 Task: Search one way flight ticket for 4 adults, 2 children, 2 infants in seat and 1 infant on lap in economy from Yakima: Yakima Air Terminal (mcallister Field) to Laramie: Laramie Regional Airport on 5-3-2023. Choice of flights is Singapure airlines. Number of bags: 1 carry on bag. Price is upto 95000. Outbound departure time preference is 21:00.
Action: Mouse moved to (422, 365)
Screenshot: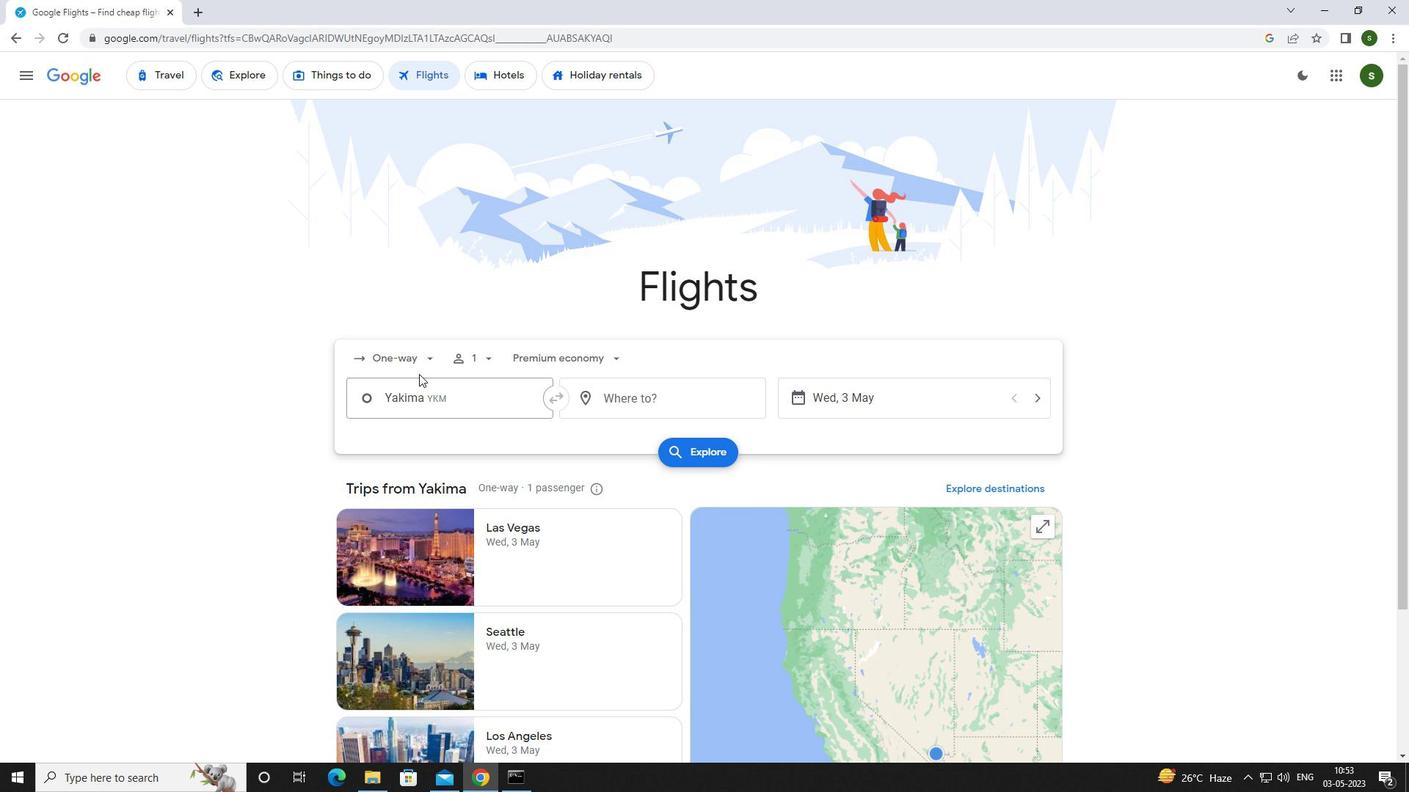 
Action: Mouse pressed left at (422, 365)
Screenshot: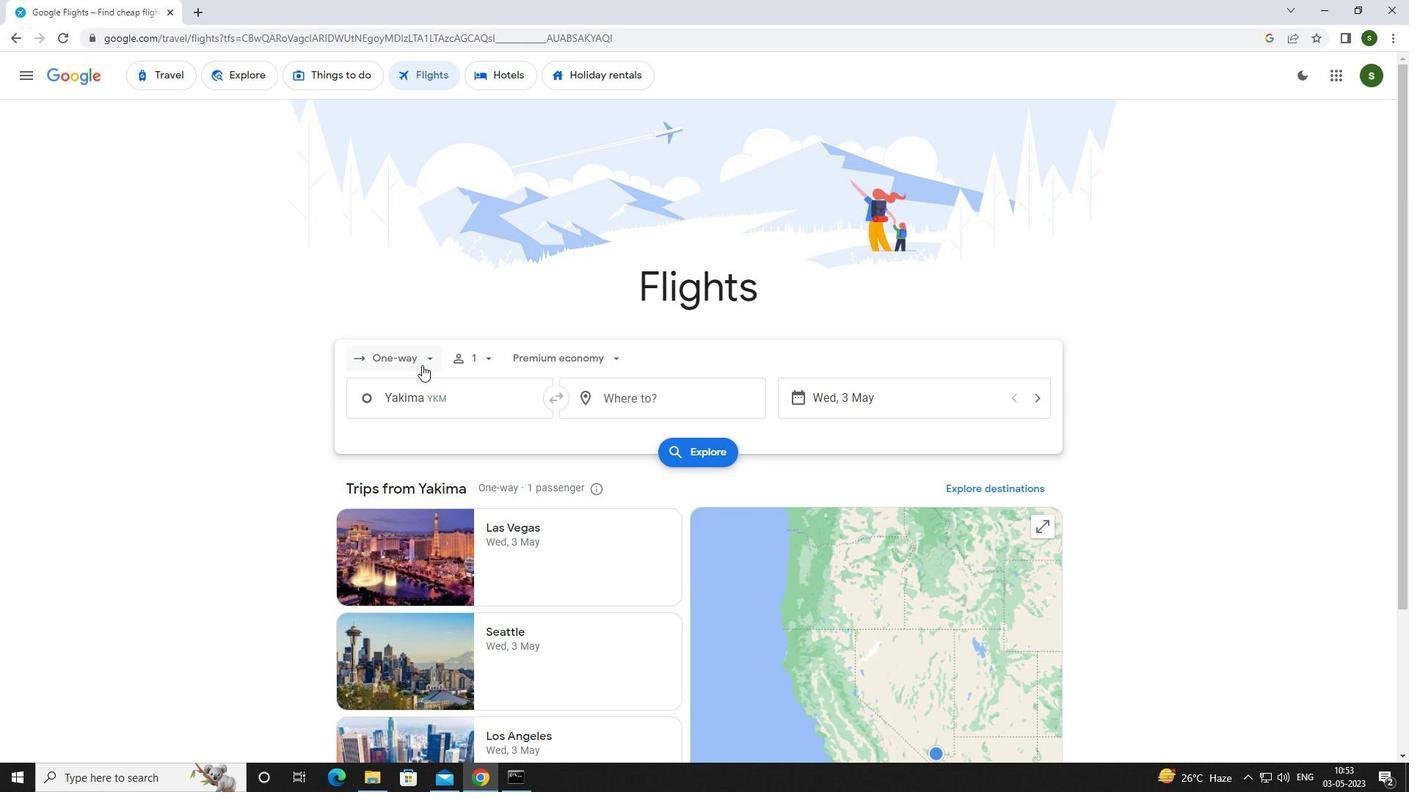 
Action: Mouse moved to (419, 415)
Screenshot: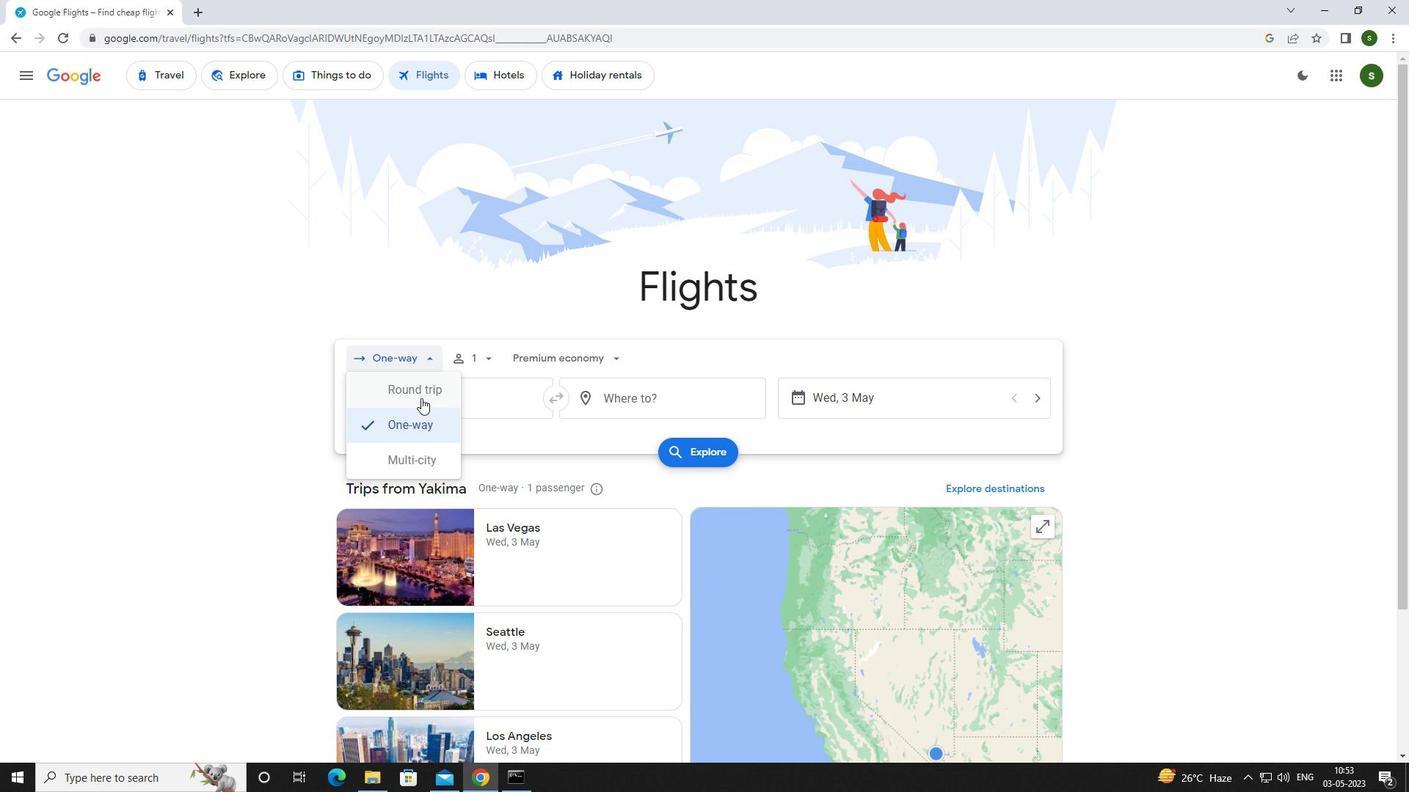 
Action: Mouse pressed left at (419, 415)
Screenshot: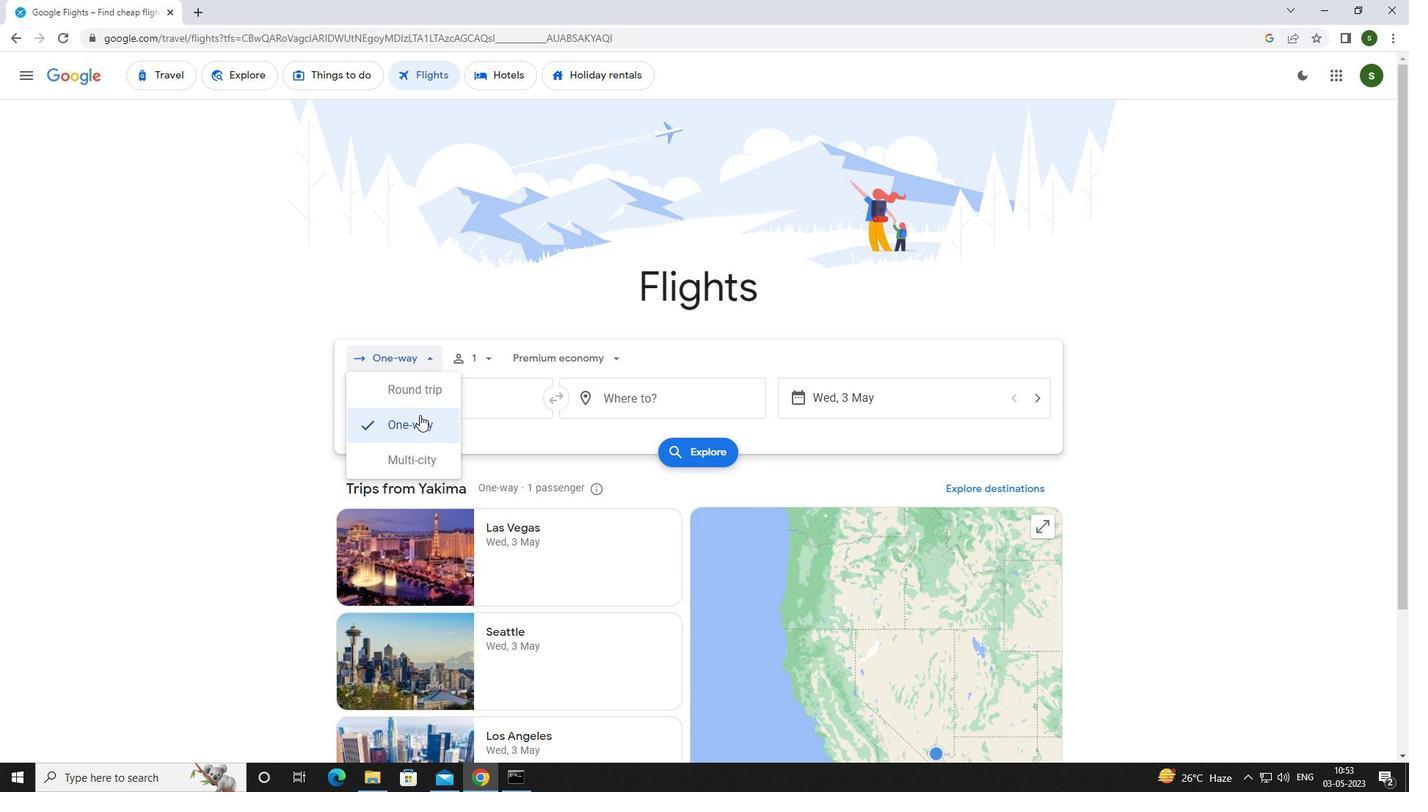 
Action: Mouse moved to (484, 362)
Screenshot: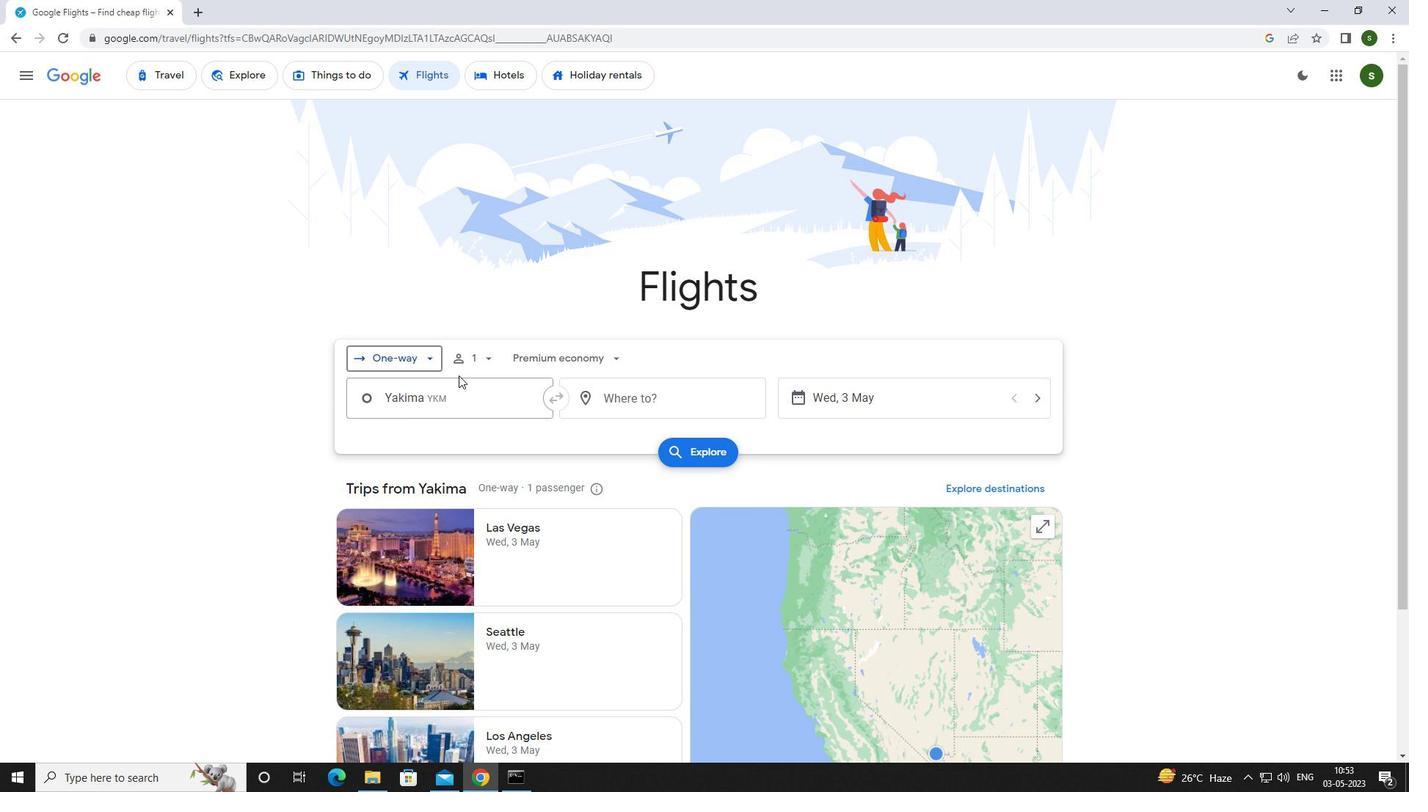 
Action: Mouse pressed left at (484, 362)
Screenshot: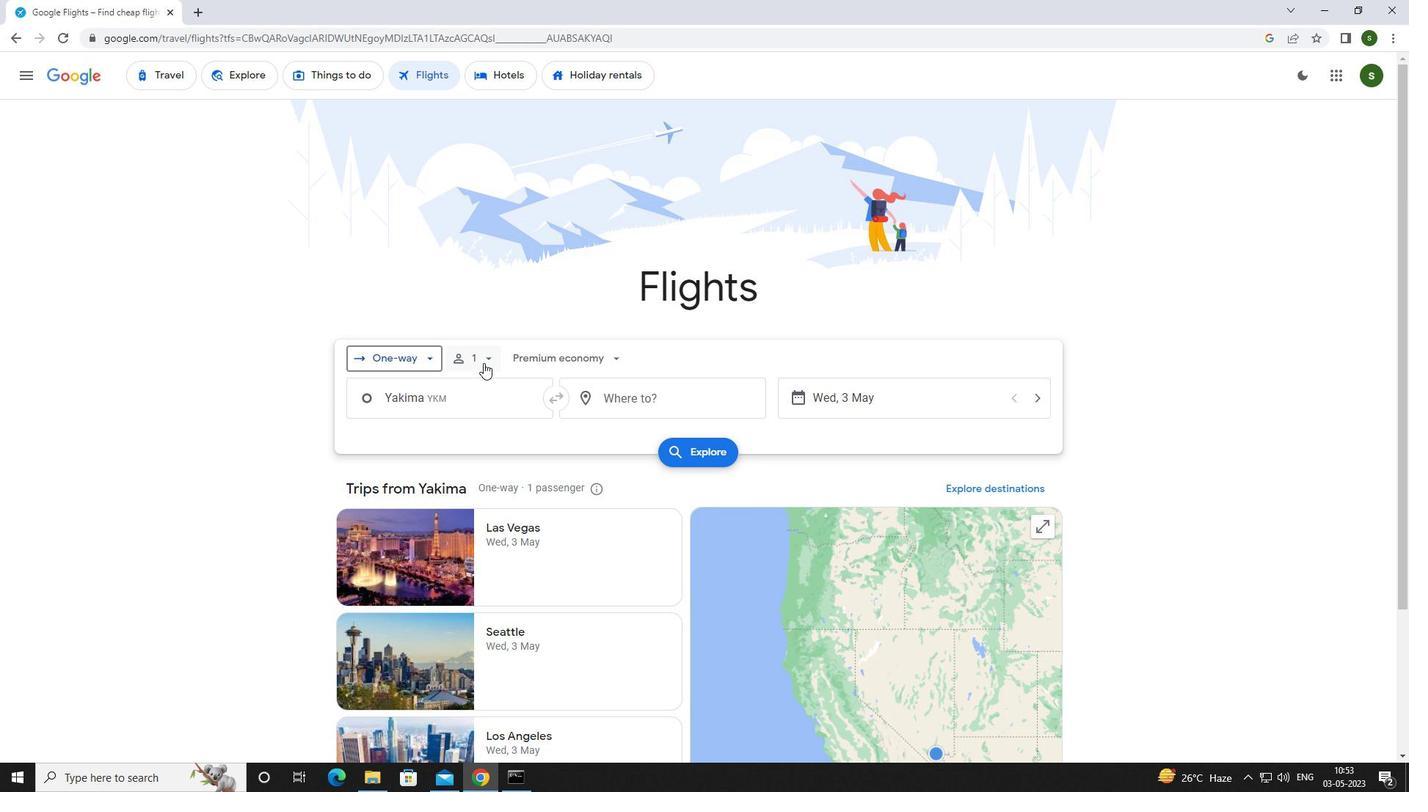 
Action: Mouse moved to (606, 392)
Screenshot: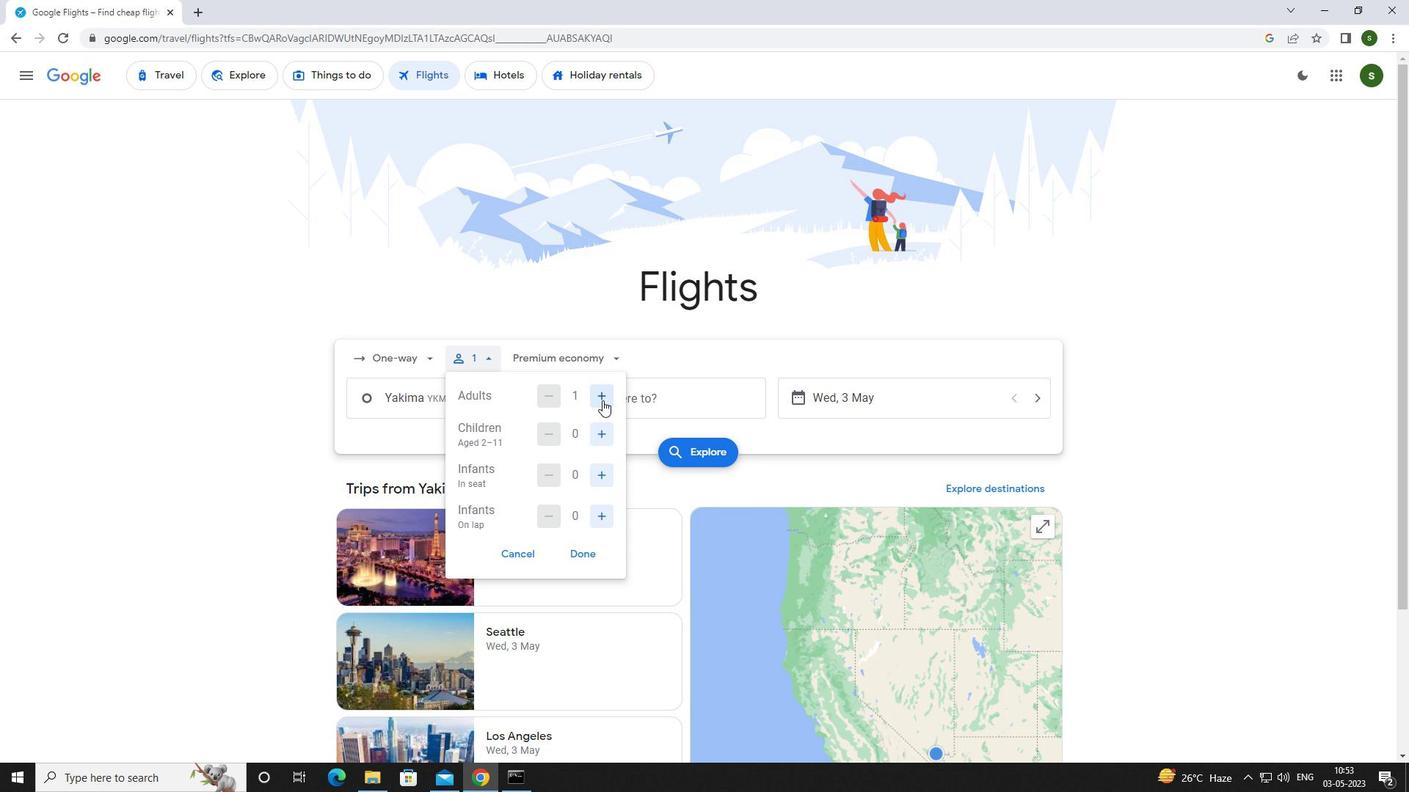 
Action: Mouse pressed left at (606, 392)
Screenshot: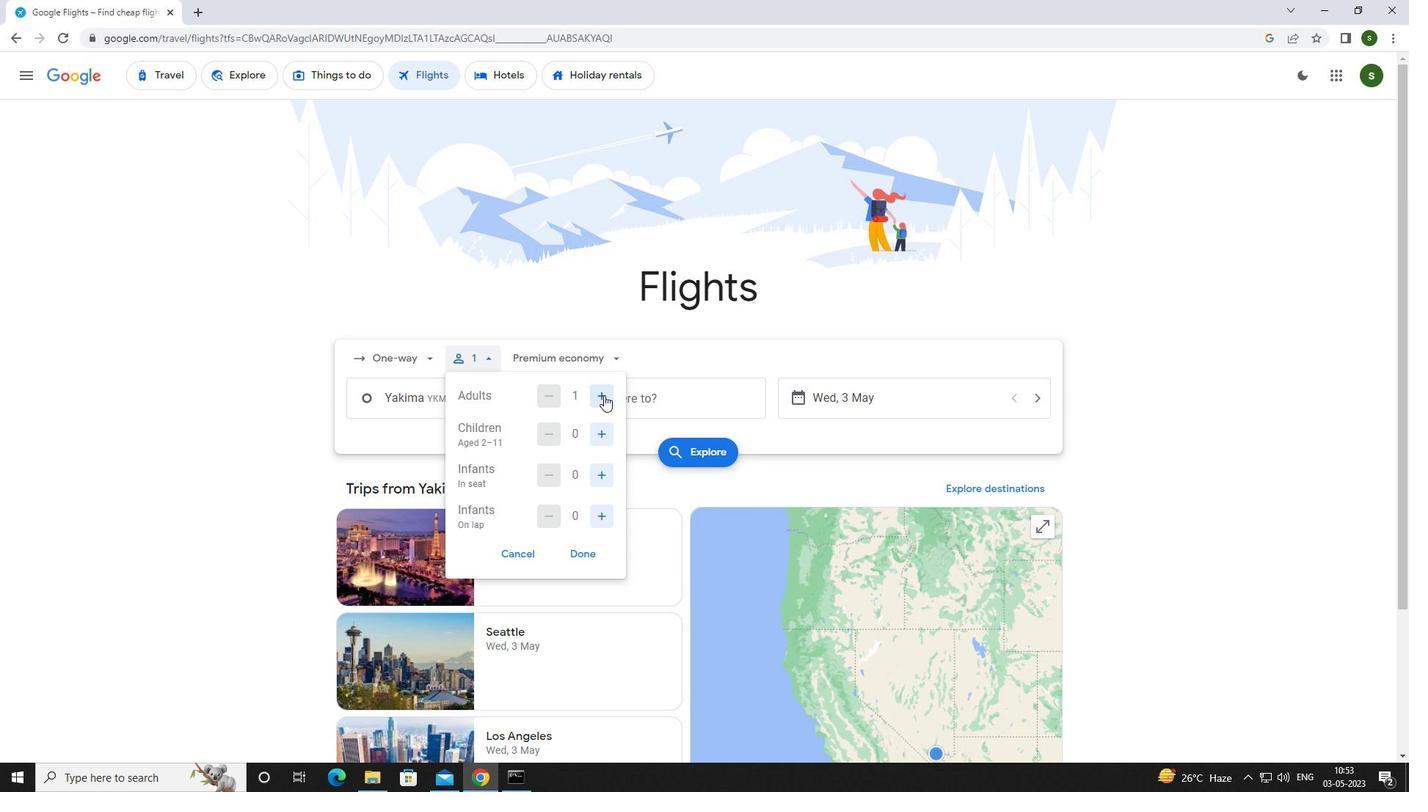 
Action: Mouse pressed left at (606, 392)
Screenshot: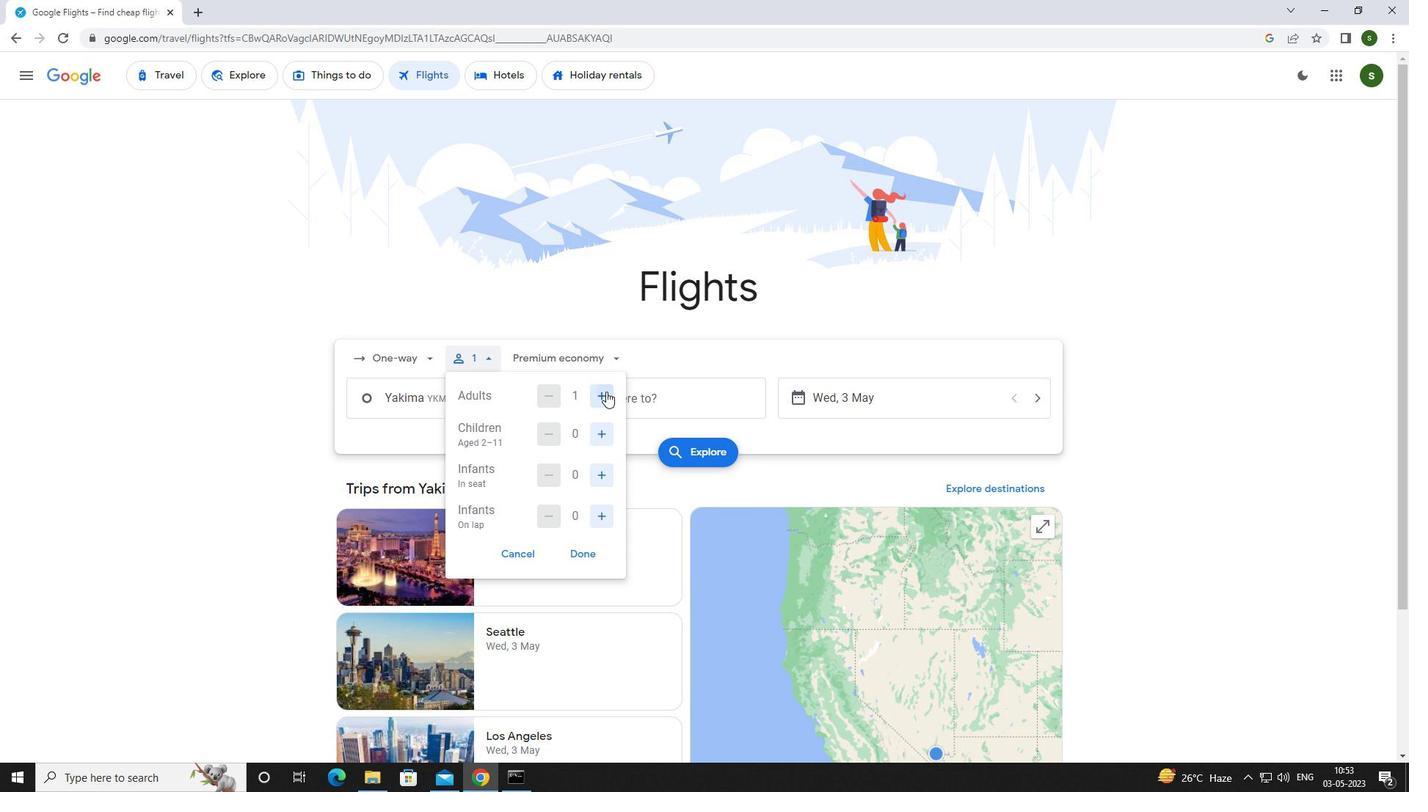 
Action: Mouse pressed left at (606, 392)
Screenshot: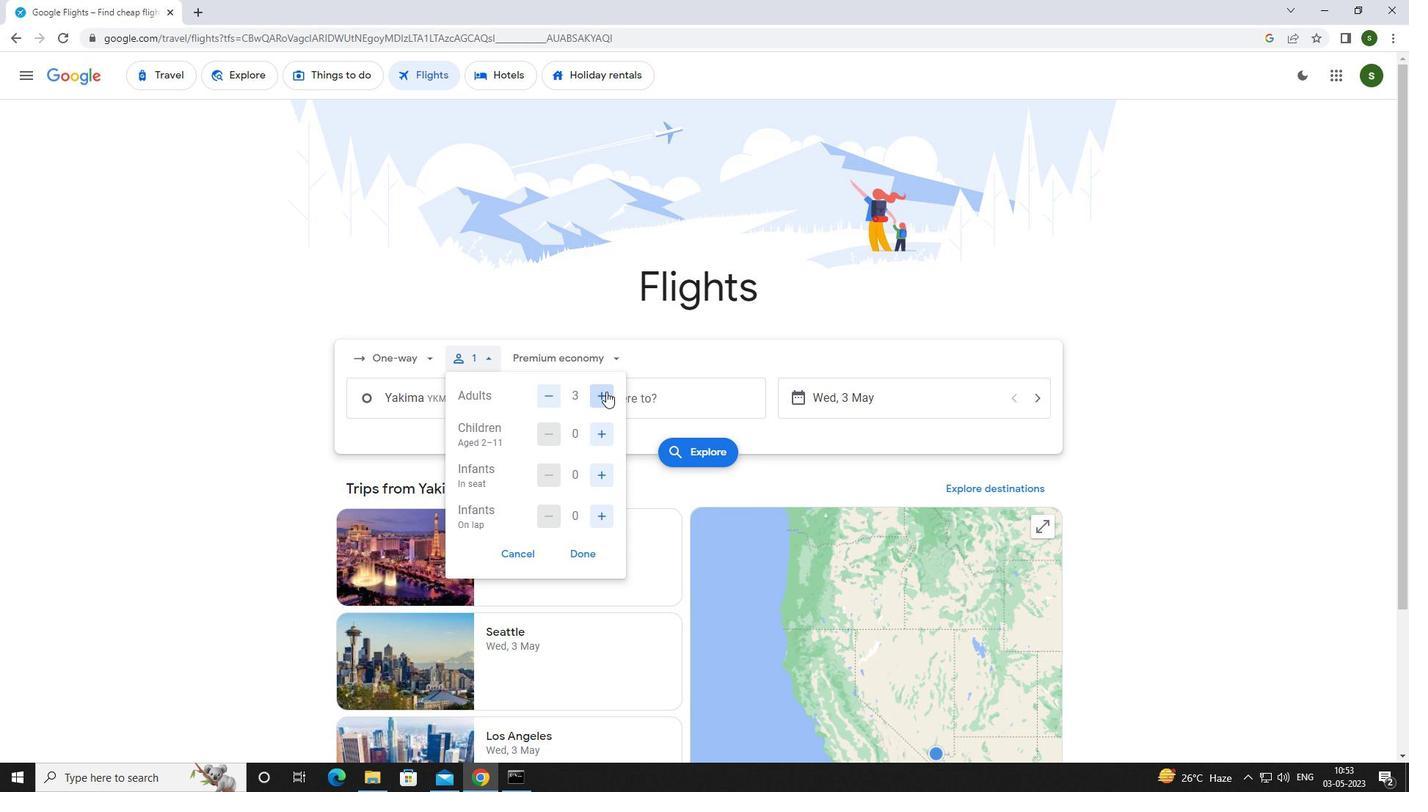 
Action: Mouse moved to (607, 424)
Screenshot: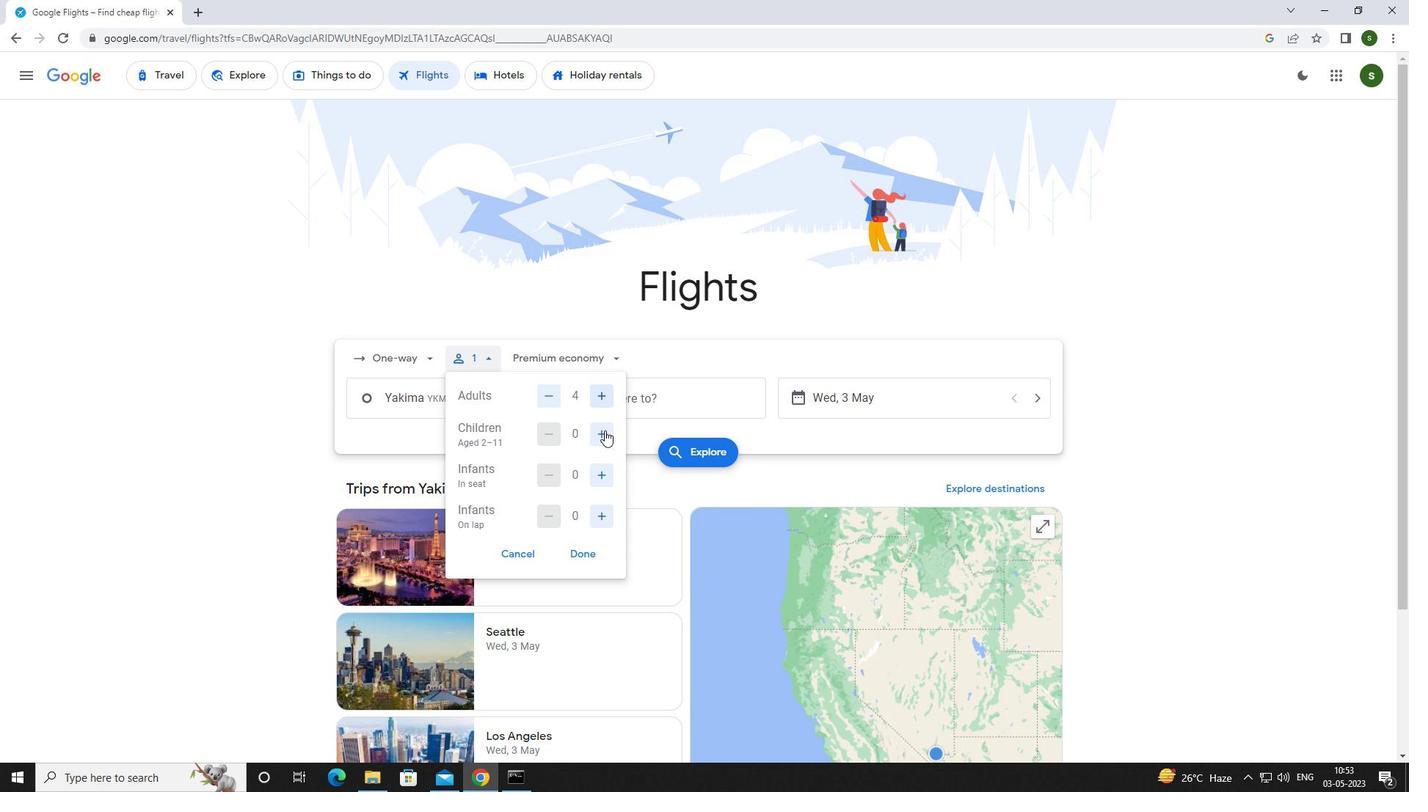 
Action: Mouse pressed left at (607, 424)
Screenshot: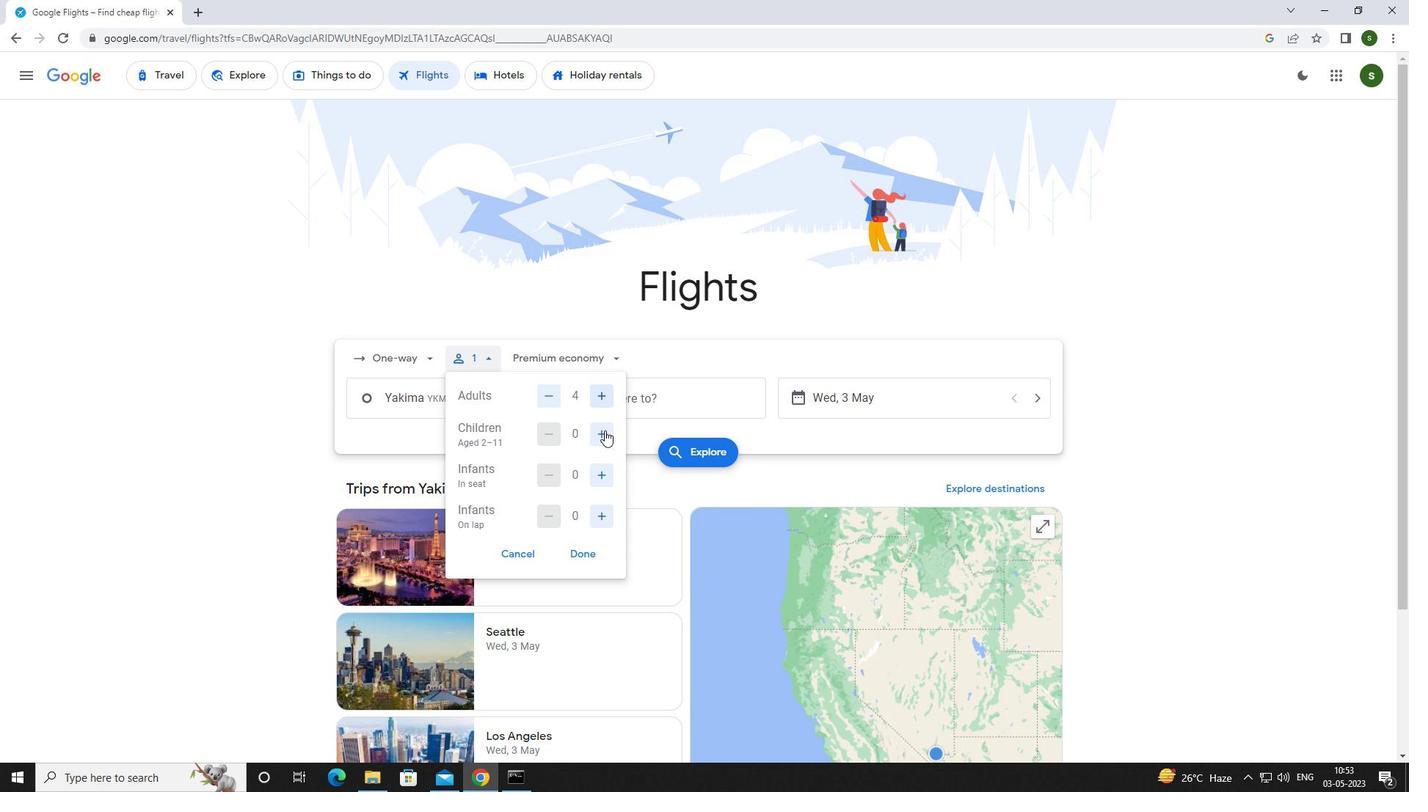 
Action: Mouse pressed left at (607, 424)
Screenshot: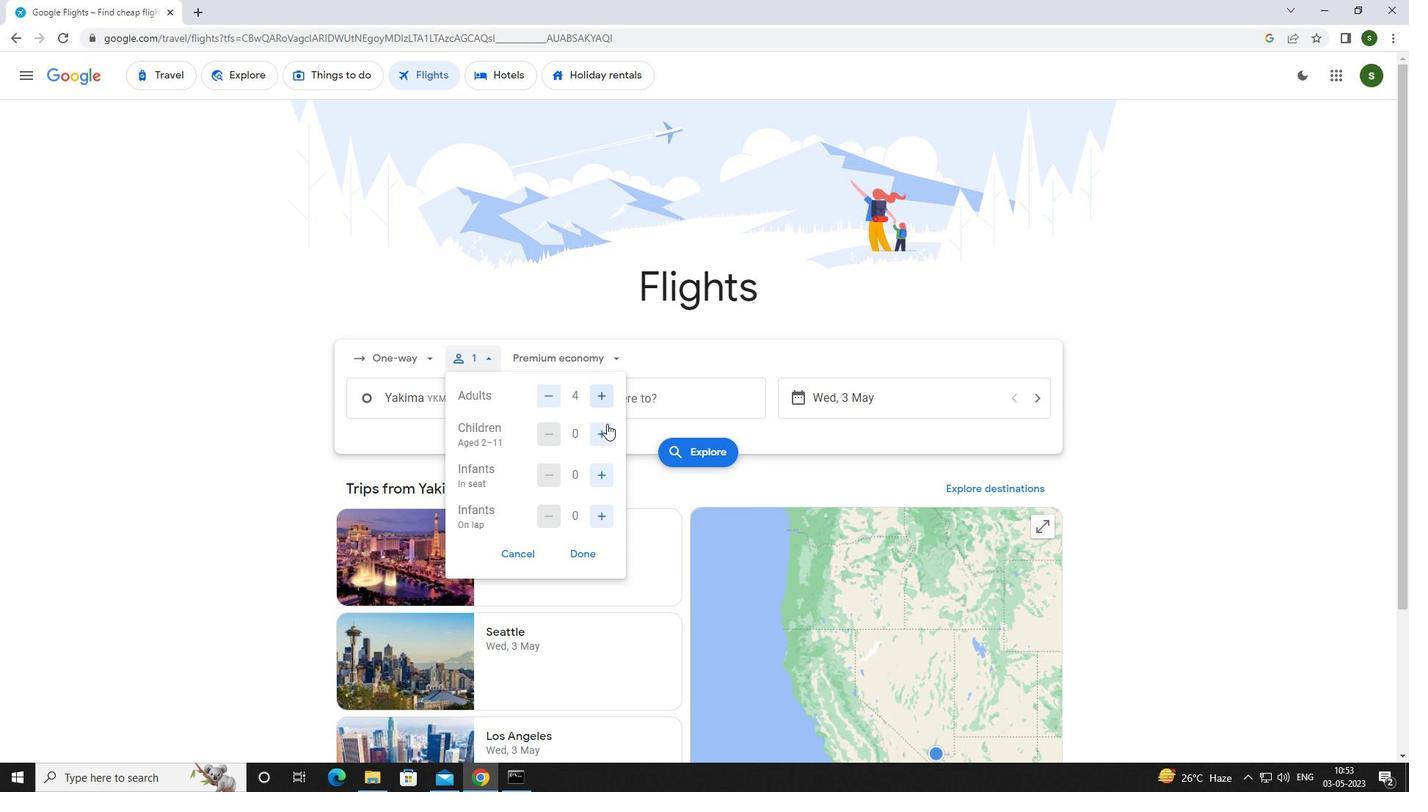 
Action: Mouse moved to (596, 477)
Screenshot: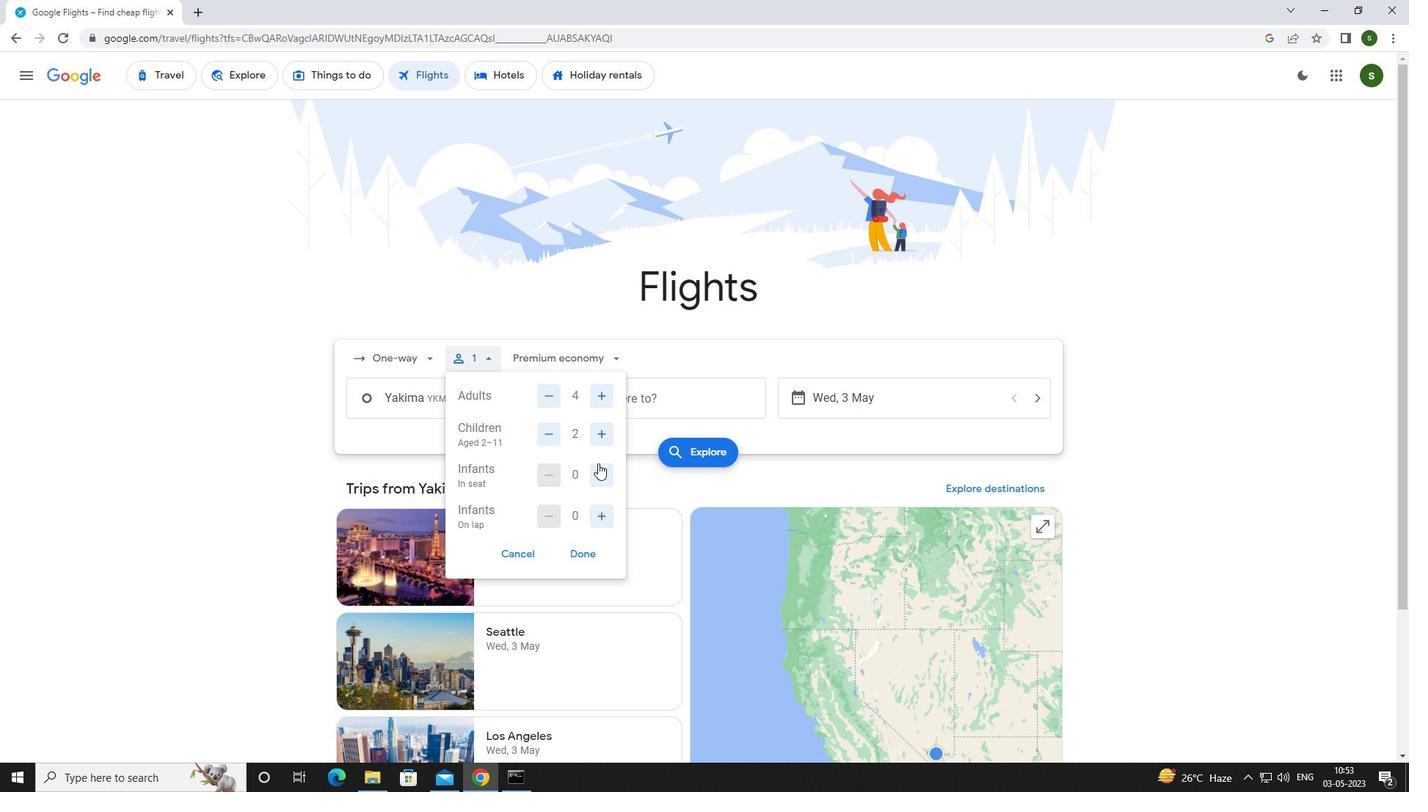 
Action: Mouse pressed left at (596, 477)
Screenshot: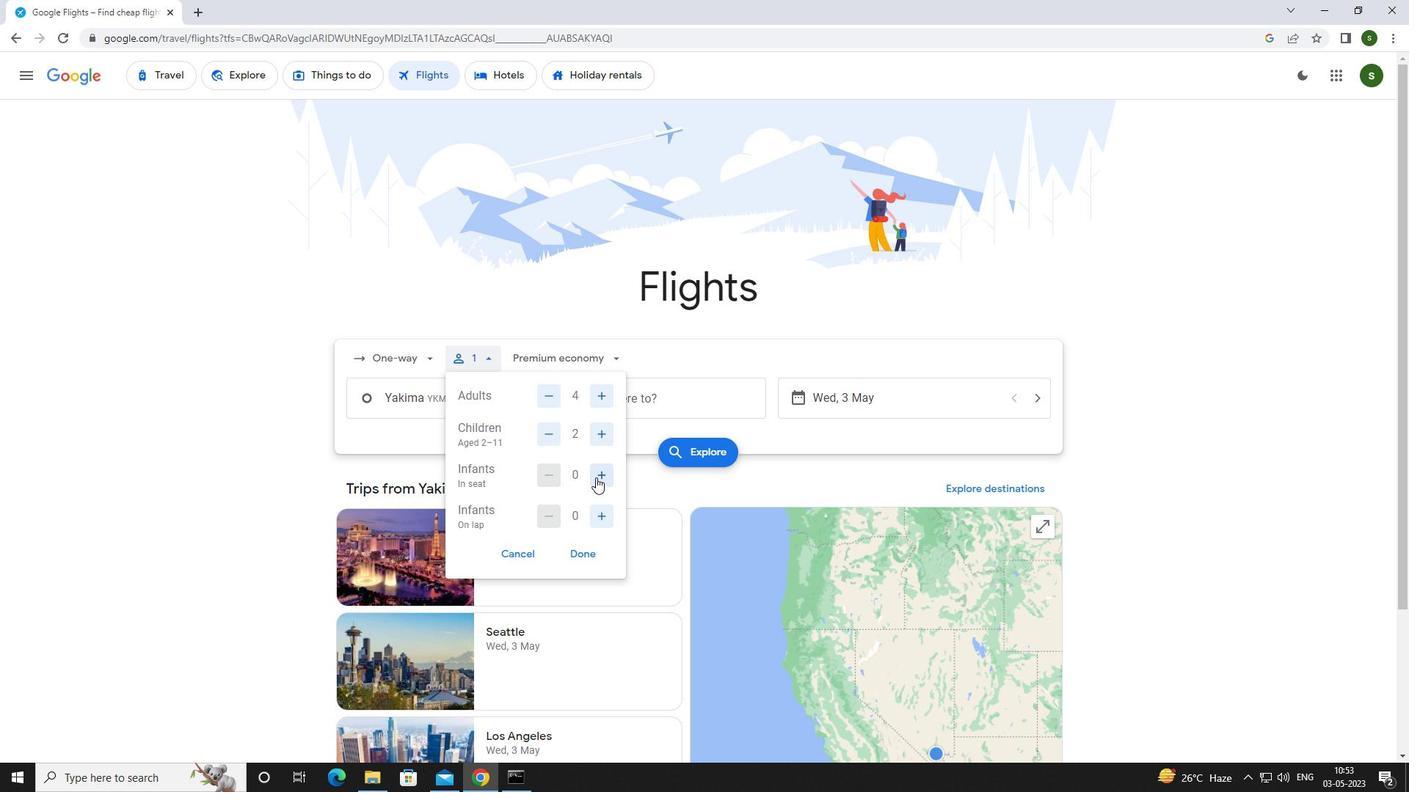 
Action: Mouse pressed left at (596, 477)
Screenshot: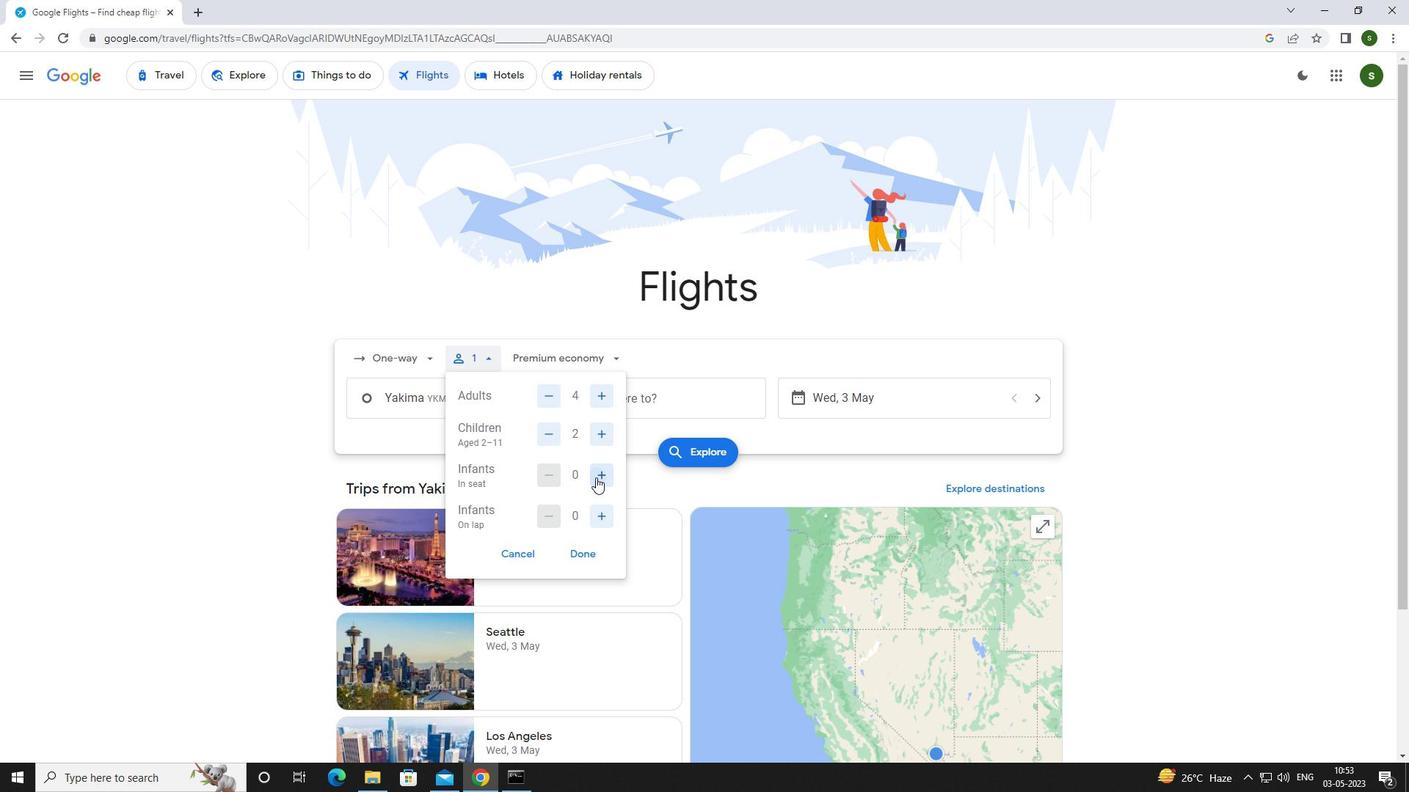 
Action: Mouse moved to (600, 515)
Screenshot: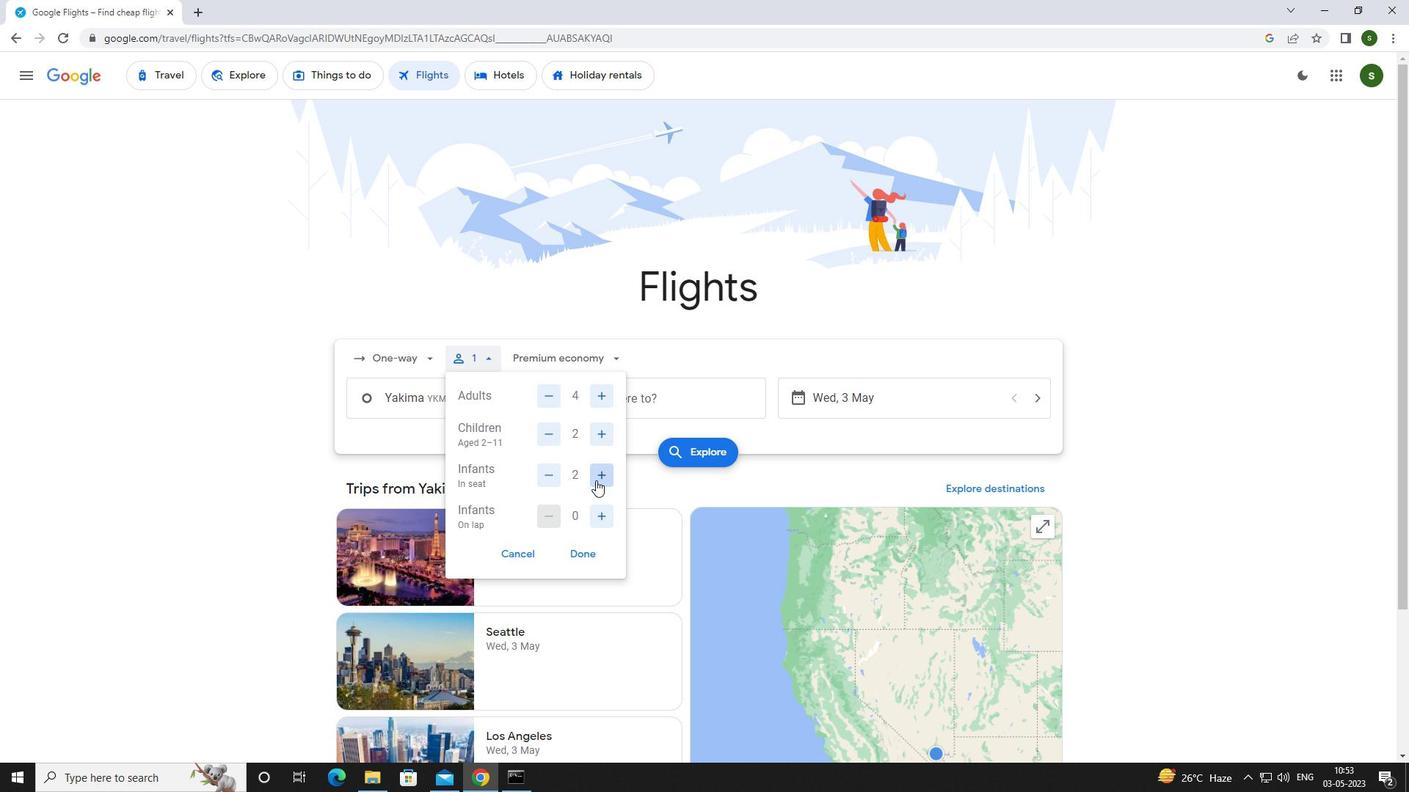 
Action: Mouse pressed left at (600, 515)
Screenshot: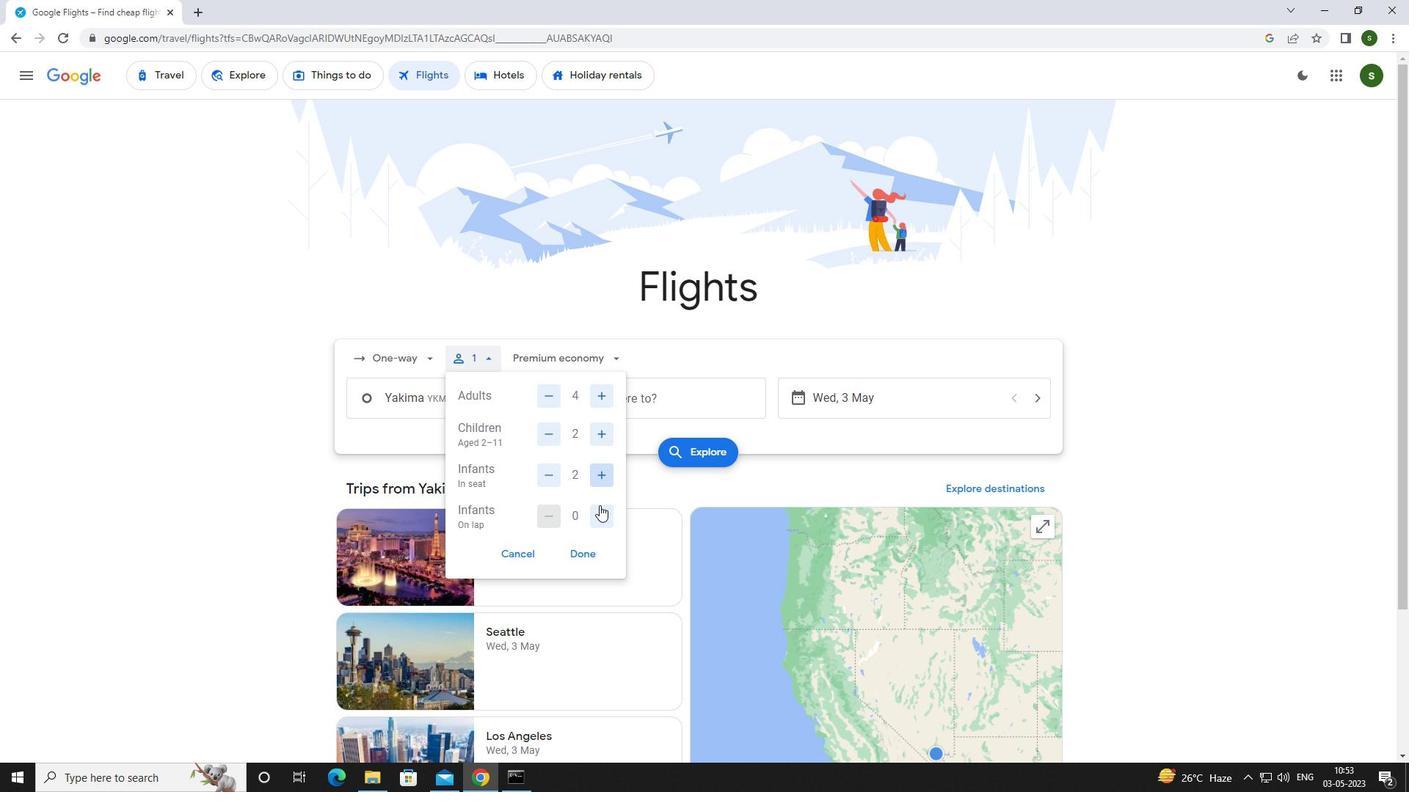 
Action: Mouse moved to (607, 358)
Screenshot: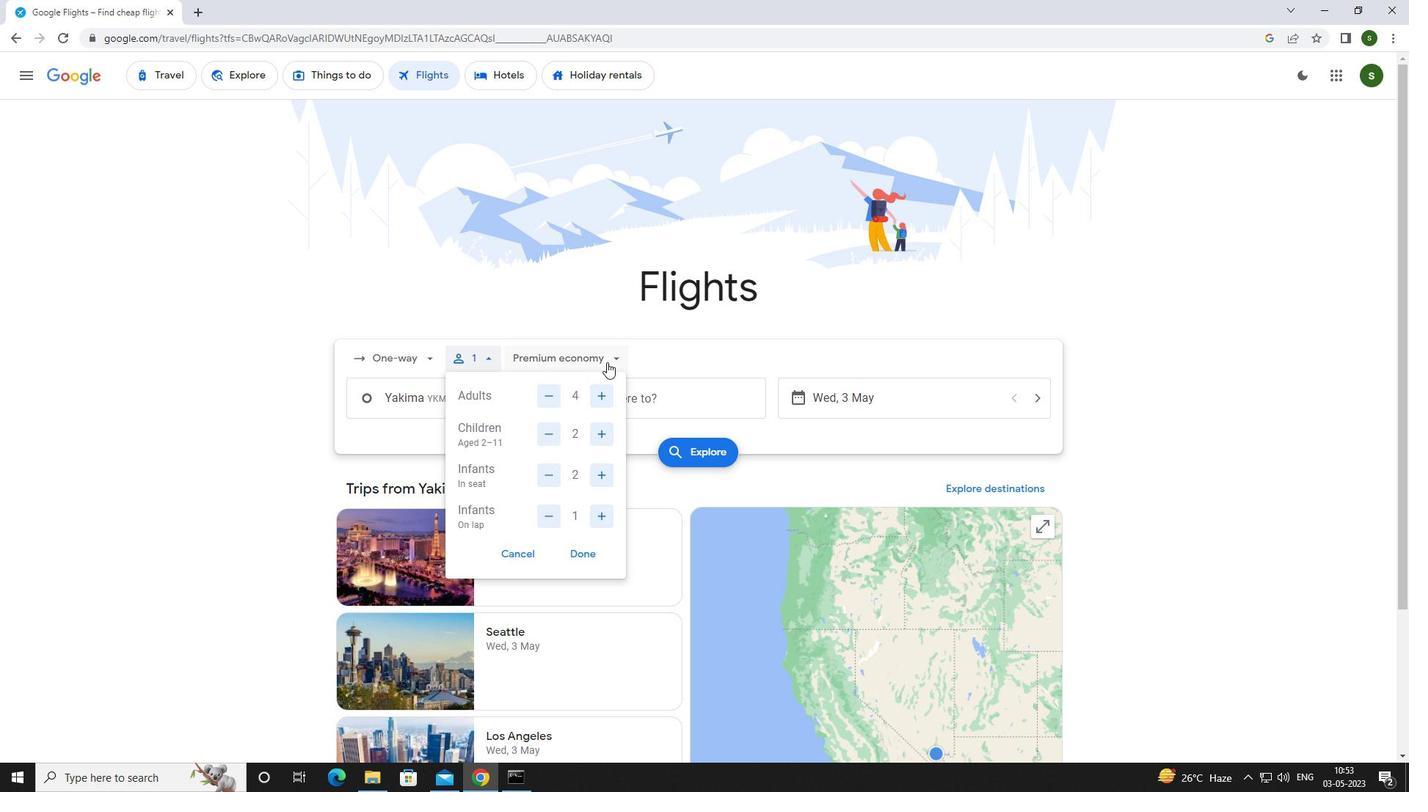 
Action: Mouse pressed left at (607, 358)
Screenshot: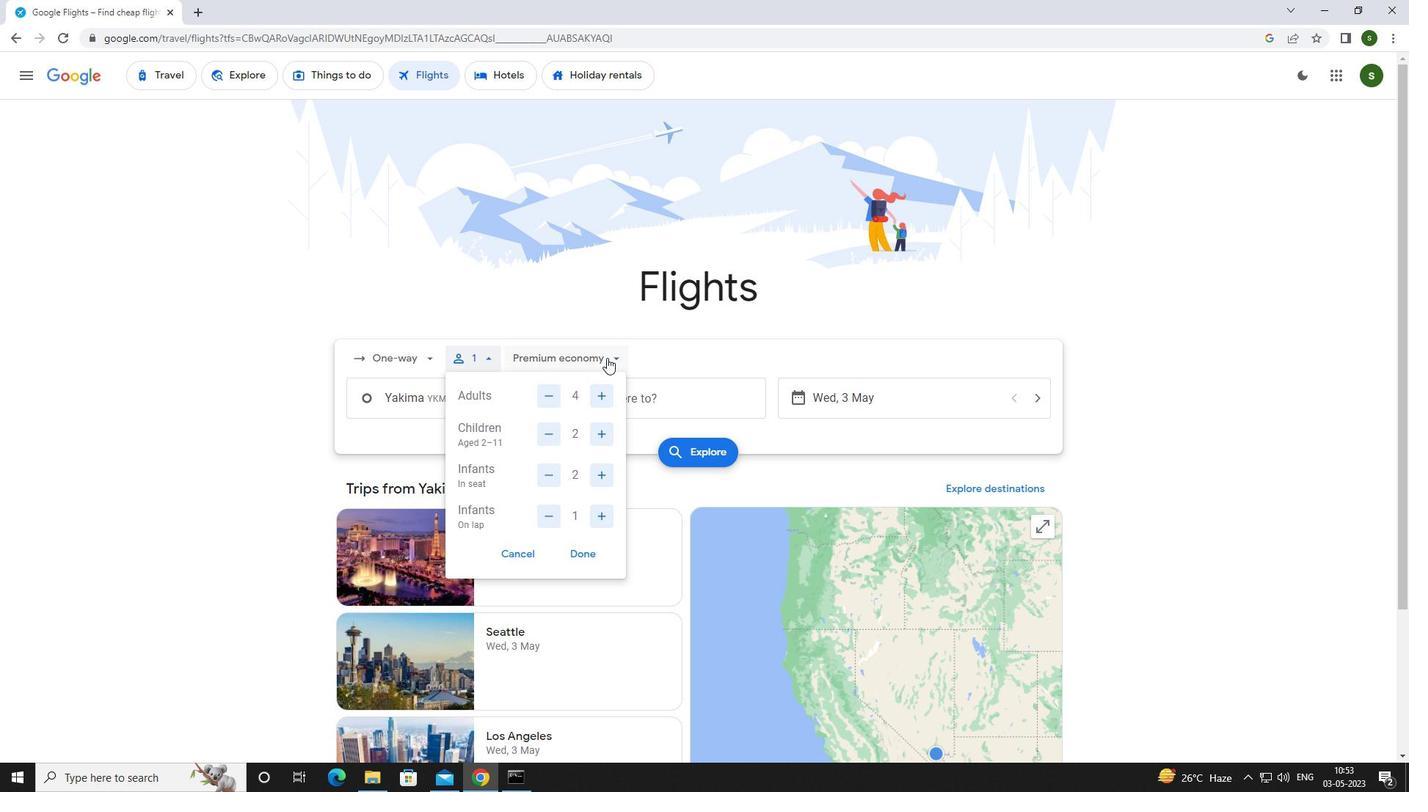 
Action: Mouse moved to (603, 387)
Screenshot: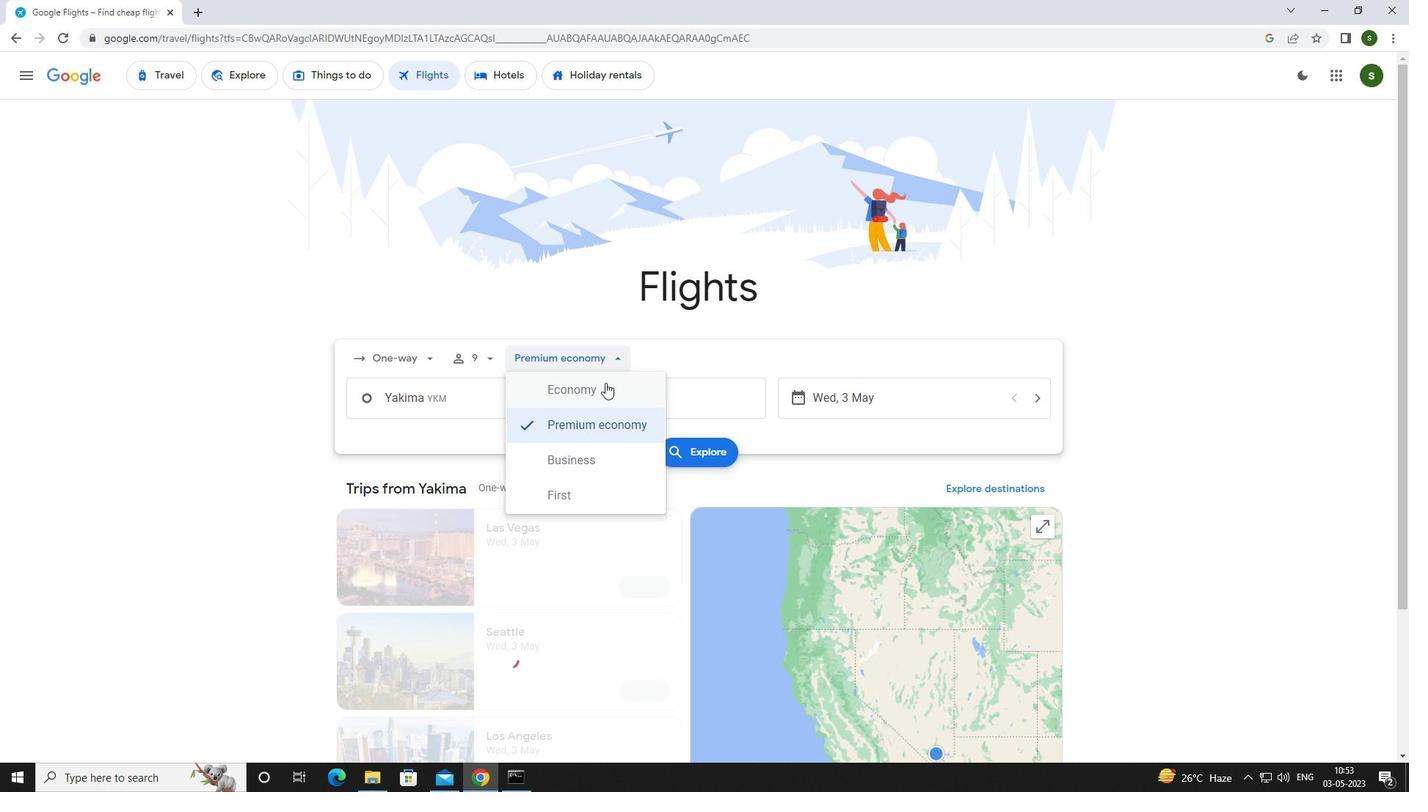 
Action: Mouse pressed left at (603, 387)
Screenshot: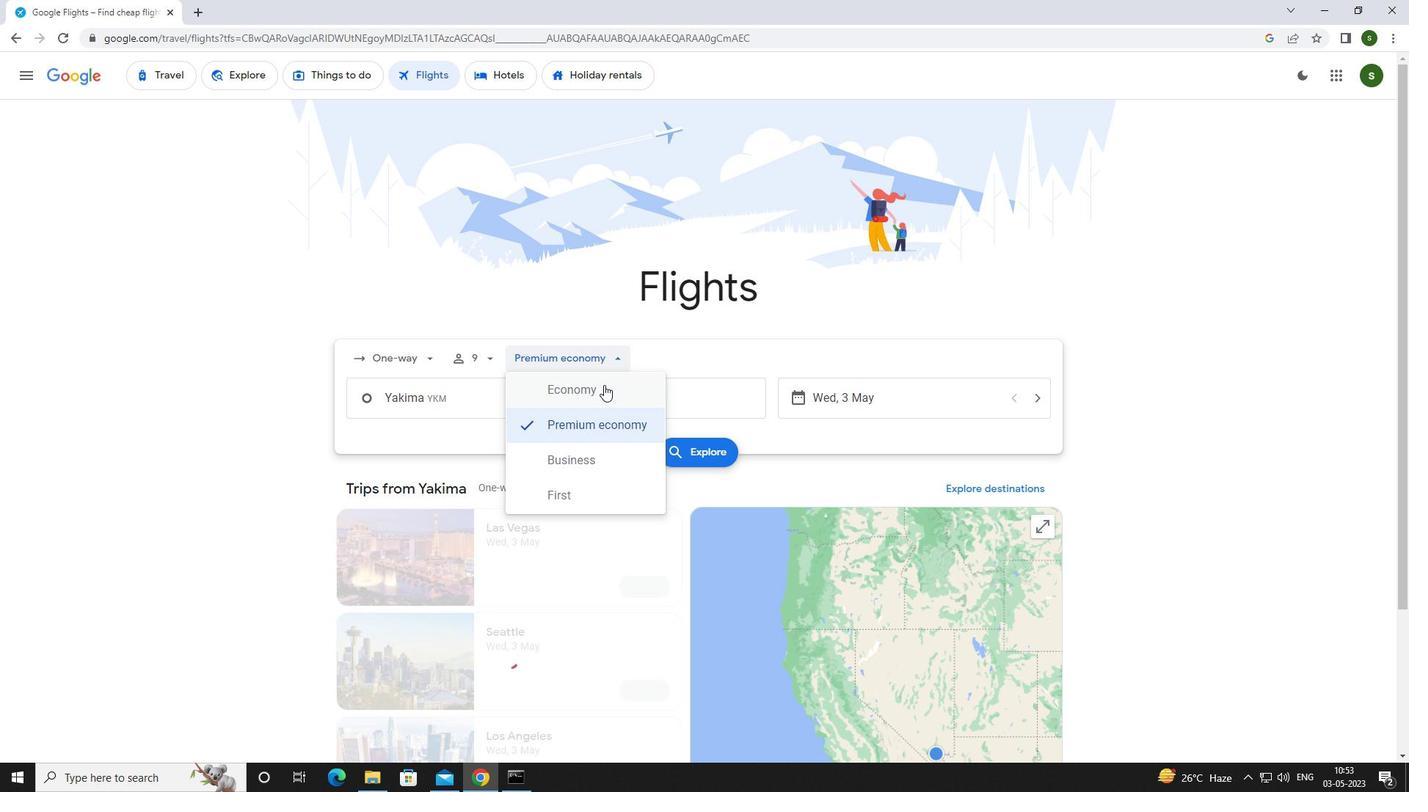 
Action: Mouse moved to (516, 403)
Screenshot: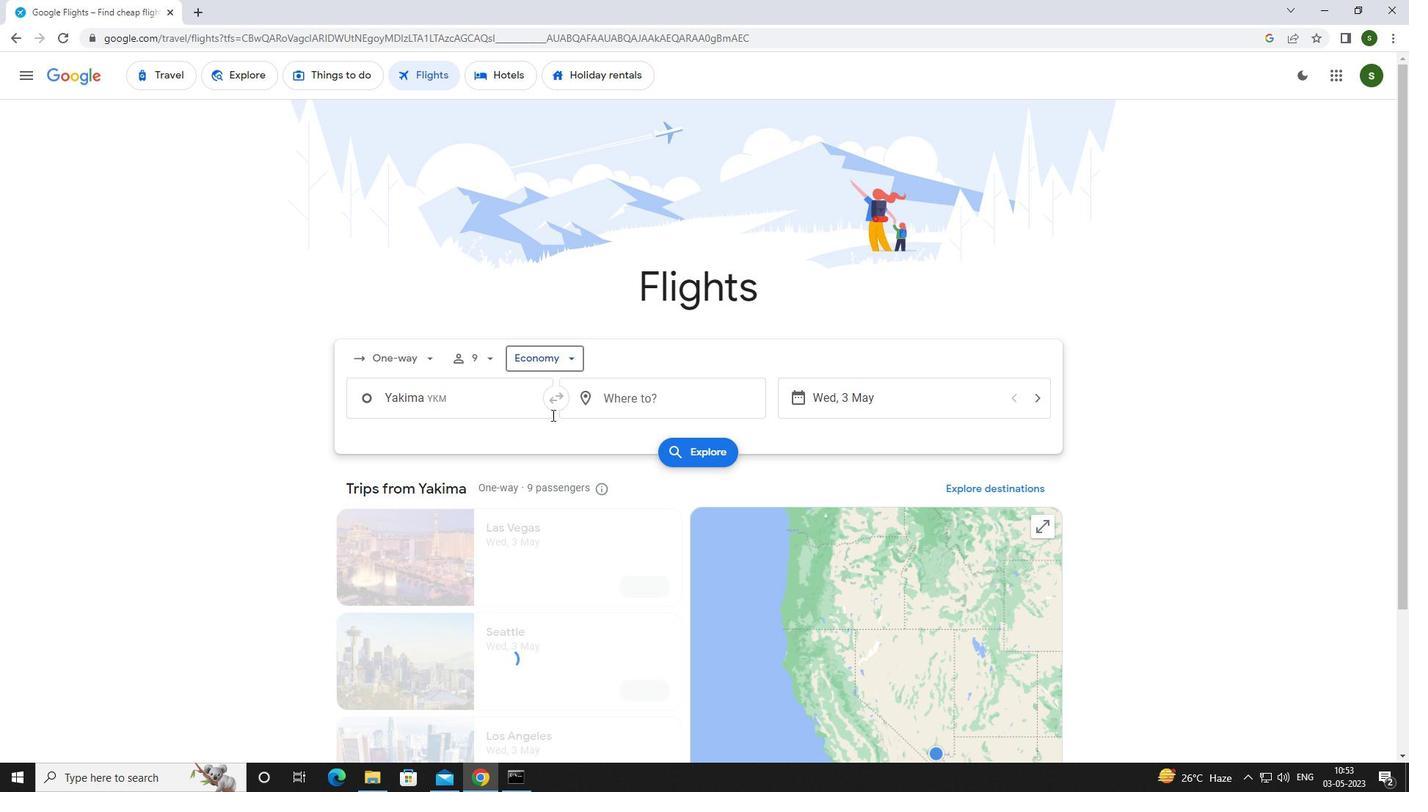 
Action: Mouse pressed left at (516, 403)
Screenshot: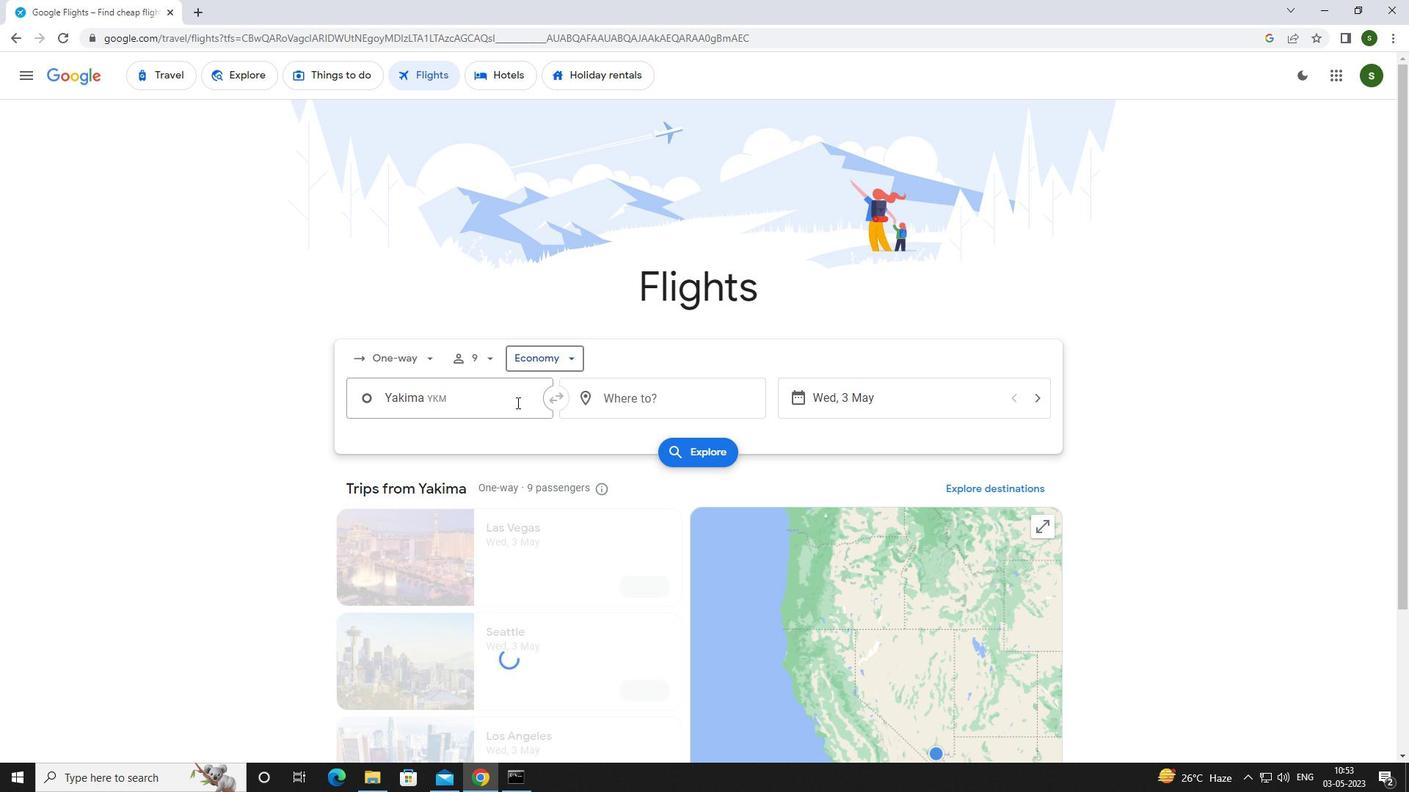 
Action: Mouse moved to (516, 403)
Screenshot: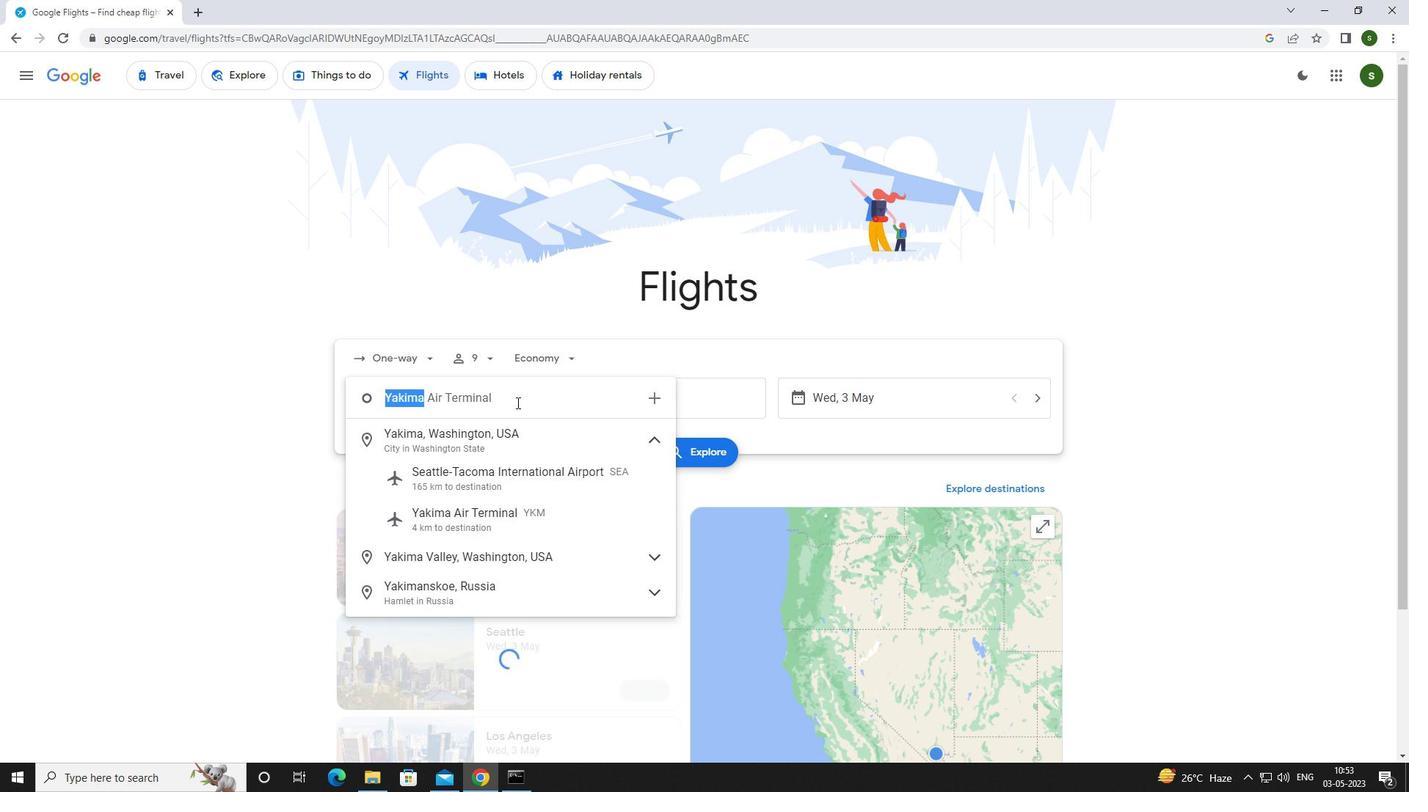 
Action: Key pressed <Key.caps_lock>y<Key.caps_lock>akima
Screenshot: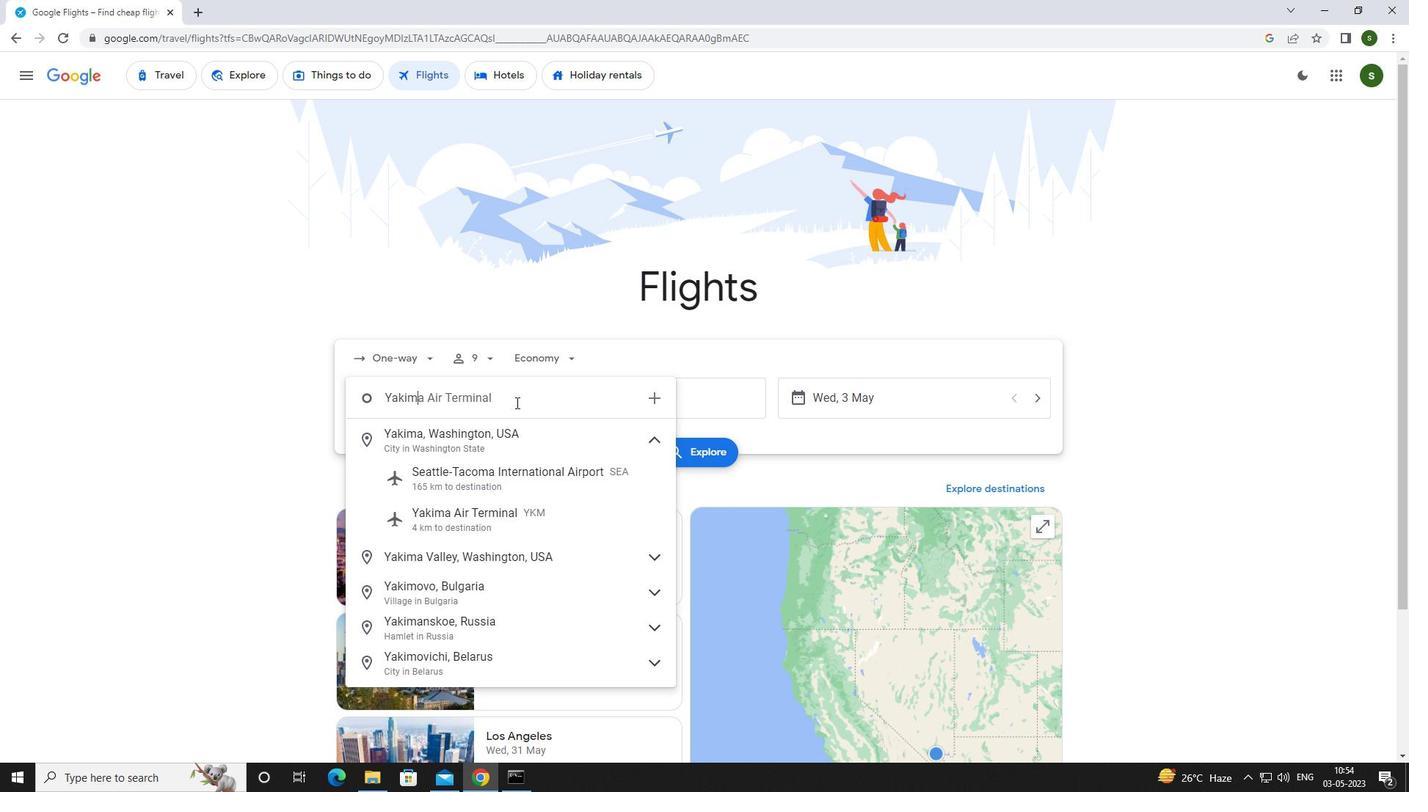 
Action: Mouse moved to (504, 516)
Screenshot: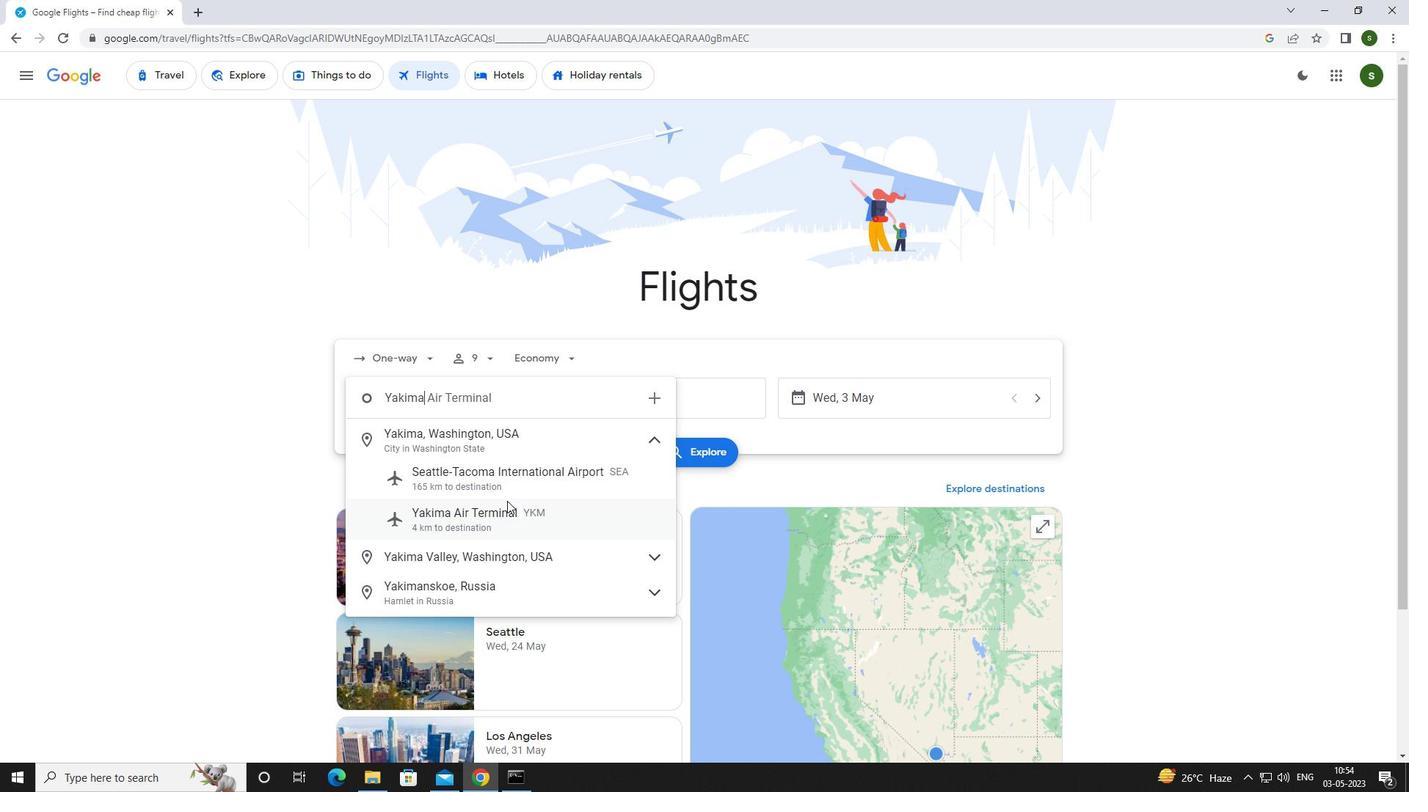 
Action: Mouse pressed left at (504, 516)
Screenshot: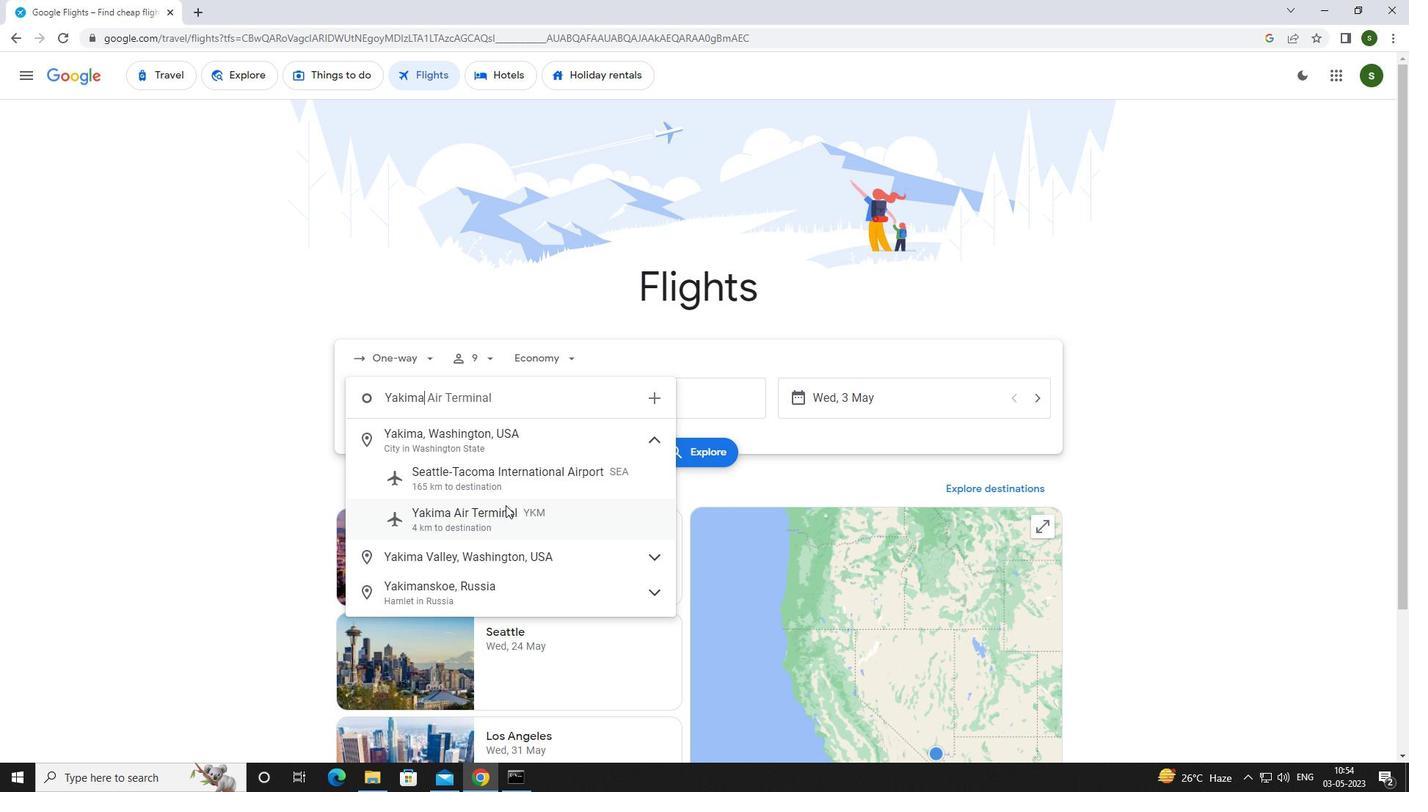 
Action: Mouse moved to (654, 399)
Screenshot: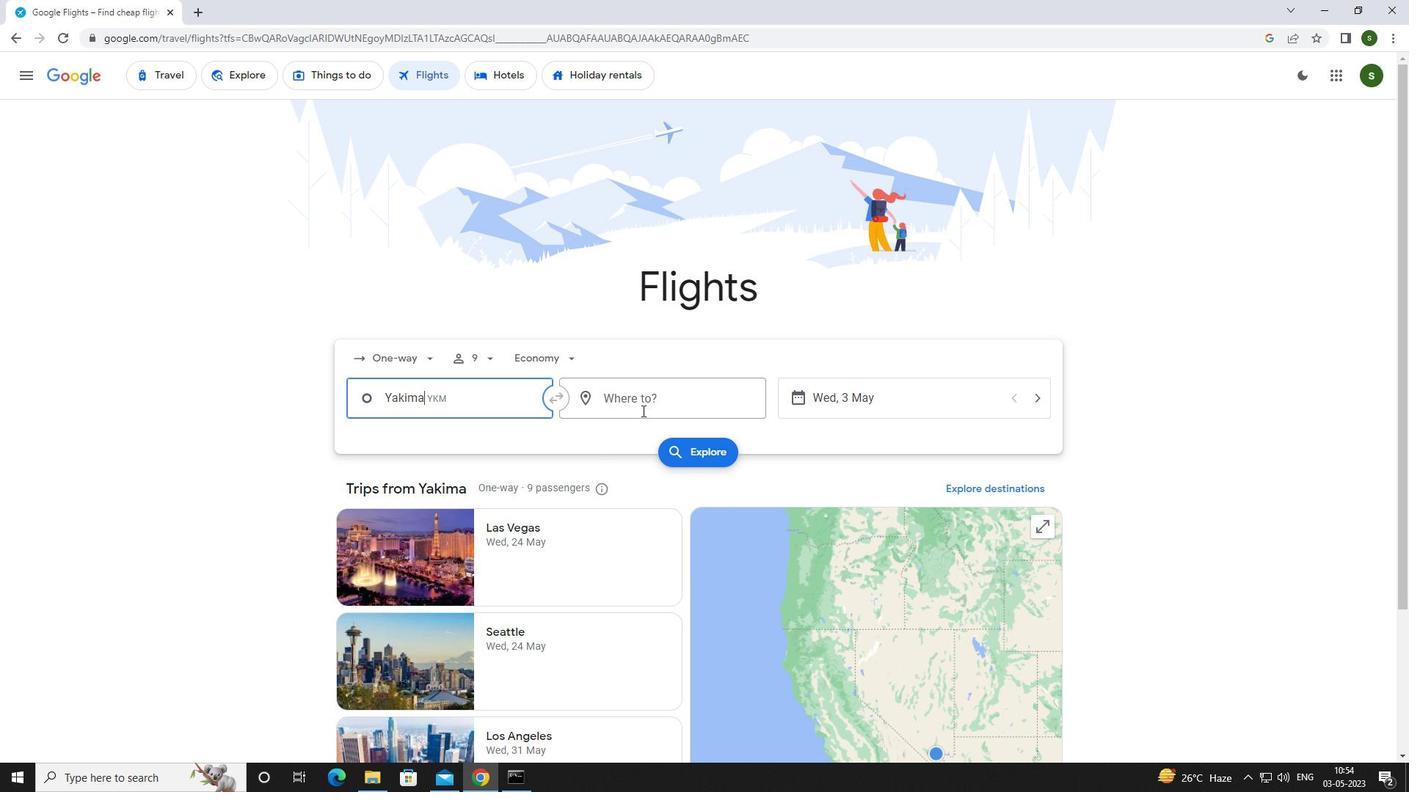 
Action: Mouse pressed left at (654, 399)
Screenshot: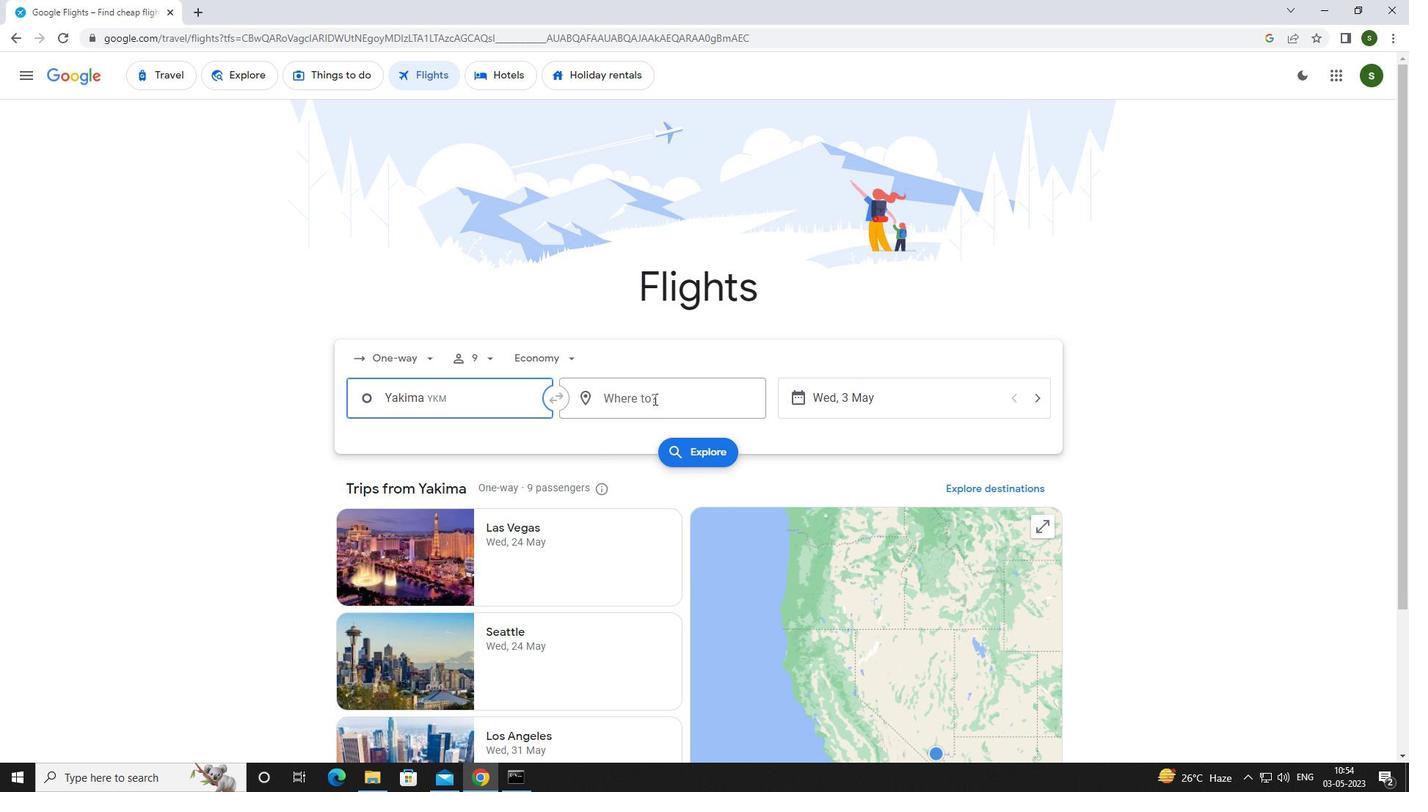 
Action: Mouse moved to (653, 399)
Screenshot: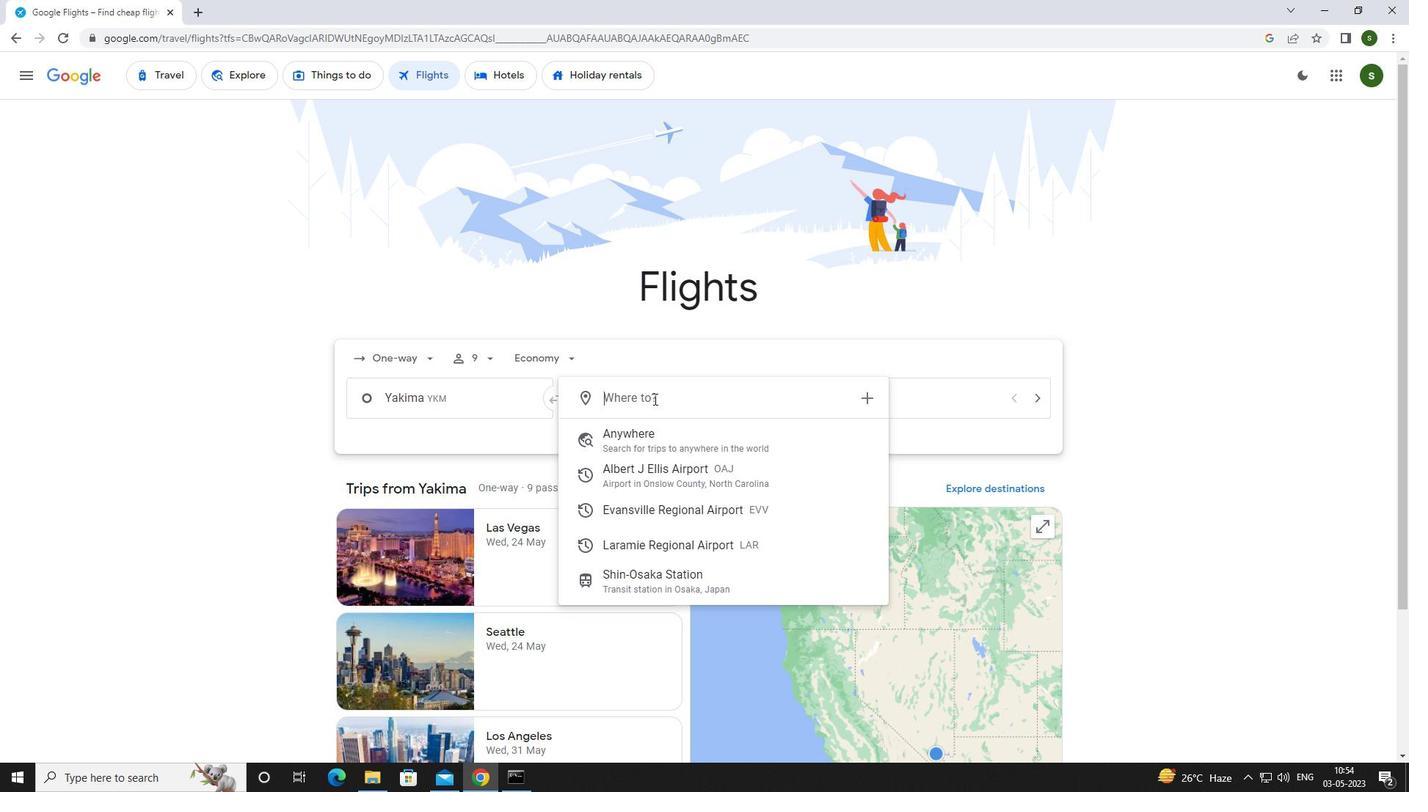 
Action: Key pressed <Key.caps_lock>l<Key.caps_lock>aram
Screenshot: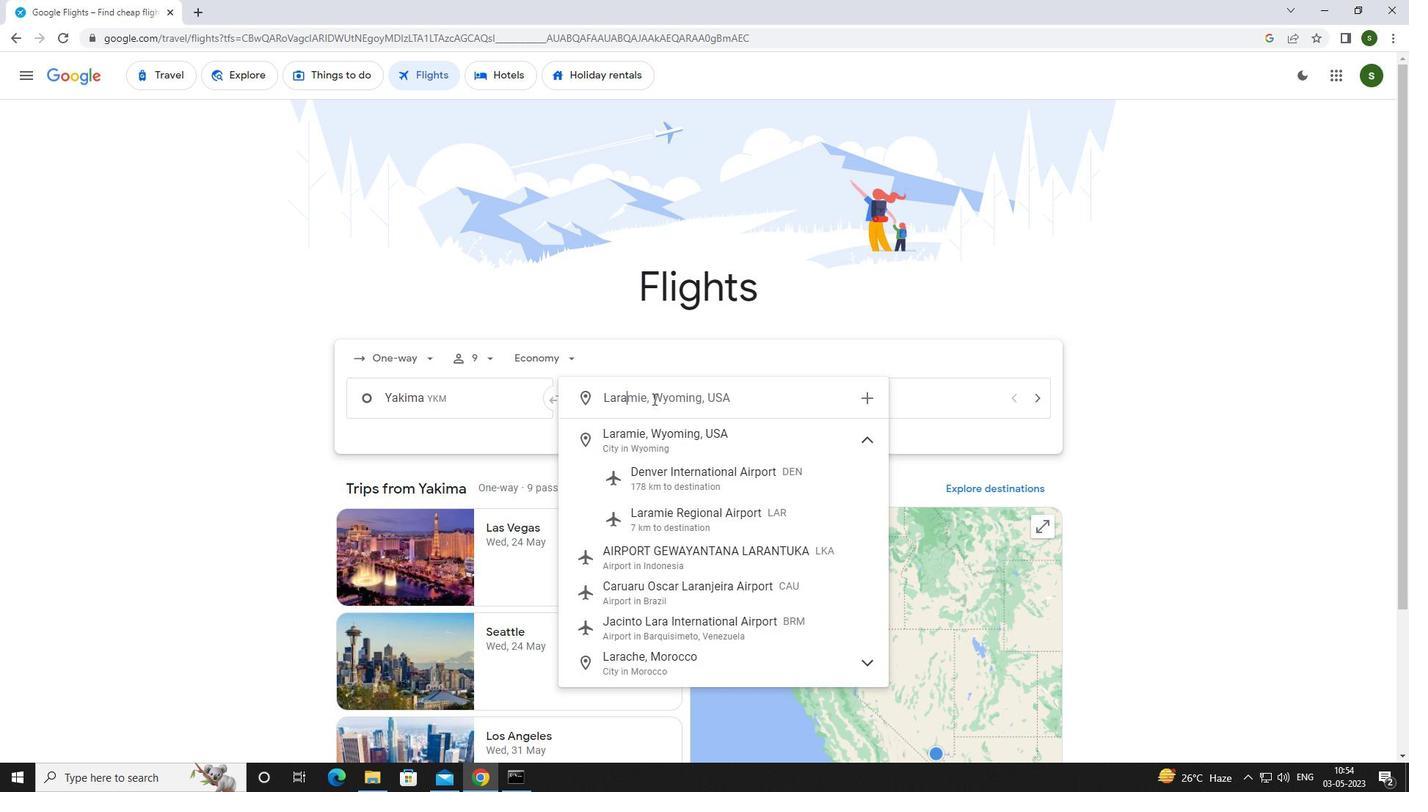 
Action: Mouse moved to (702, 524)
Screenshot: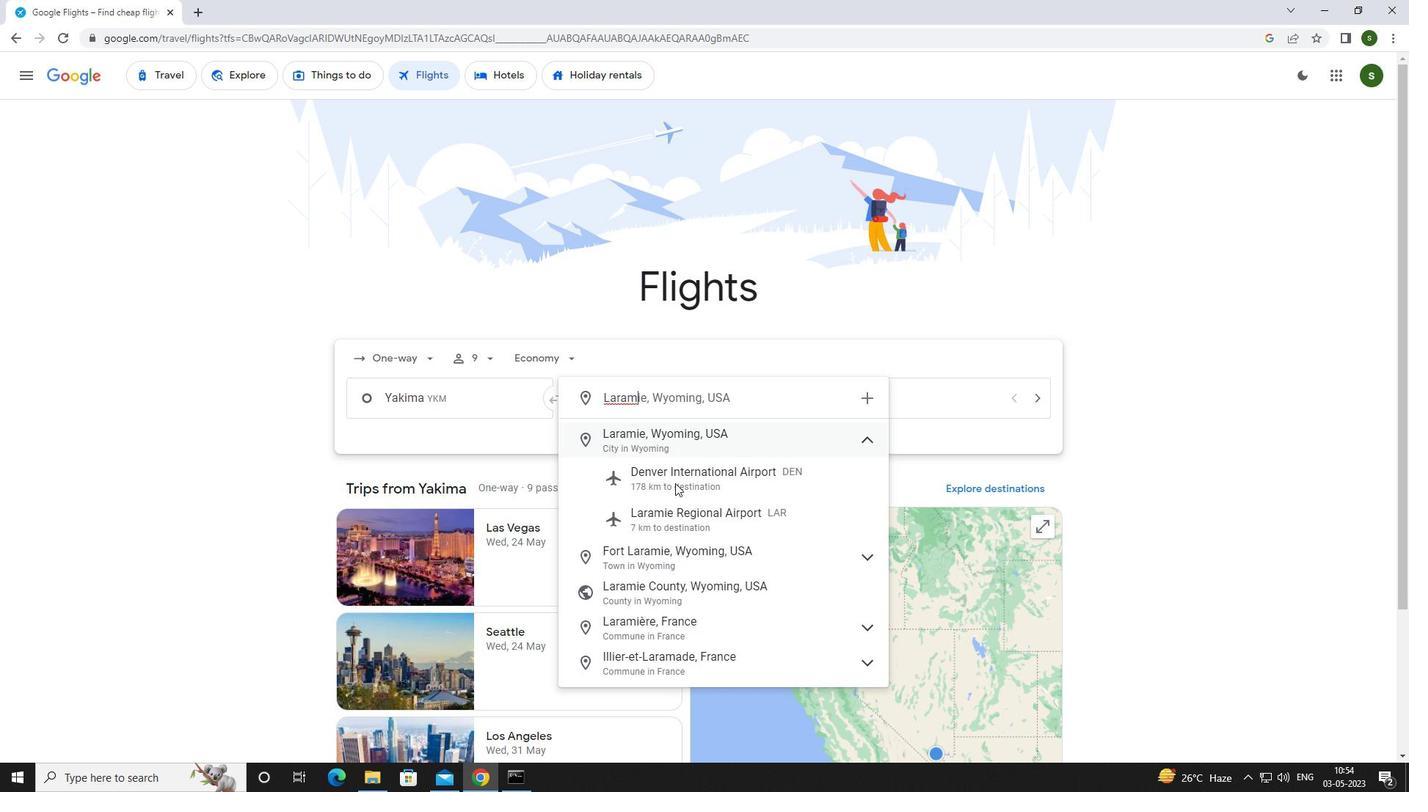 
Action: Mouse pressed left at (702, 524)
Screenshot: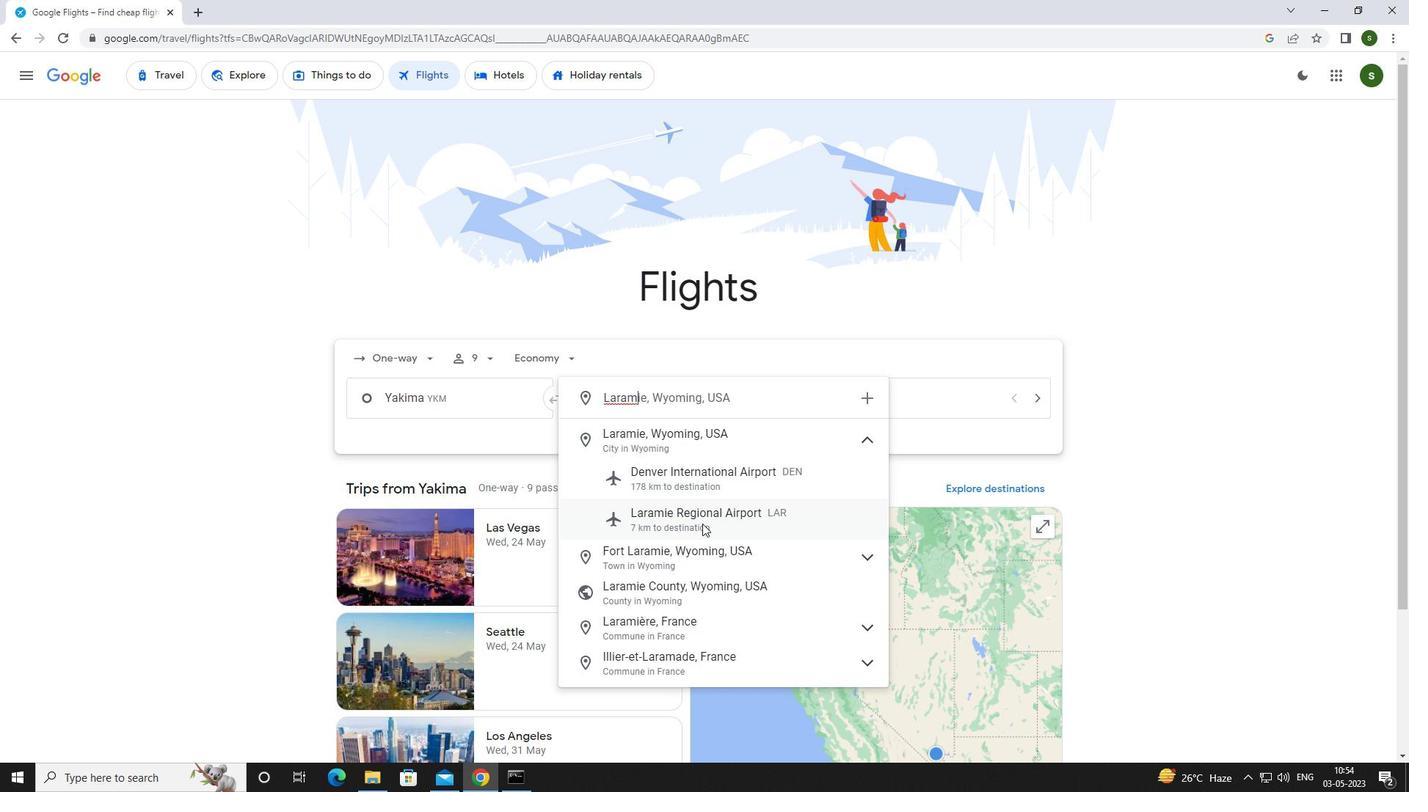 
Action: Mouse moved to (904, 406)
Screenshot: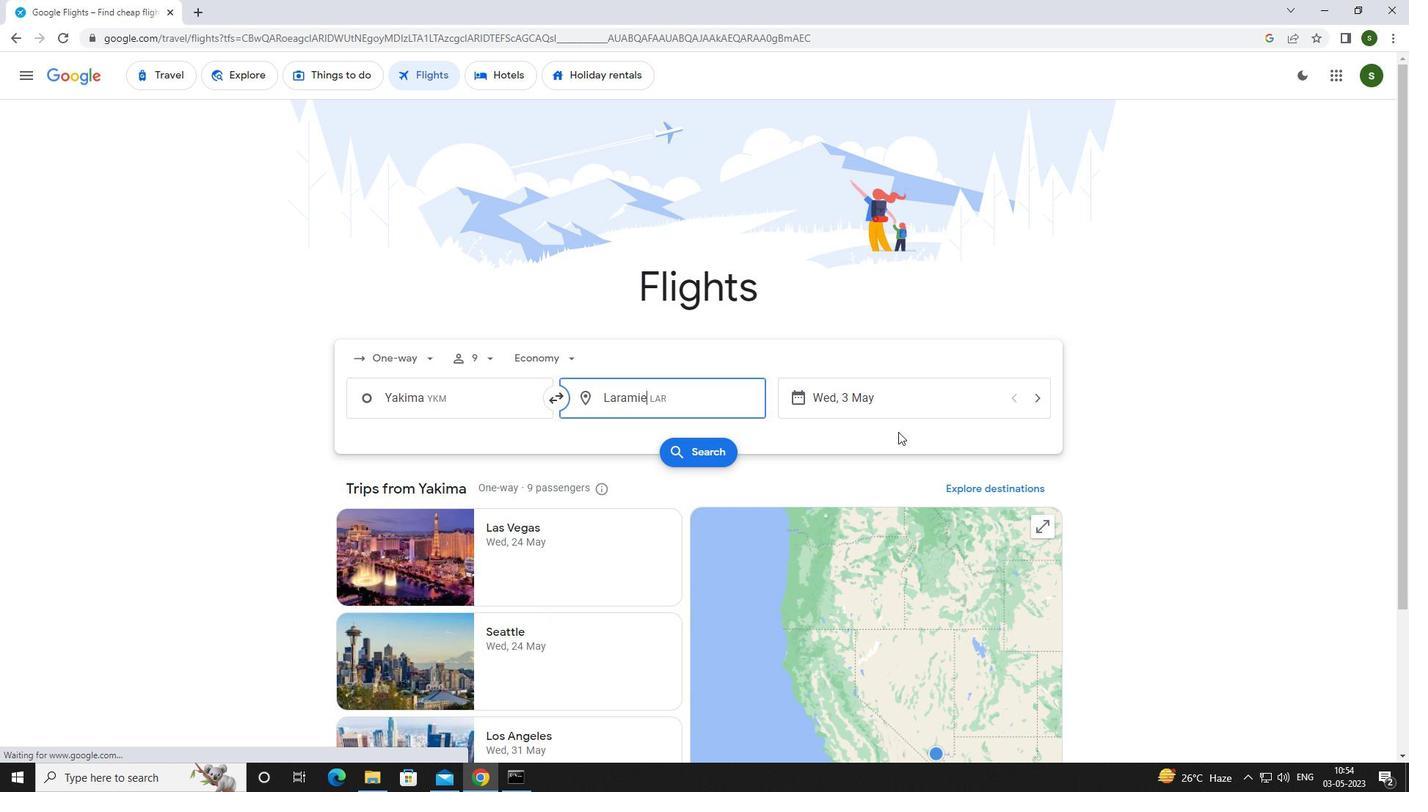 
Action: Mouse pressed left at (904, 406)
Screenshot: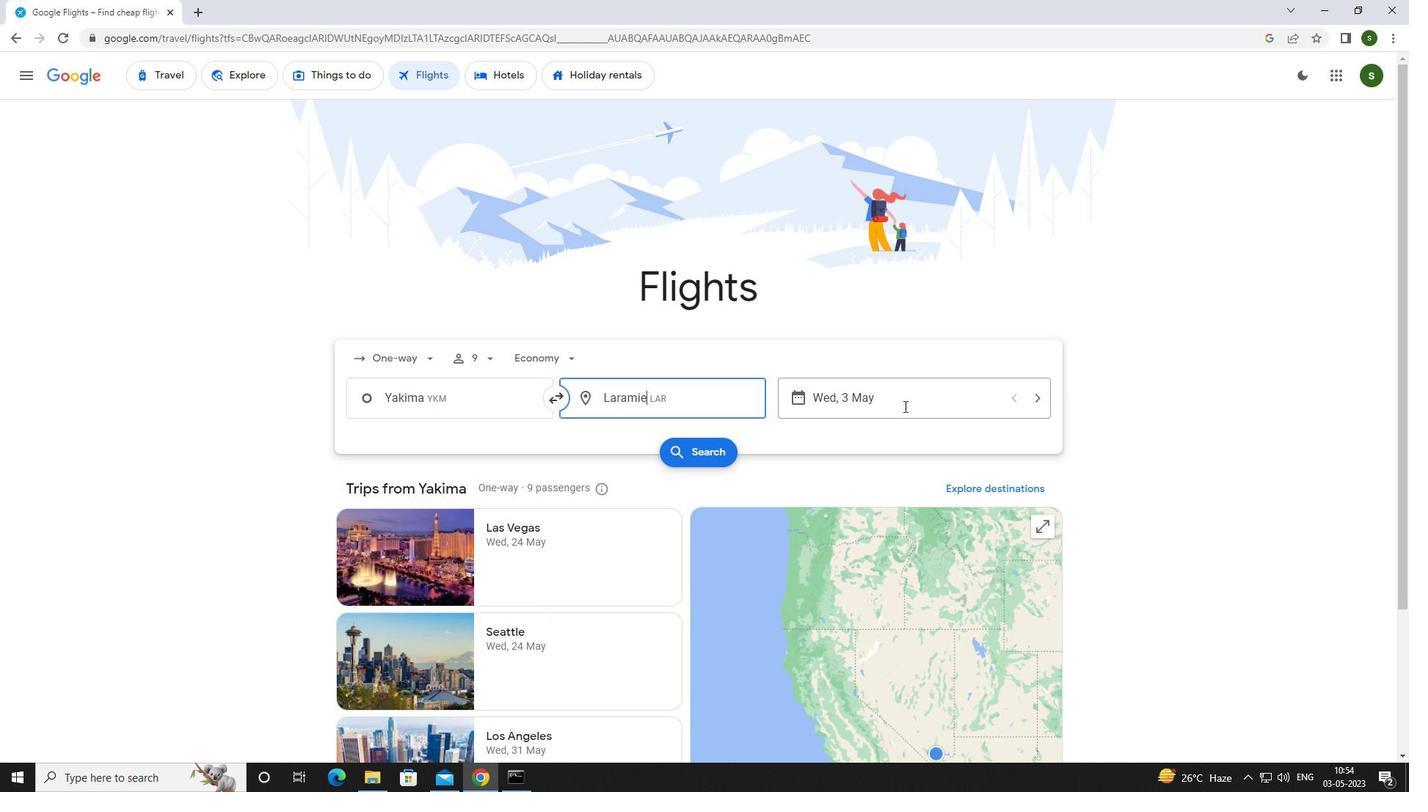 
Action: Mouse moved to (636, 502)
Screenshot: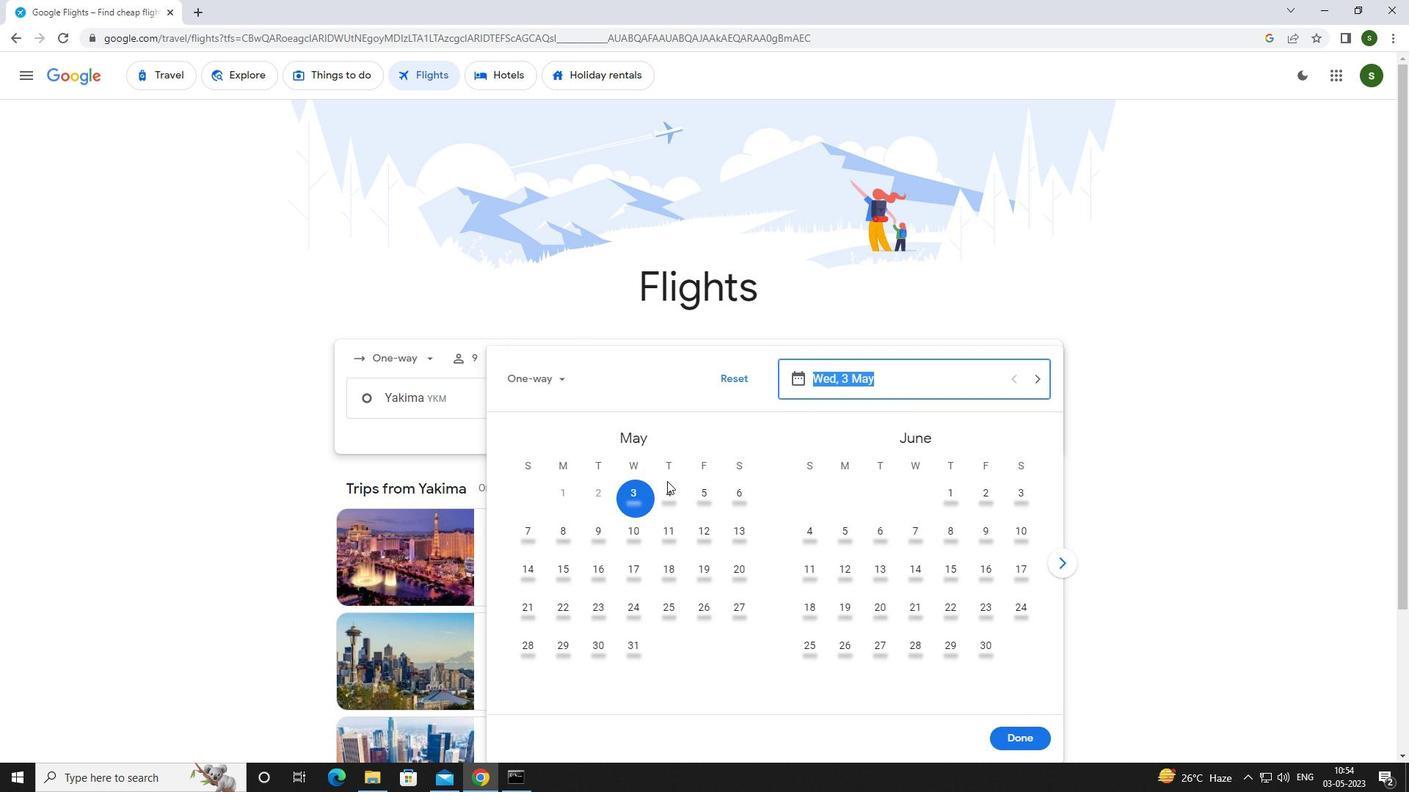 
Action: Mouse pressed left at (636, 502)
Screenshot: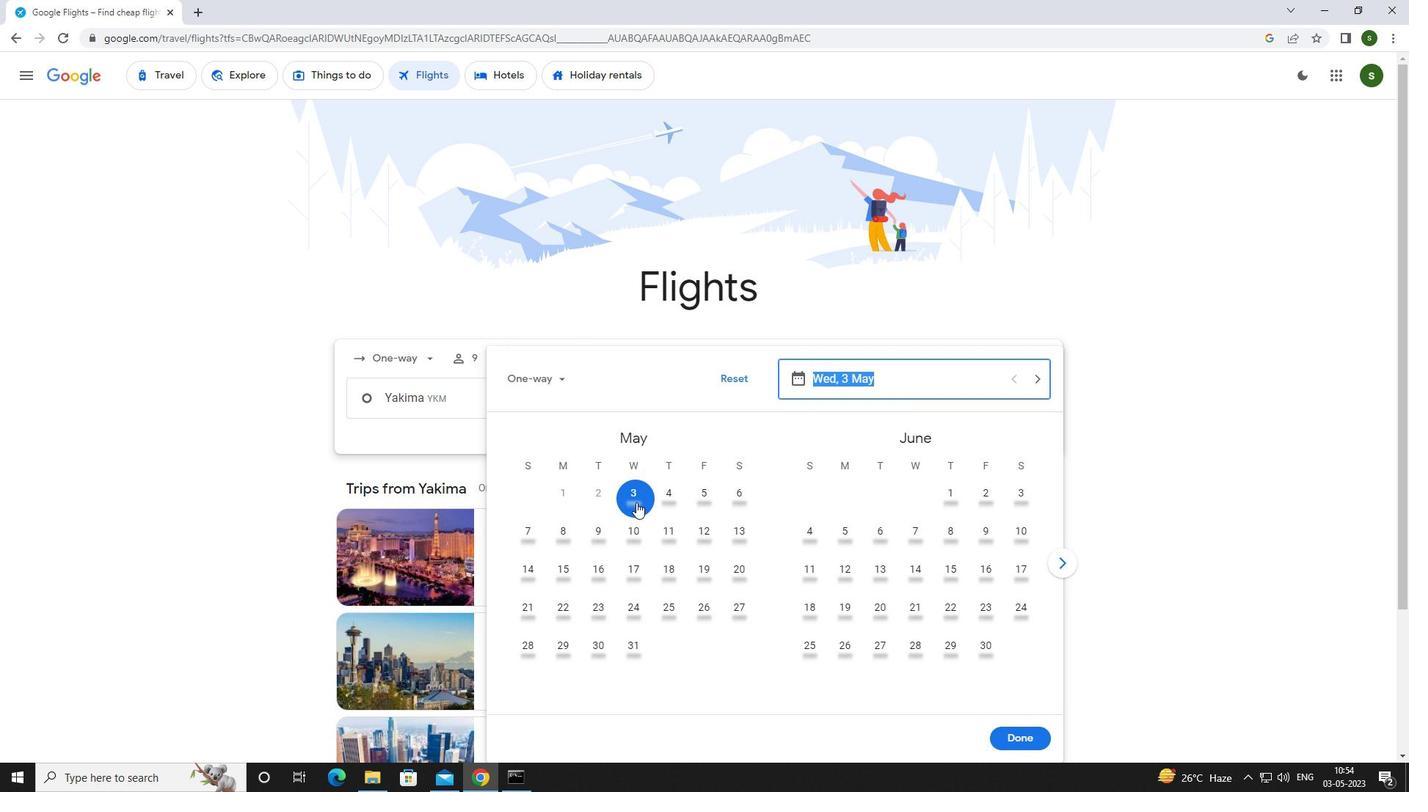 
Action: Mouse moved to (1017, 737)
Screenshot: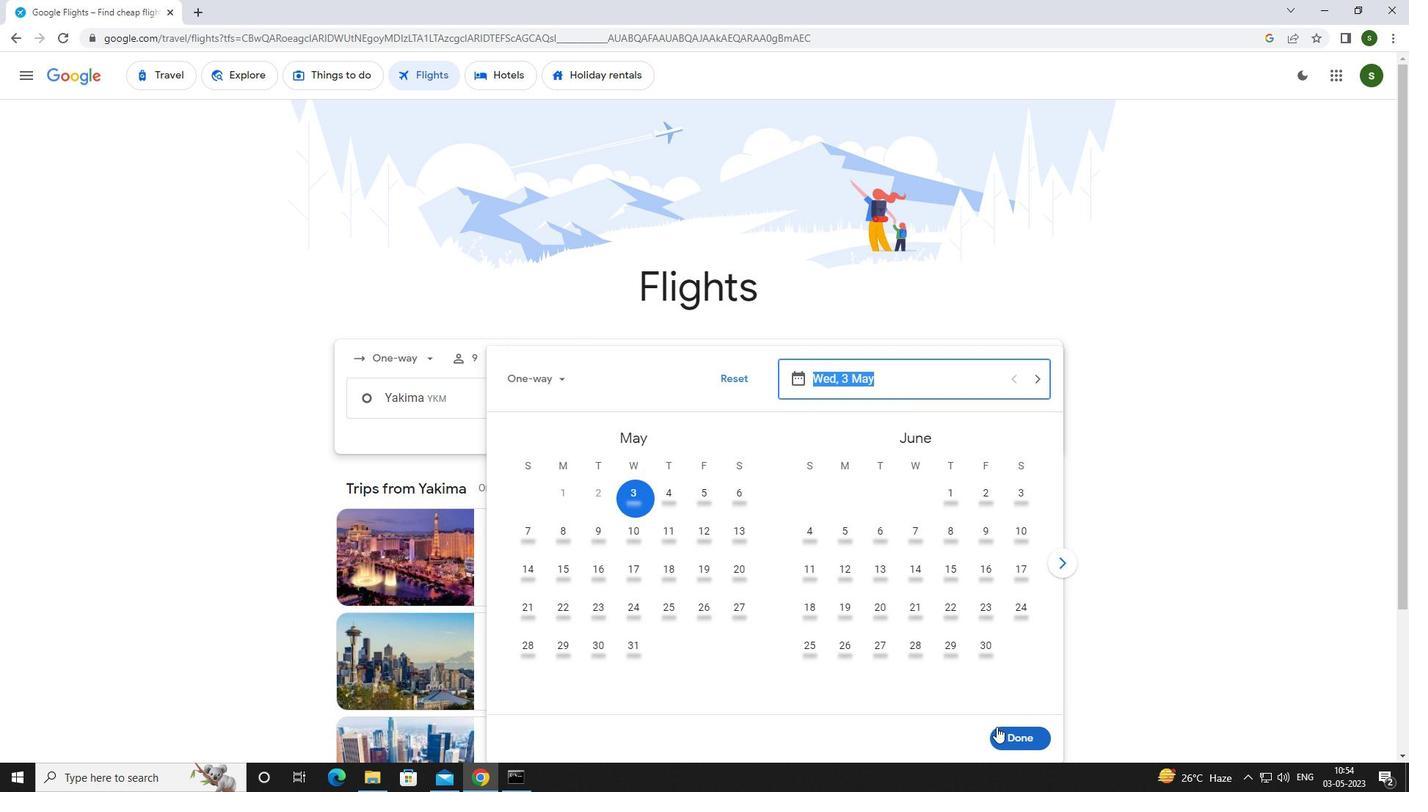 
Action: Mouse pressed left at (1017, 737)
Screenshot: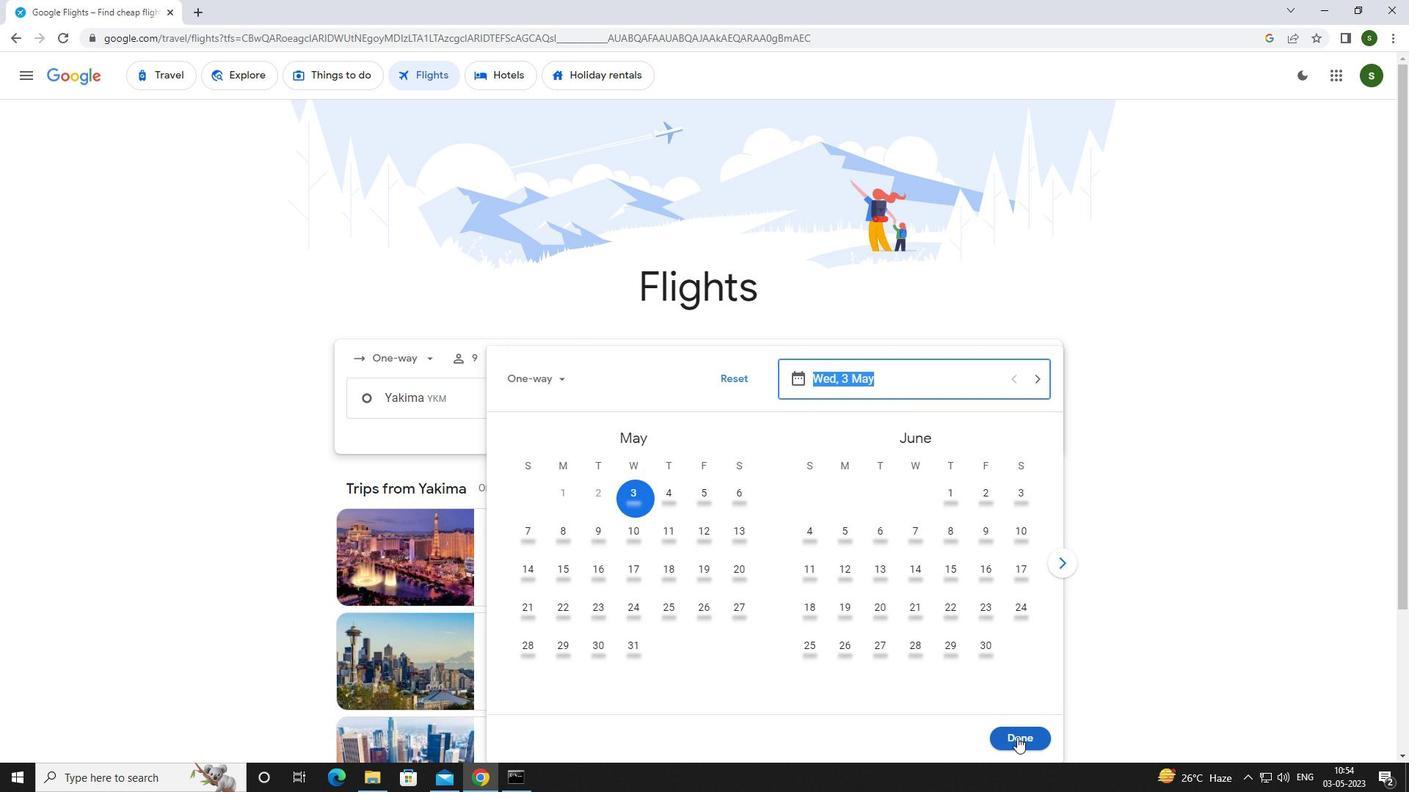 
Action: Mouse moved to (701, 447)
Screenshot: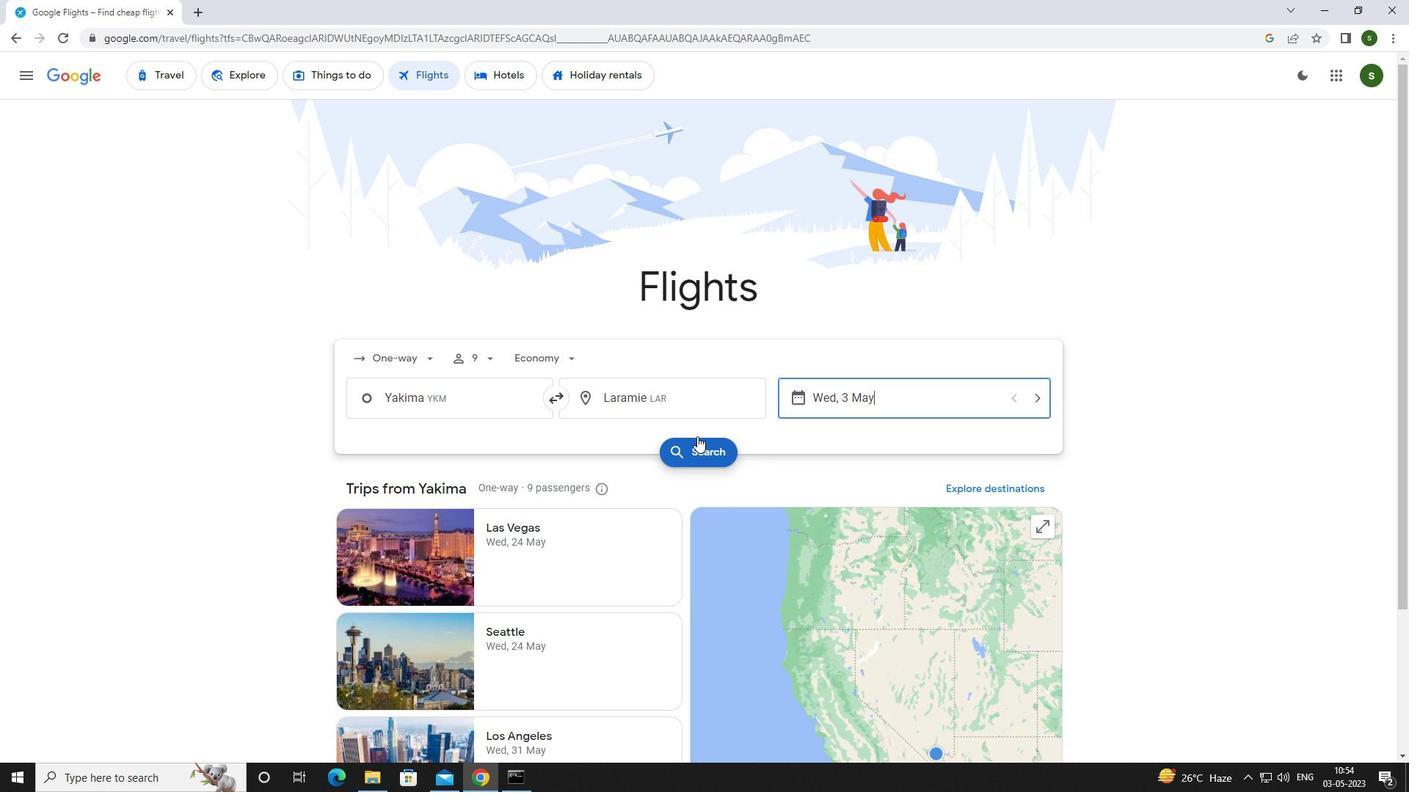 
Action: Mouse pressed left at (701, 447)
Screenshot: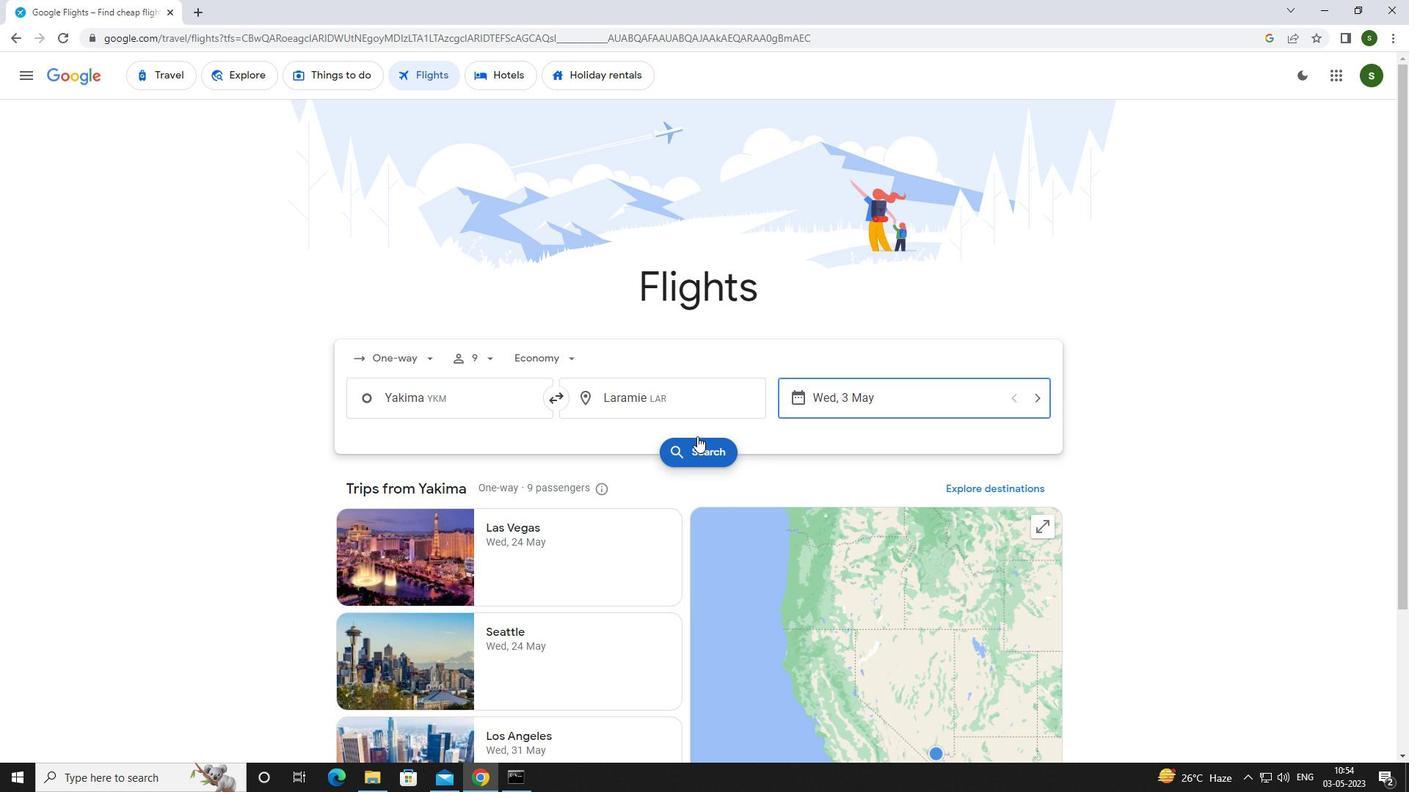 
Action: Mouse moved to (370, 207)
Screenshot: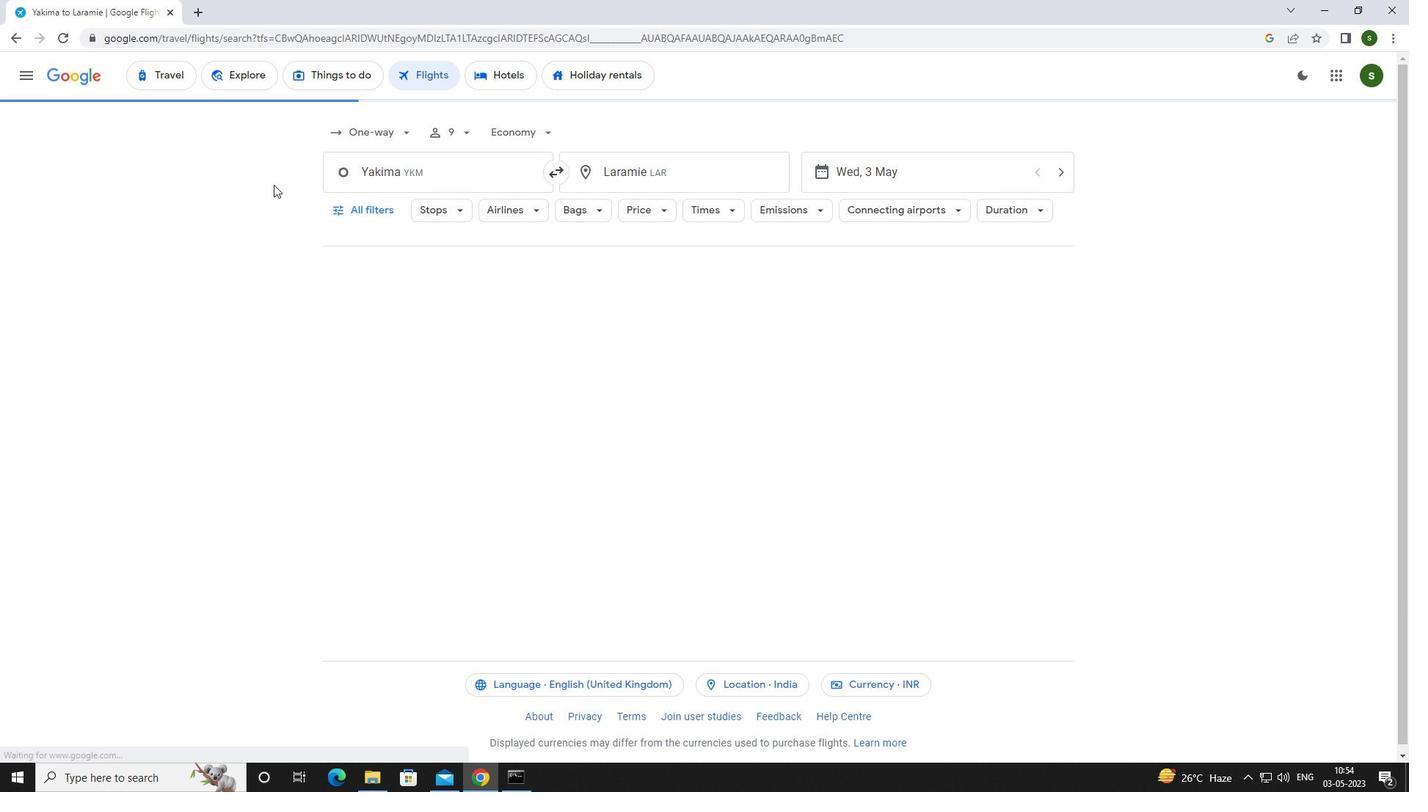 
Action: Mouse pressed left at (370, 207)
Screenshot: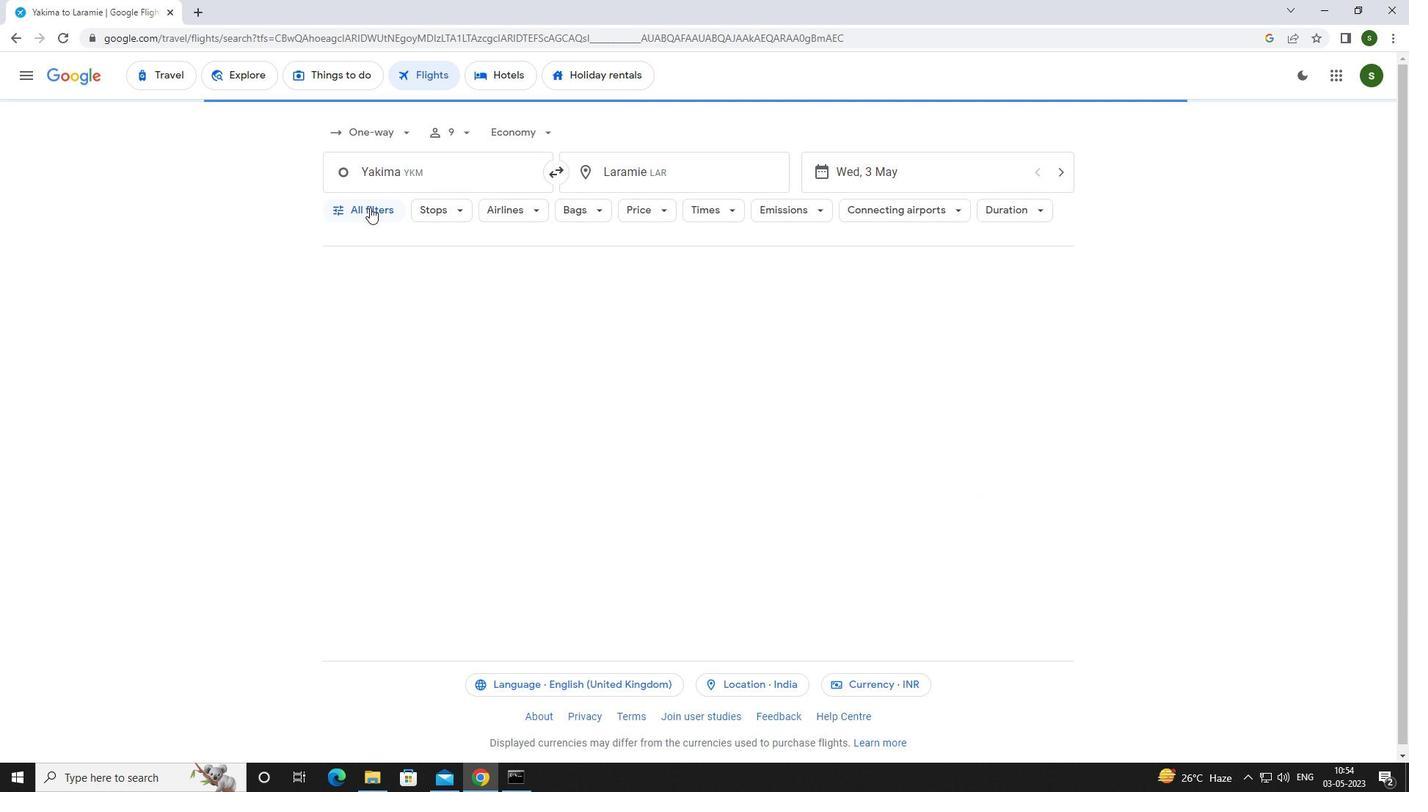 
Action: Mouse moved to (548, 522)
Screenshot: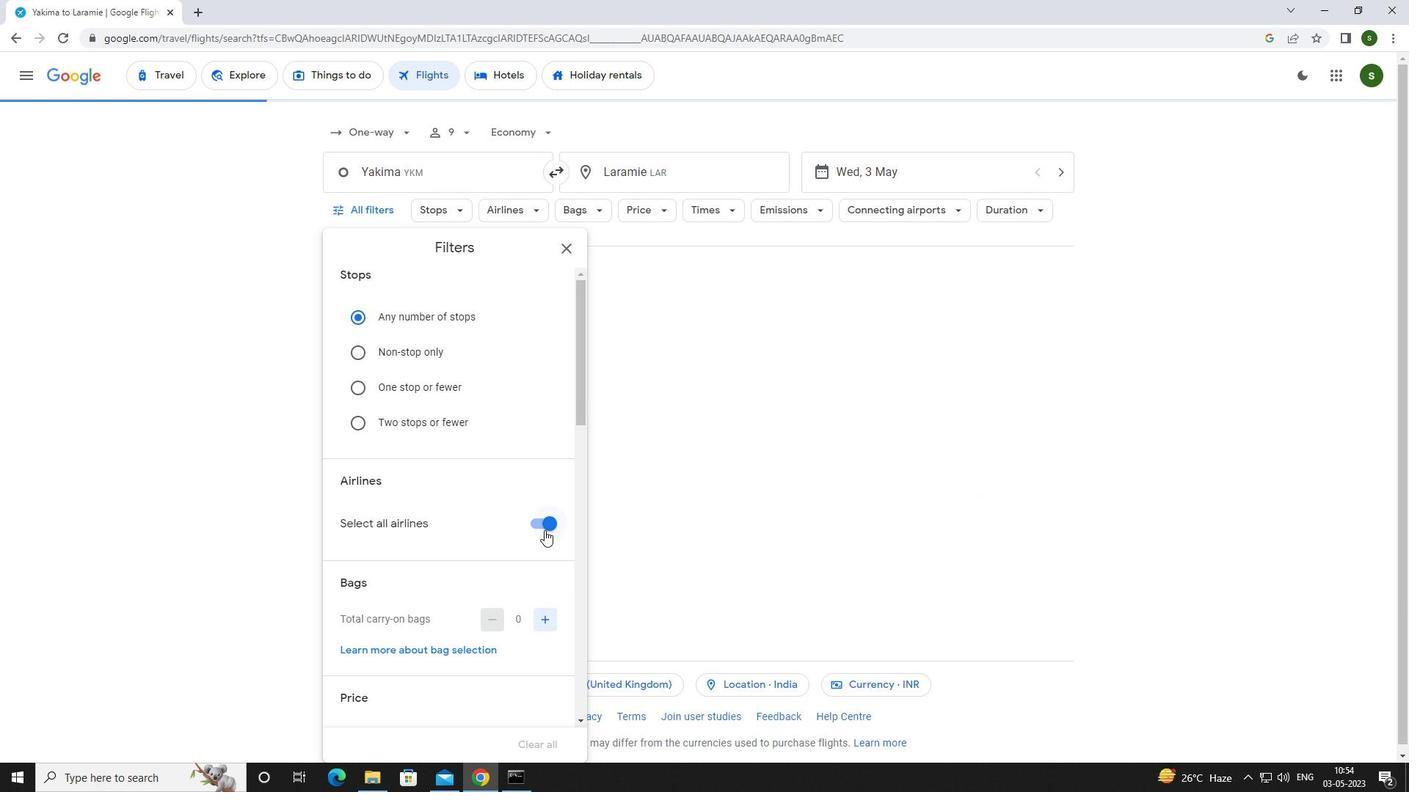 
Action: Mouse pressed left at (548, 522)
Screenshot: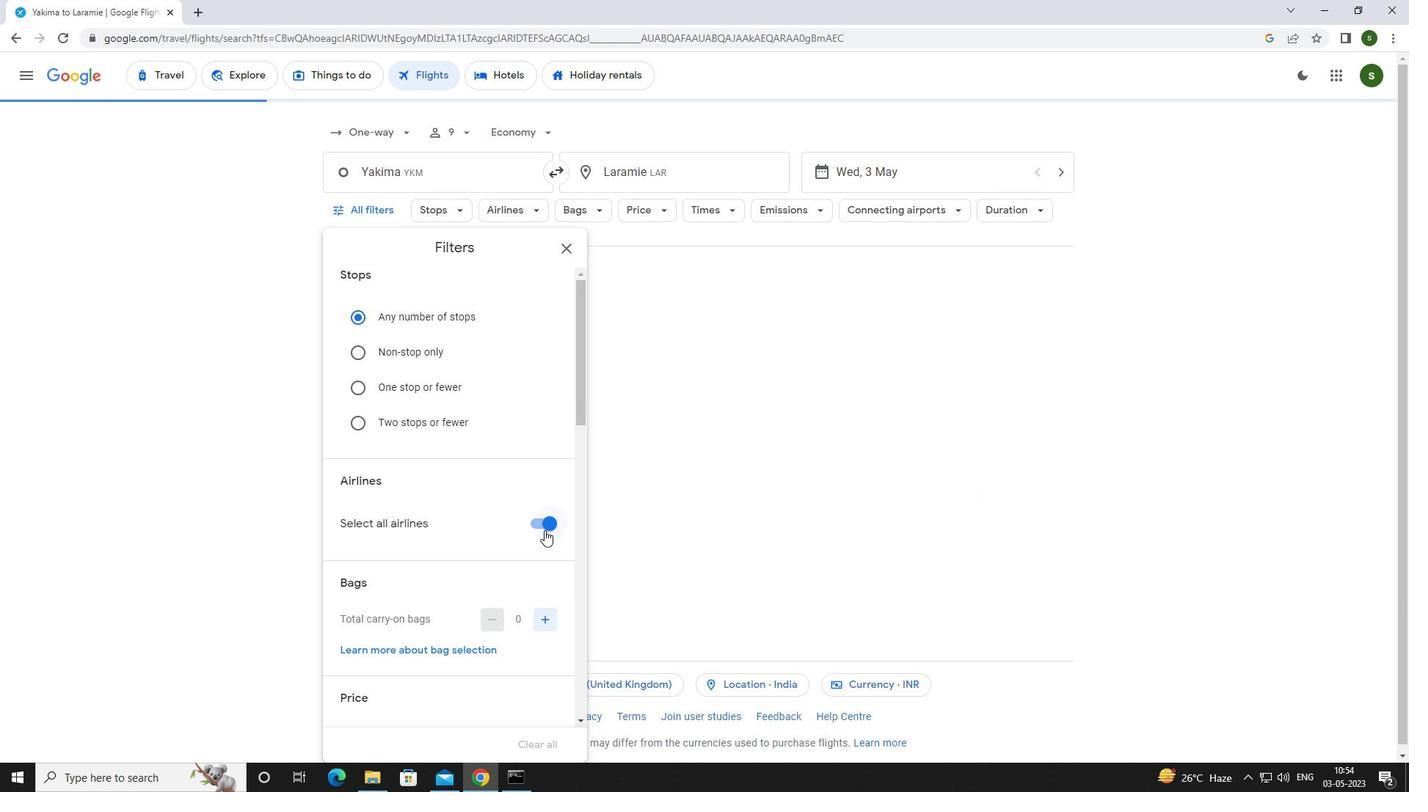 
Action: Mouse moved to (490, 421)
Screenshot: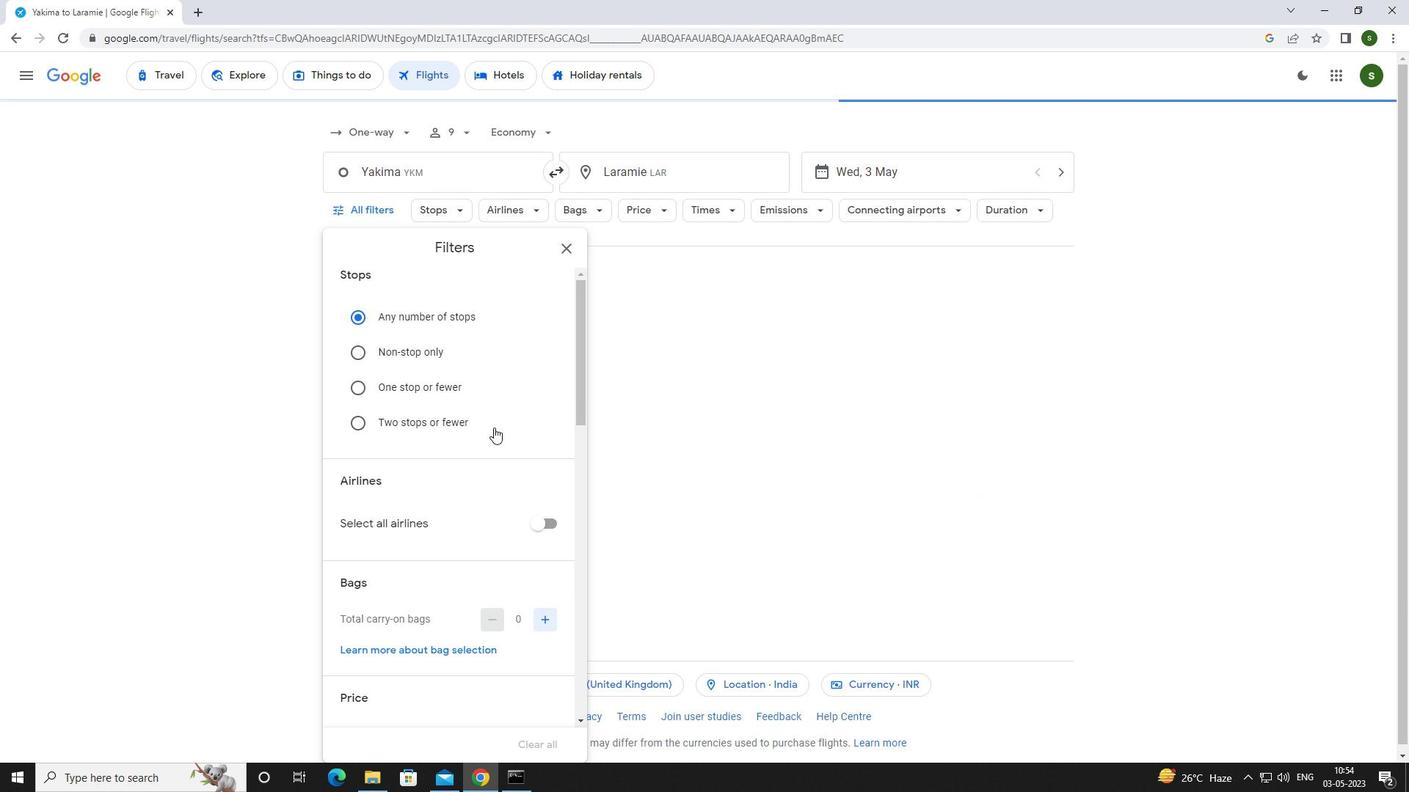 
Action: Mouse scrolled (490, 420) with delta (0, 0)
Screenshot: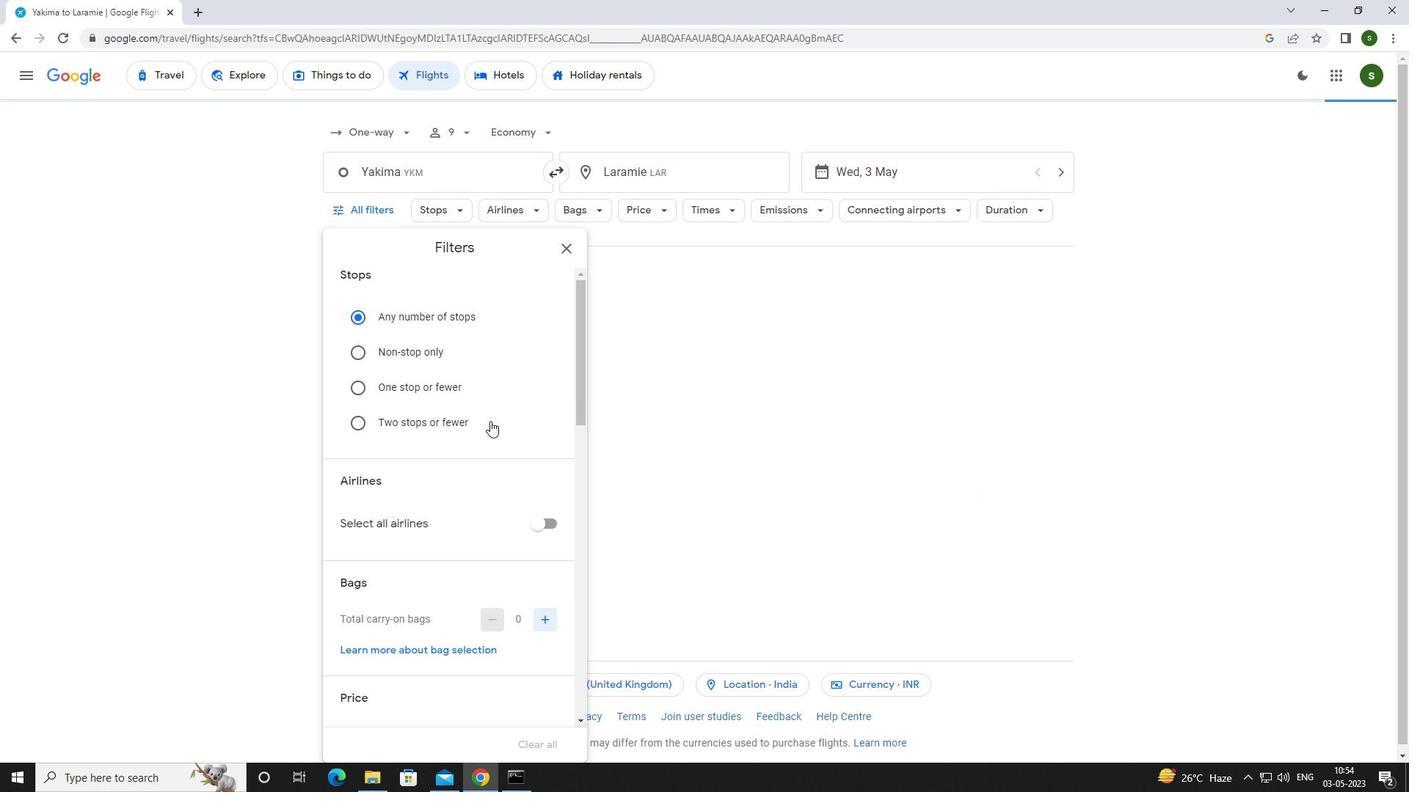 
Action: Mouse scrolled (490, 420) with delta (0, 0)
Screenshot: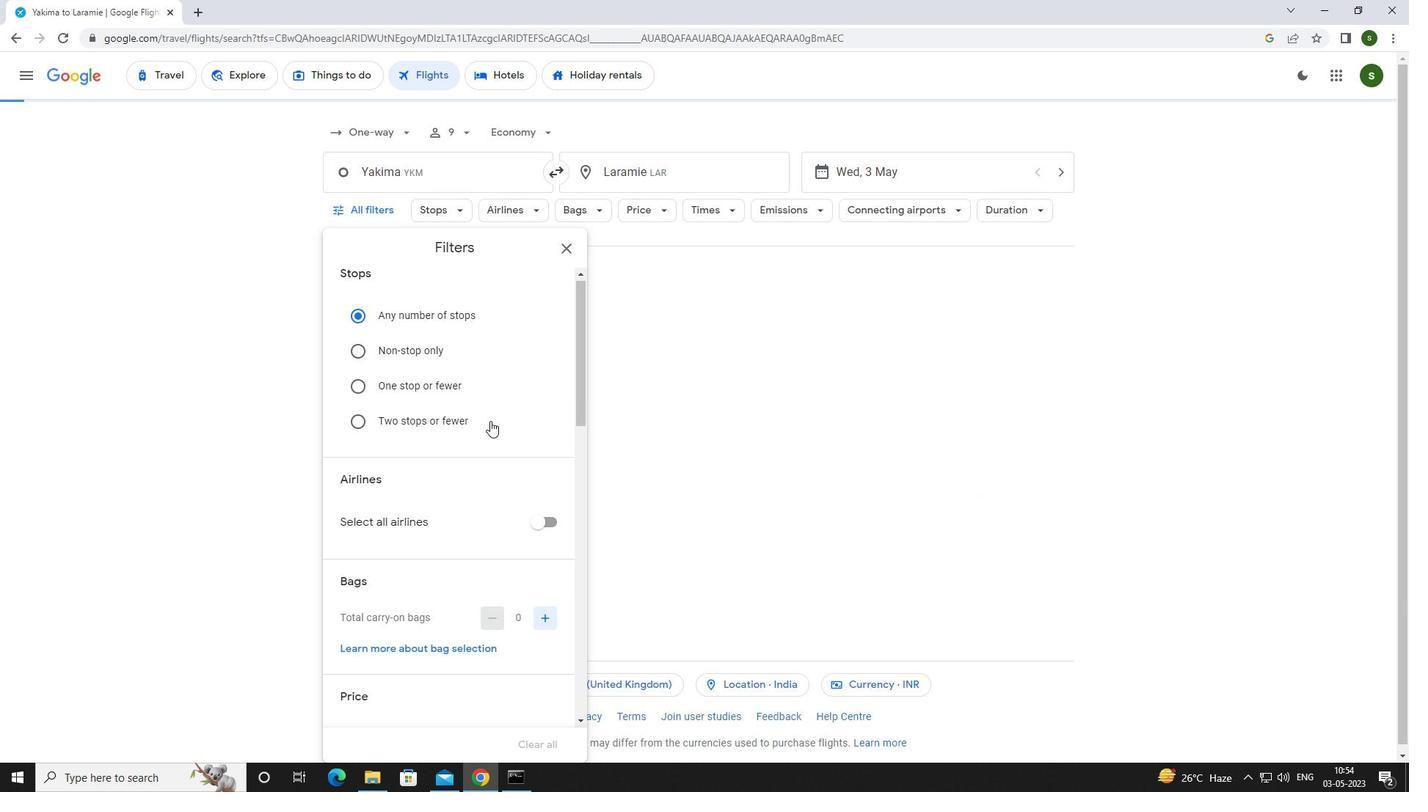 
Action: Mouse scrolled (490, 420) with delta (0, 0)
Screenshot: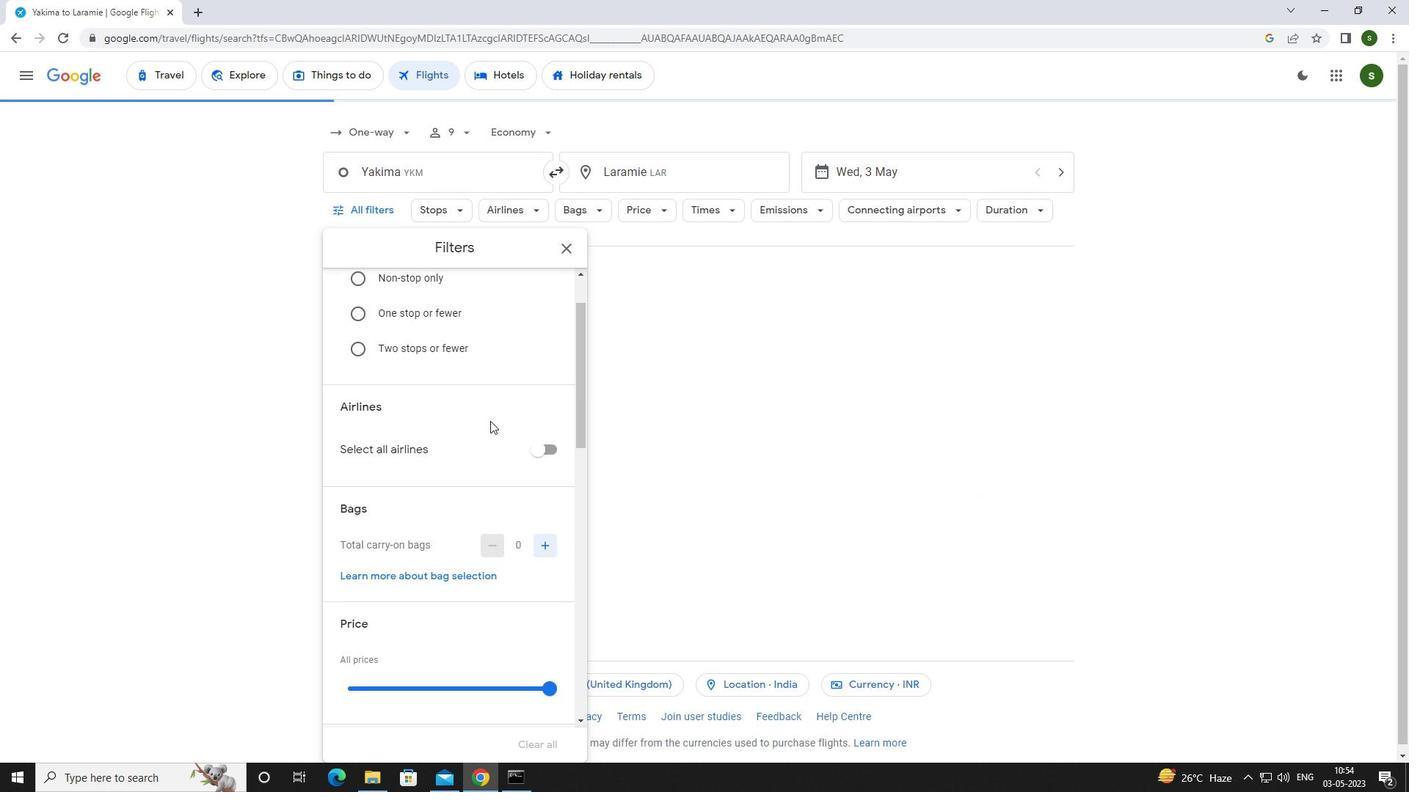 
Action: Mouse moved to (540, 397)
Screenshot: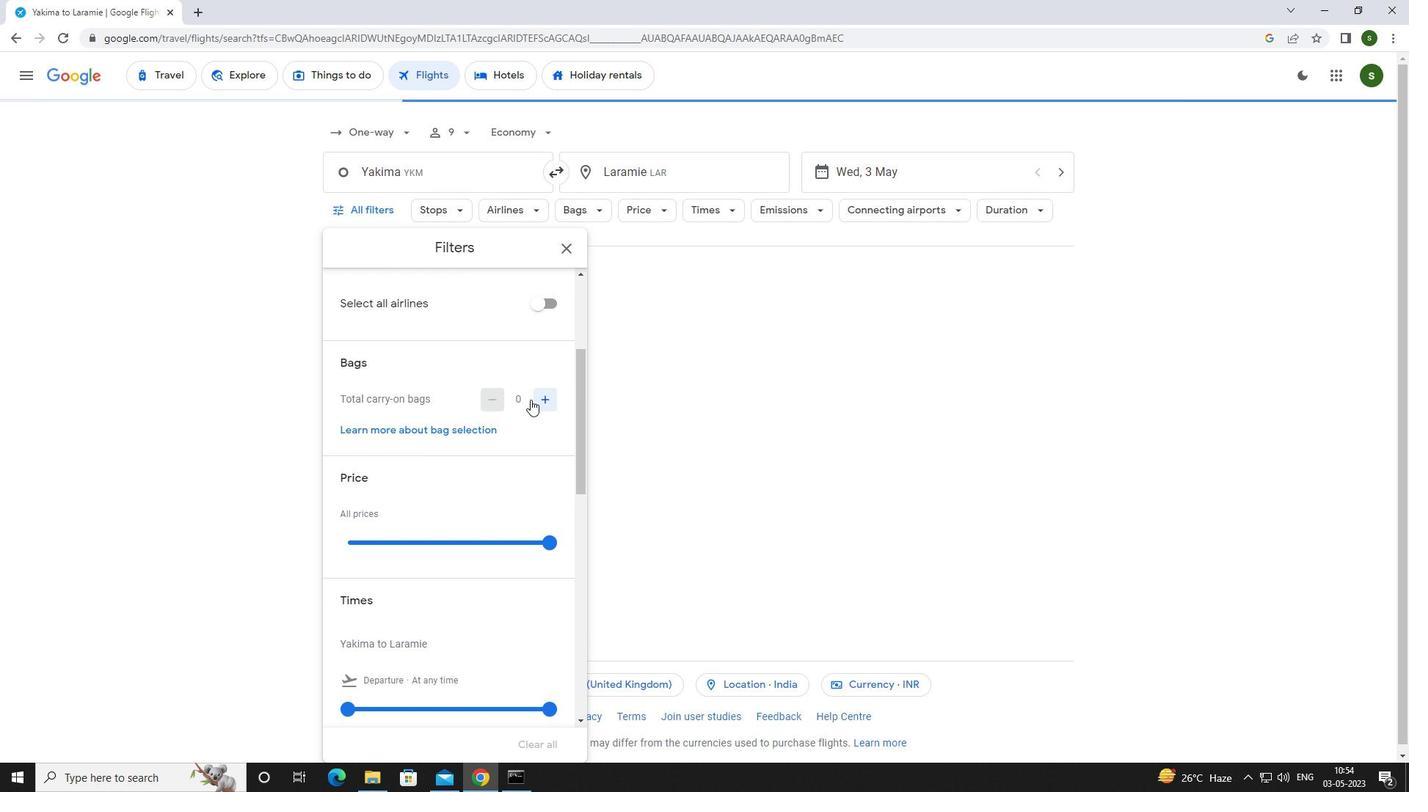 
Action: Mouse pressed left at (540, 397)
Screenshot: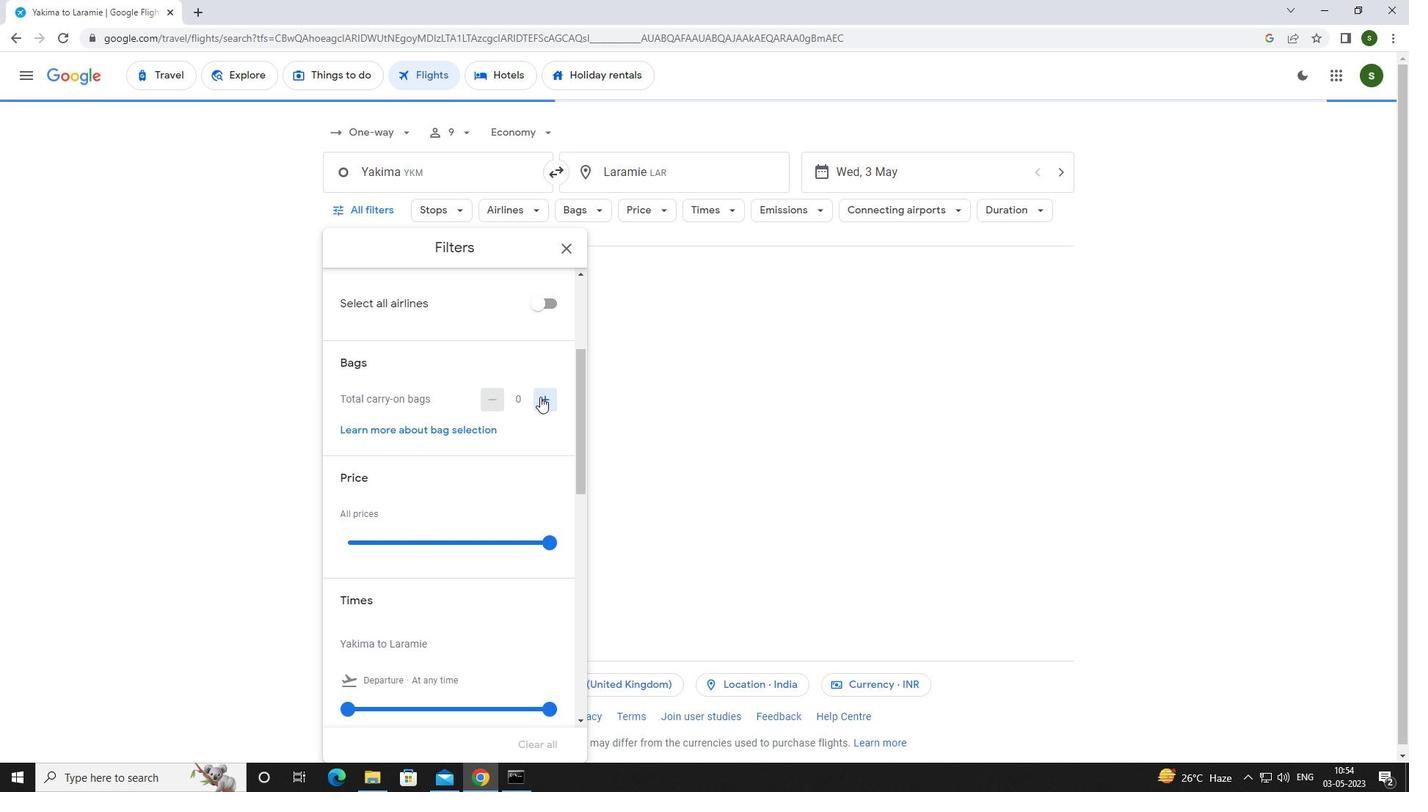 
Action: Mouse moved to (549, 542)
Screenshot: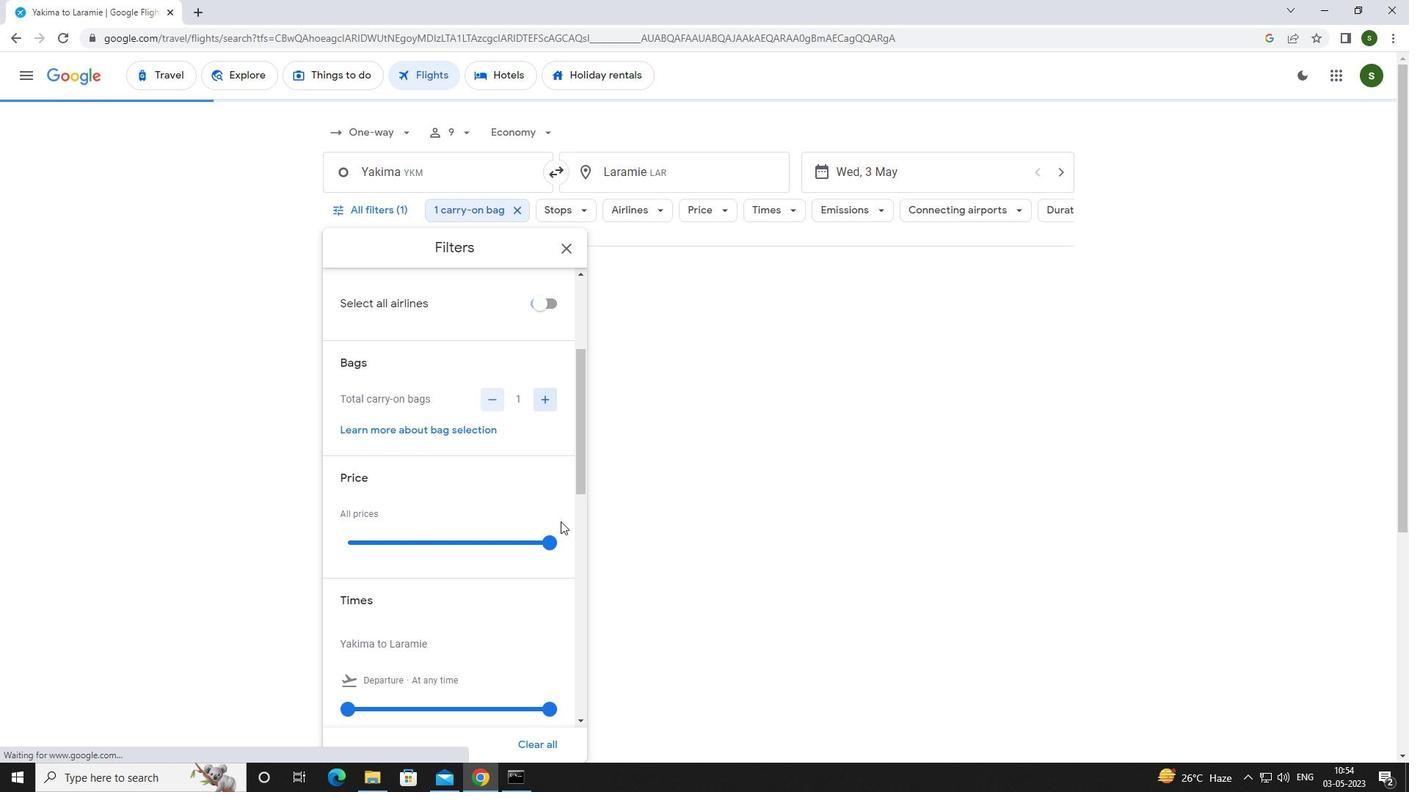 
Action: Mouse pressed left at (549, 542)
Screenshot: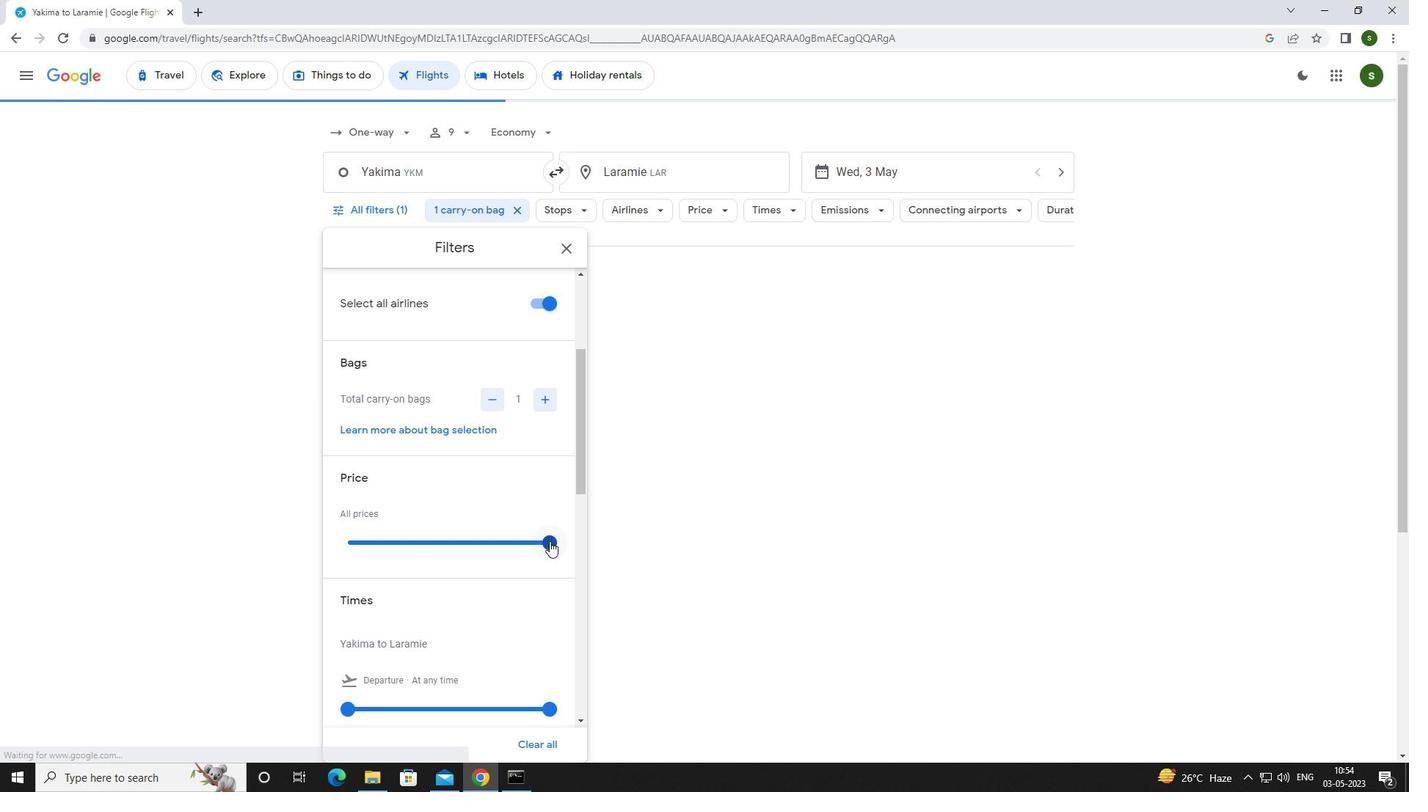 
Action: Mouse scrolled (549, 541) with delta (0, 0)
Screenshot: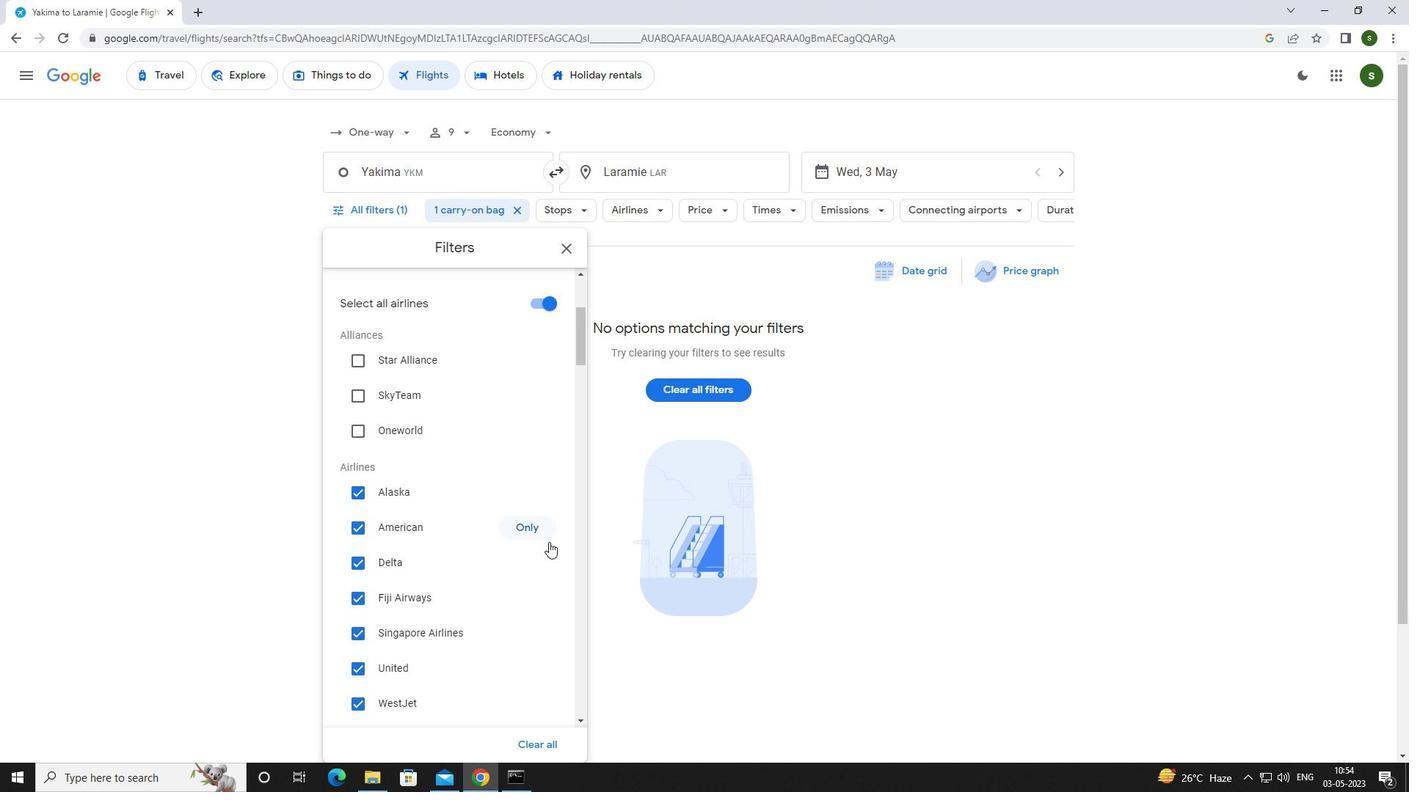 
Action: Mouse scrolled (549, 541) with delta (0, 0)
Screenshot: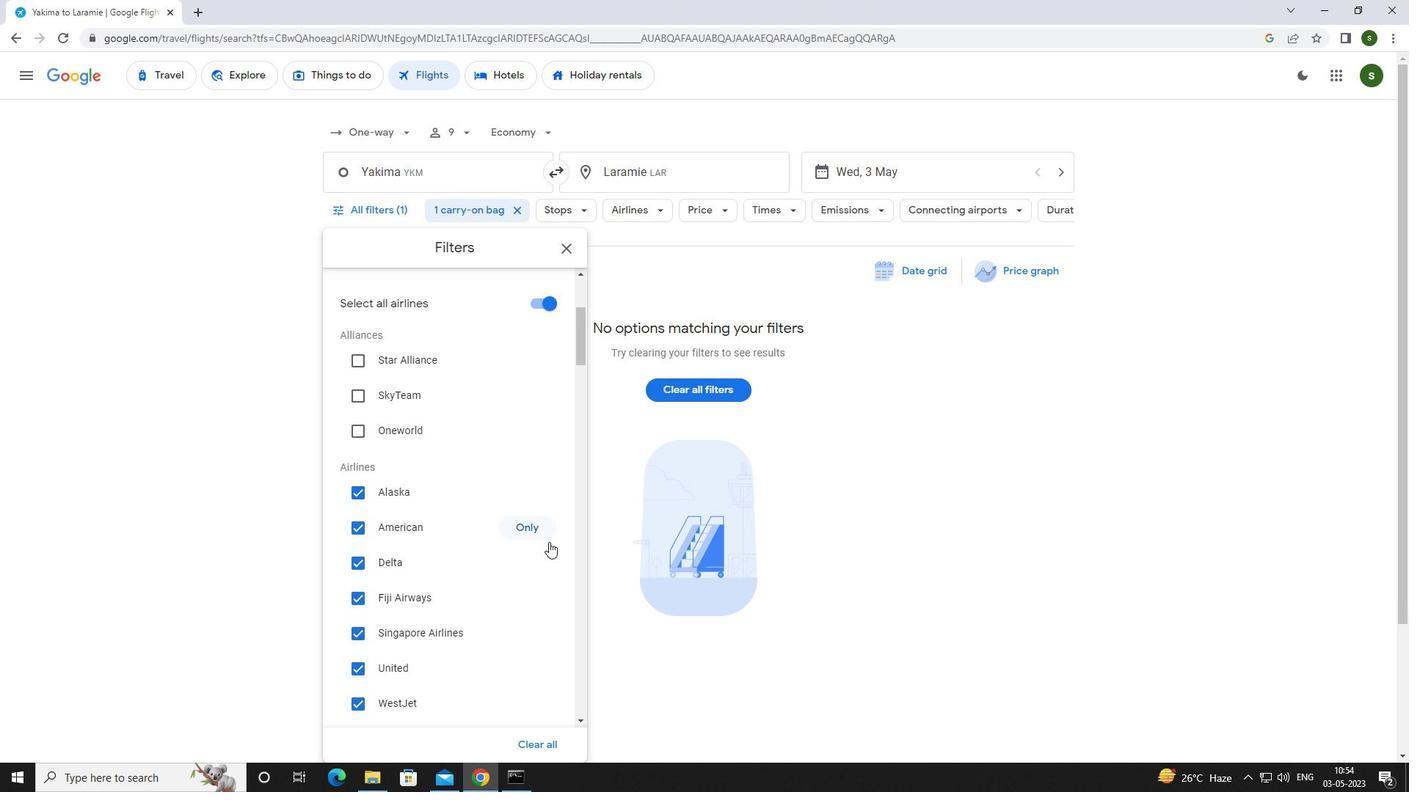 
Action: Mouse moved to (430, 544)
Screenshot: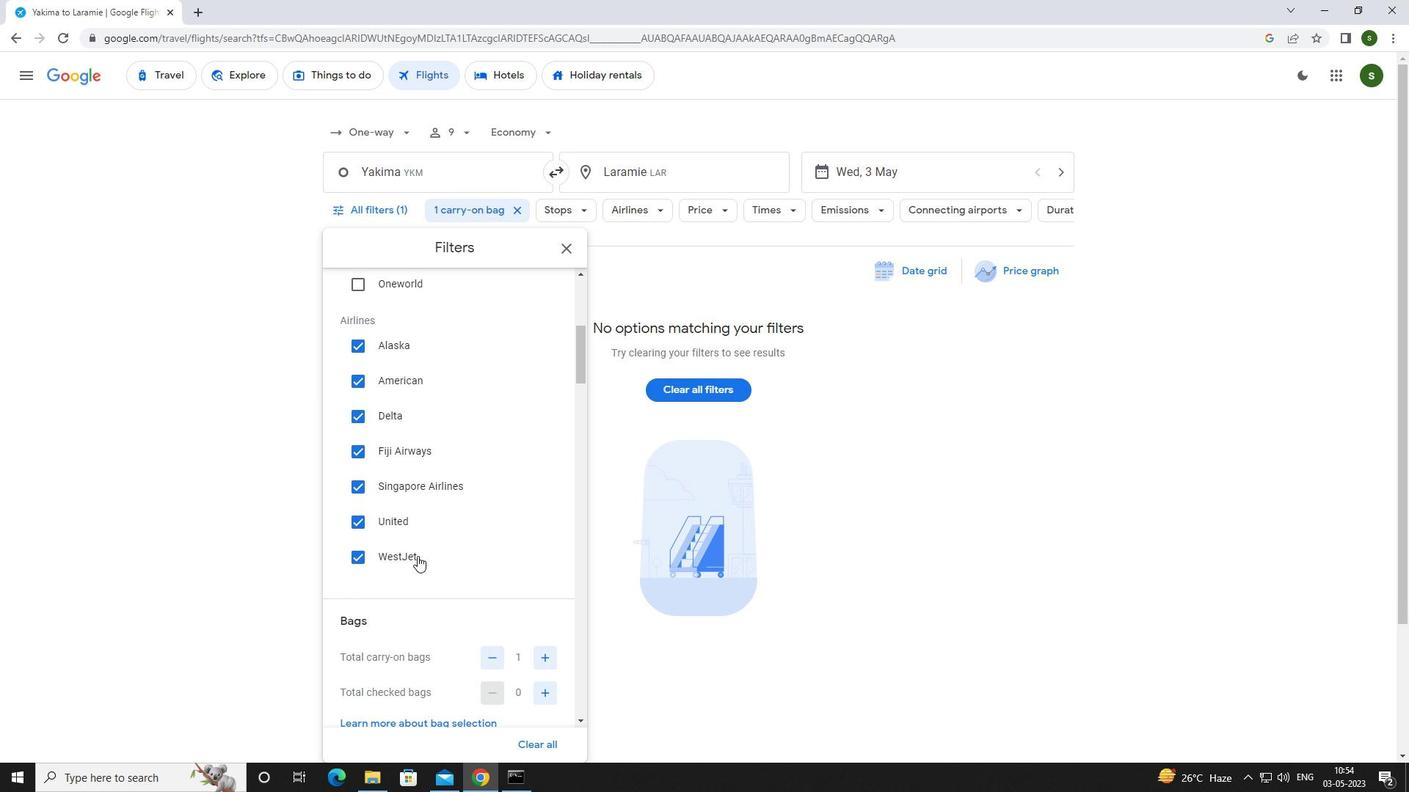 
Action: Mouse scrolled (430, 543) with delta (0, 0)
Screenshot: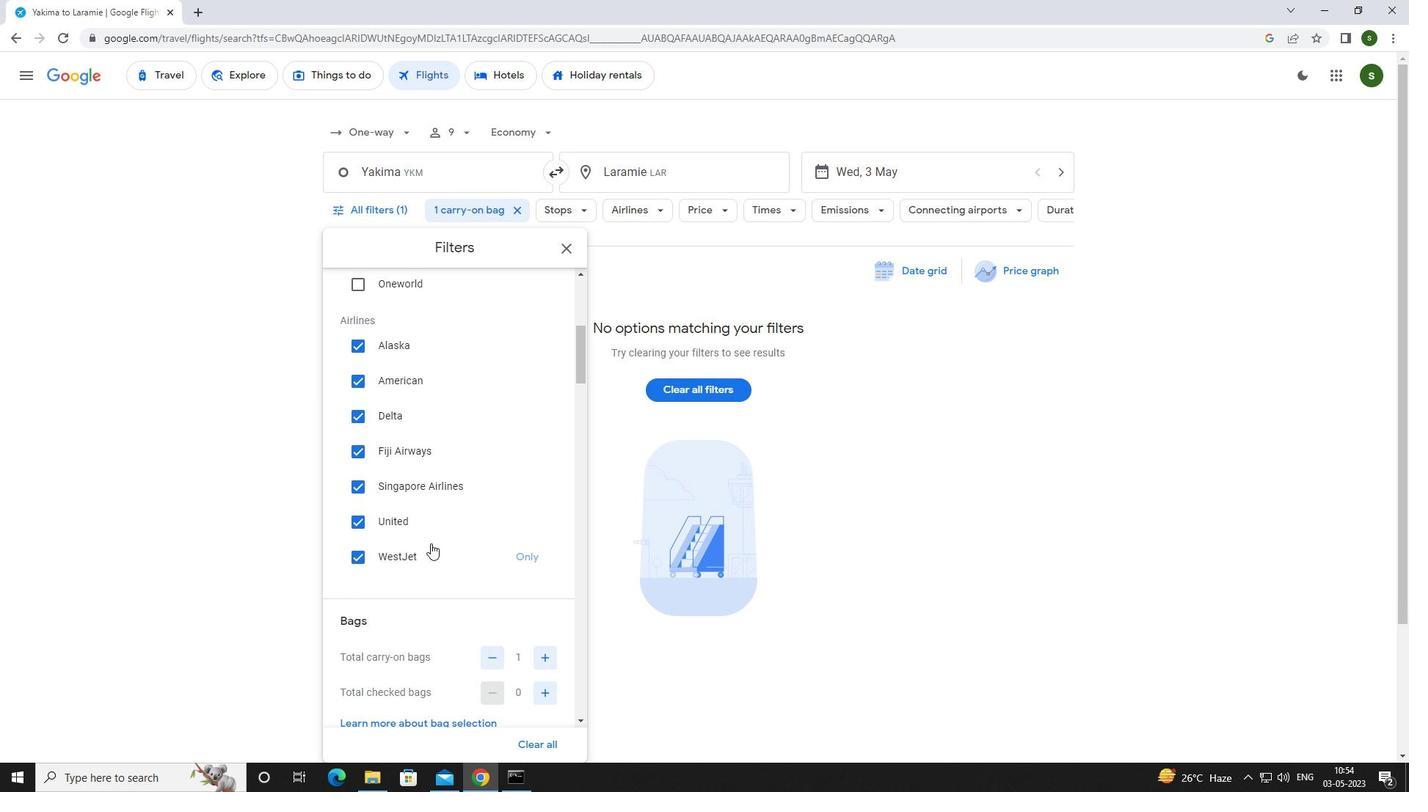 
Action: Mouse scrolled (430, 543) with delta (0, 0)
Screenshot: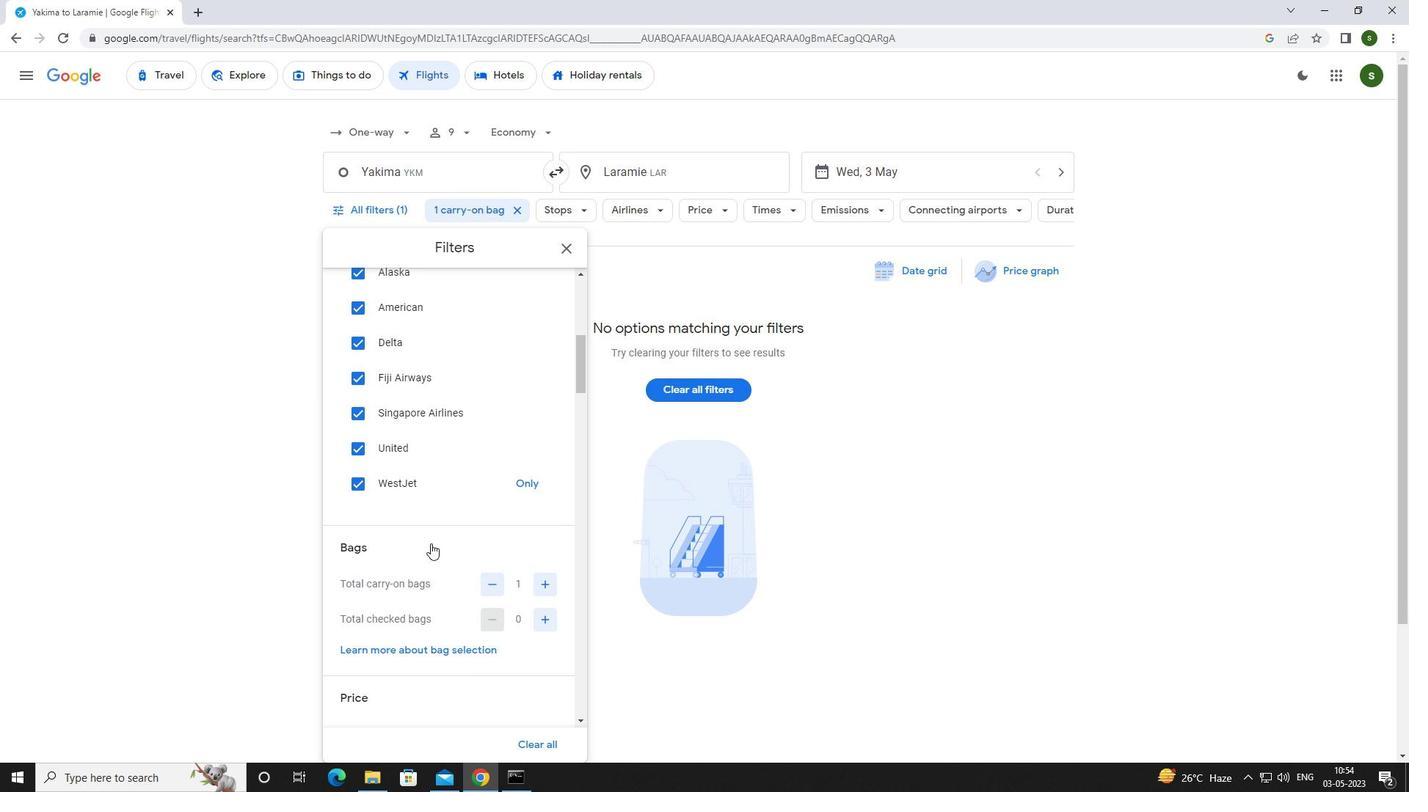 
Action: Mouse scrolled (430, 543) with delta (0, 0)
Screenshot: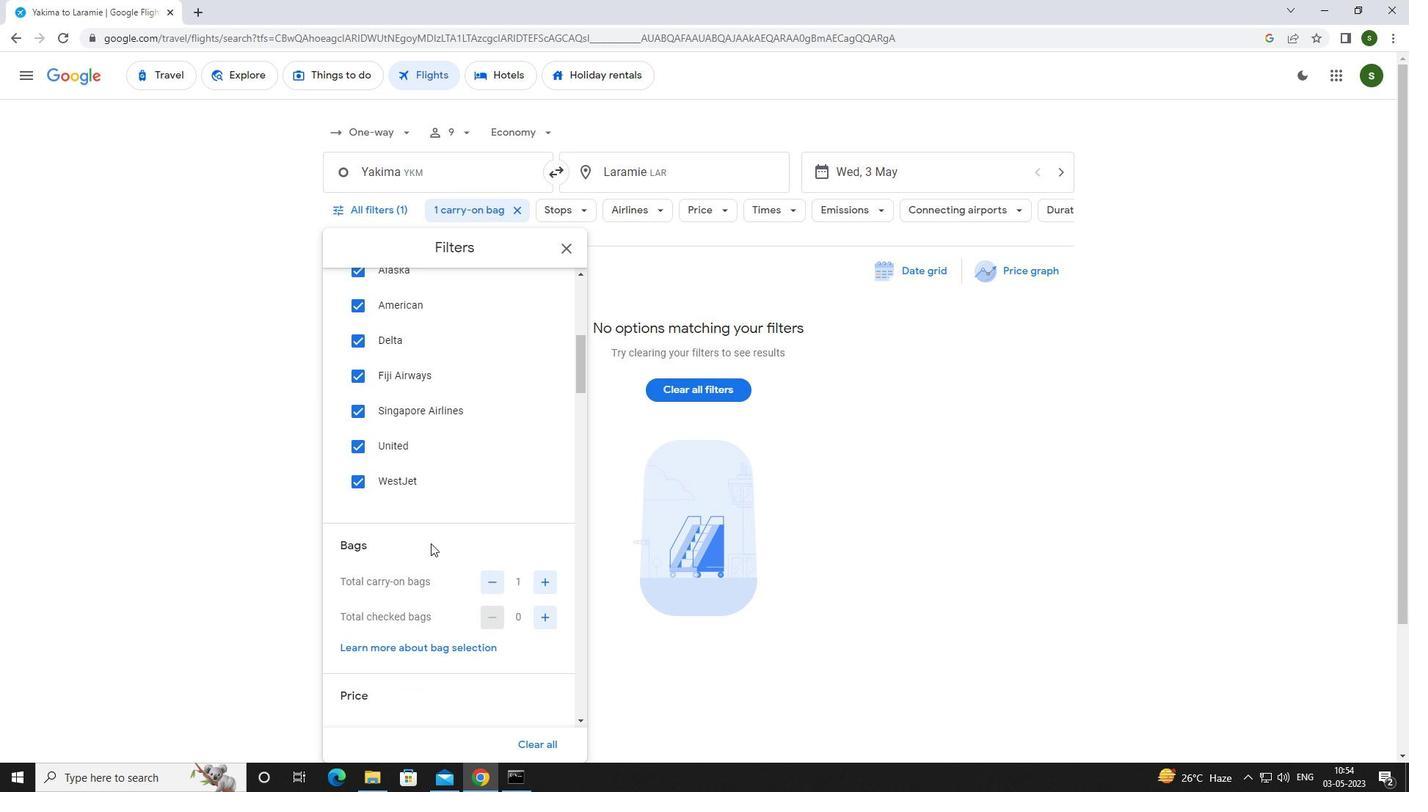 
Action: Mouse scrolled (430, 543) with delta (0, 0)
Screenshot: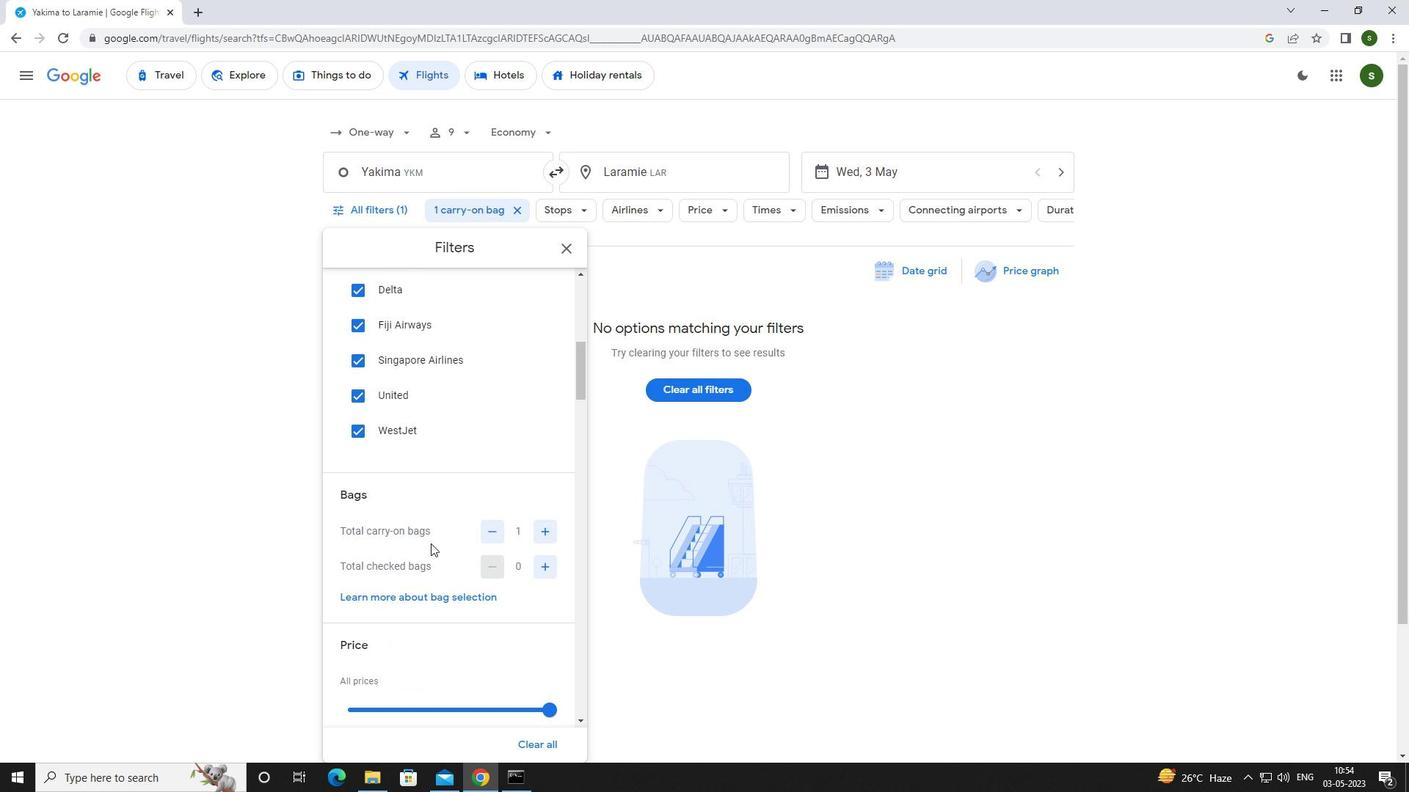 
Action: Mouse scrolled (430, 543) with delta (0, 0)
Screenshot: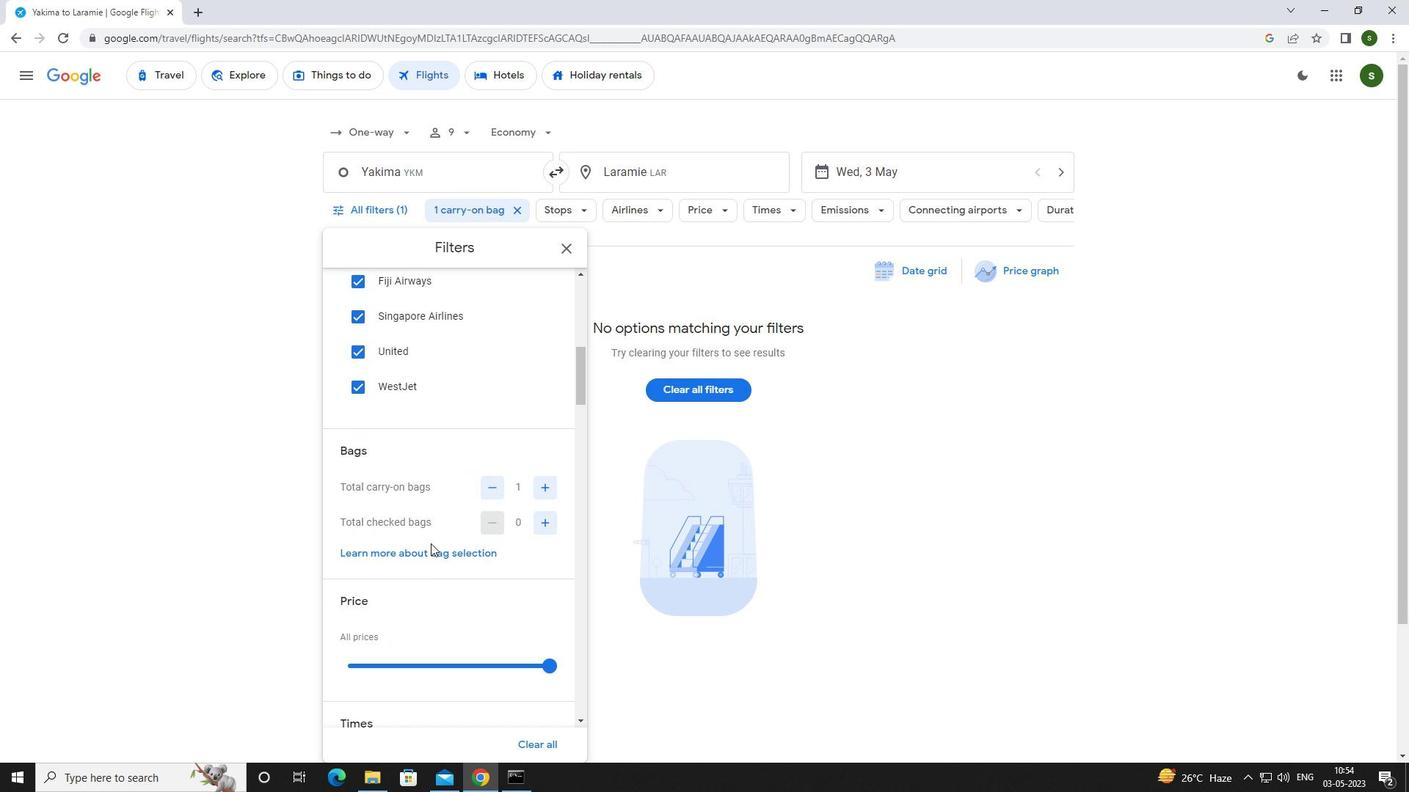 
Action: Mouse moved to (483, 427)
Screenshot: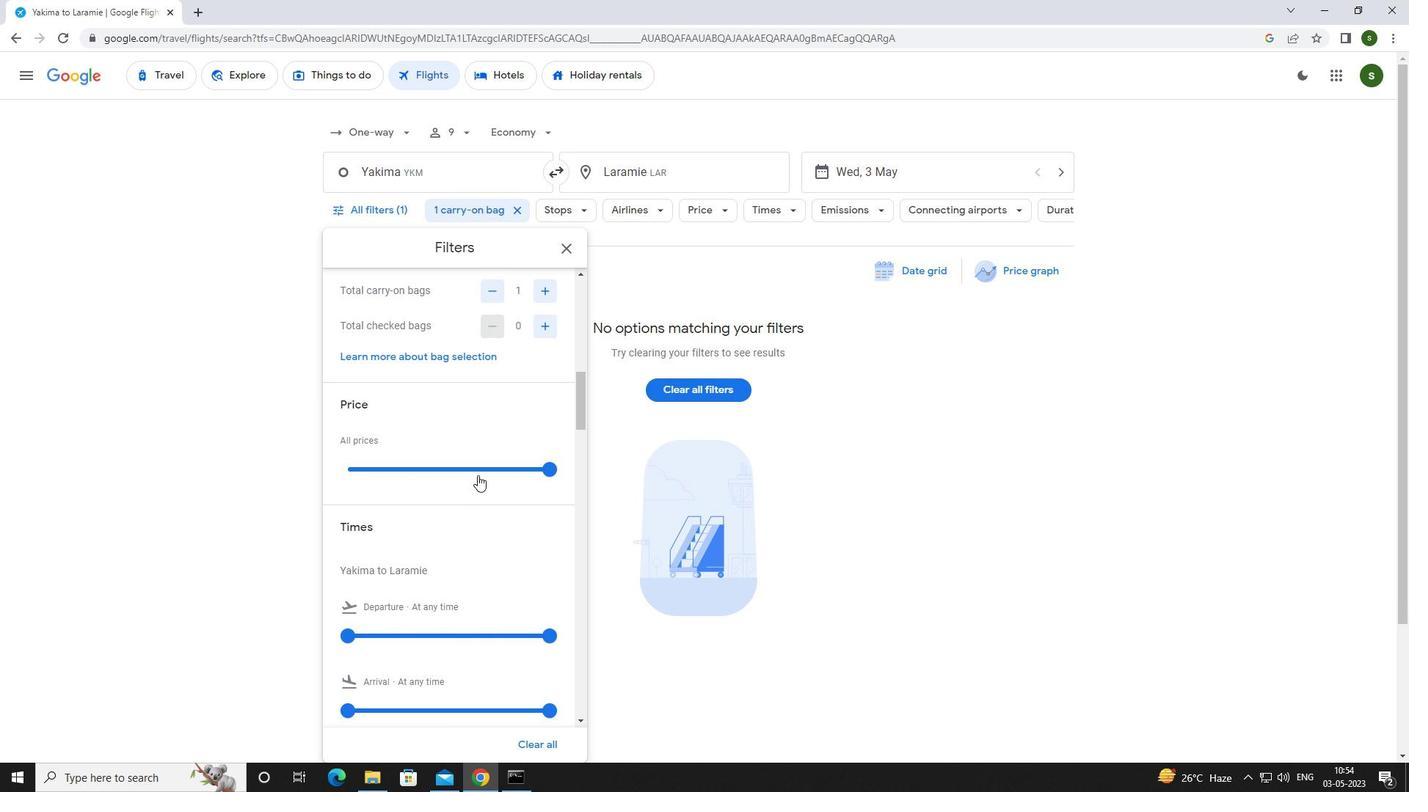 
Action: Mouse scrolled (483, 428) with delta (0, 0)
Screenshot: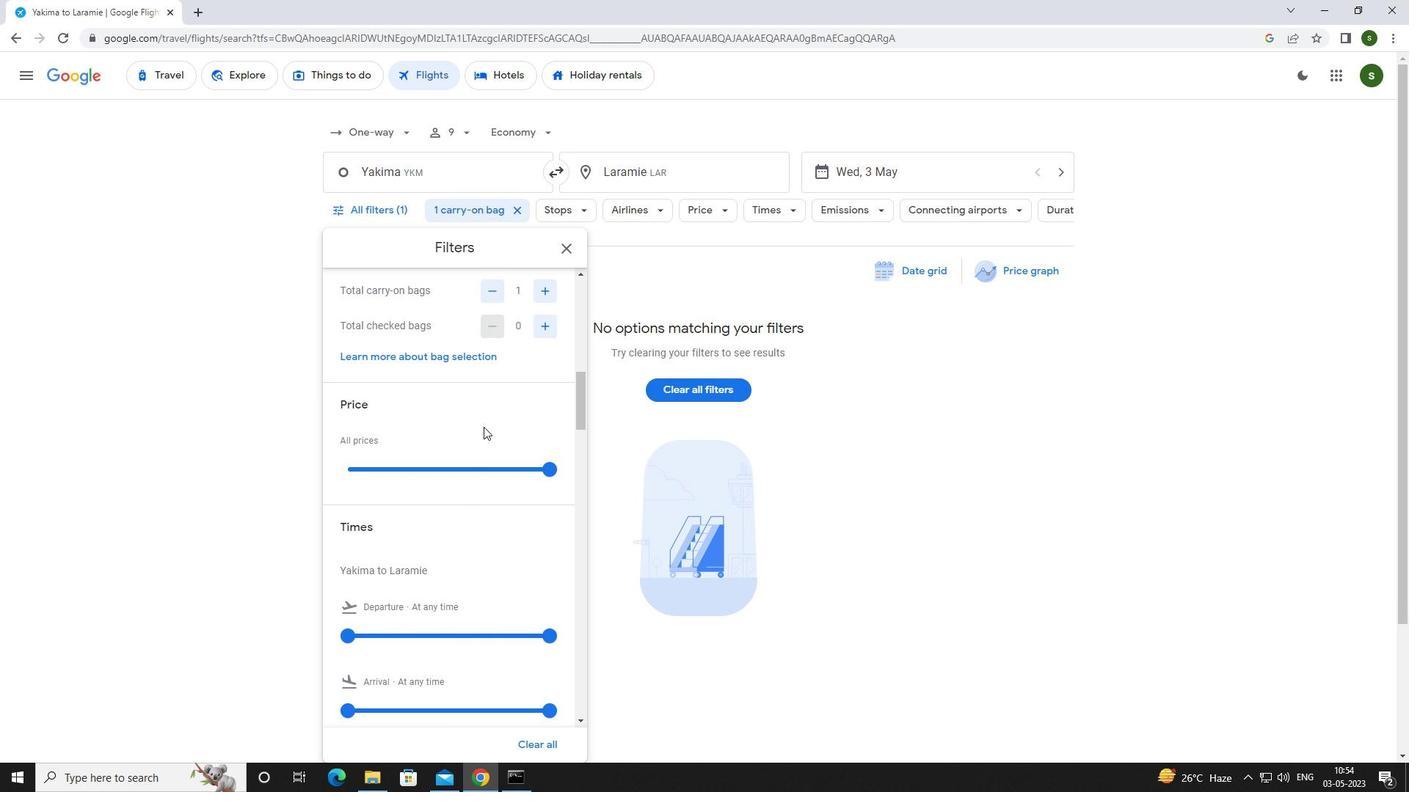 
Action: Mouse scrolled (483, 428) with delta (0, 0)
Screenshot: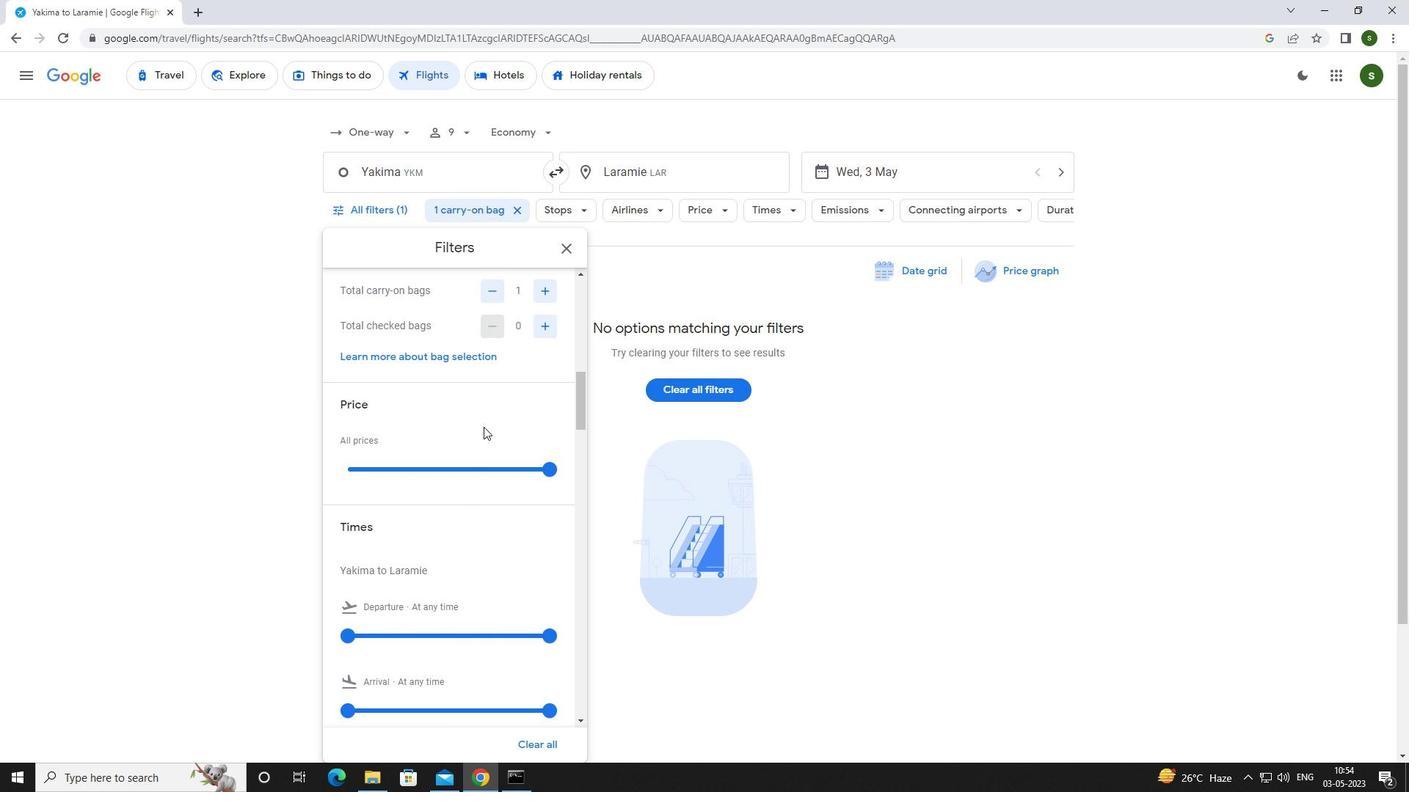 
Action: Mouse moved to (483, 426)
Screenshot: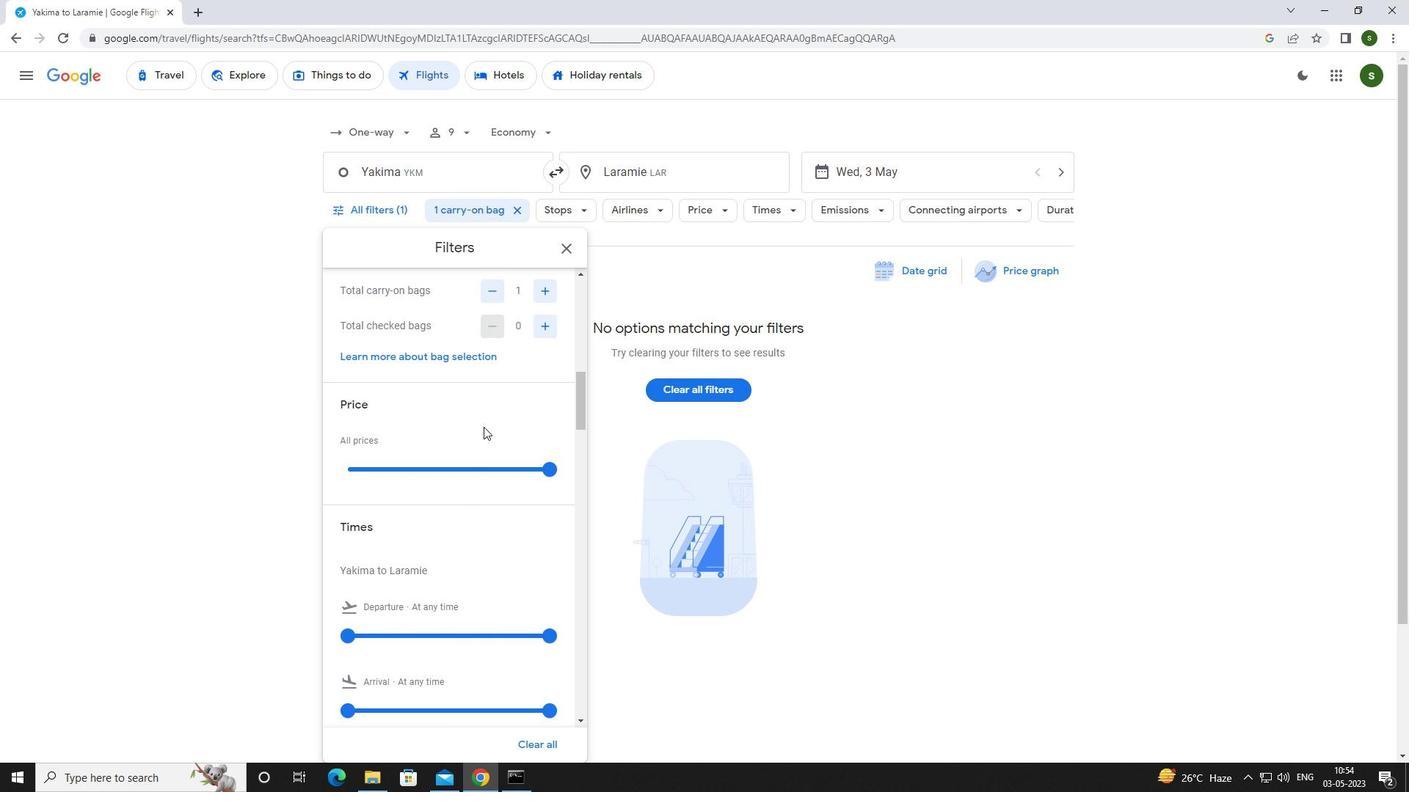 
Action: Mouse scrolled (483, 427) with delta (0, 0)
Screenshot: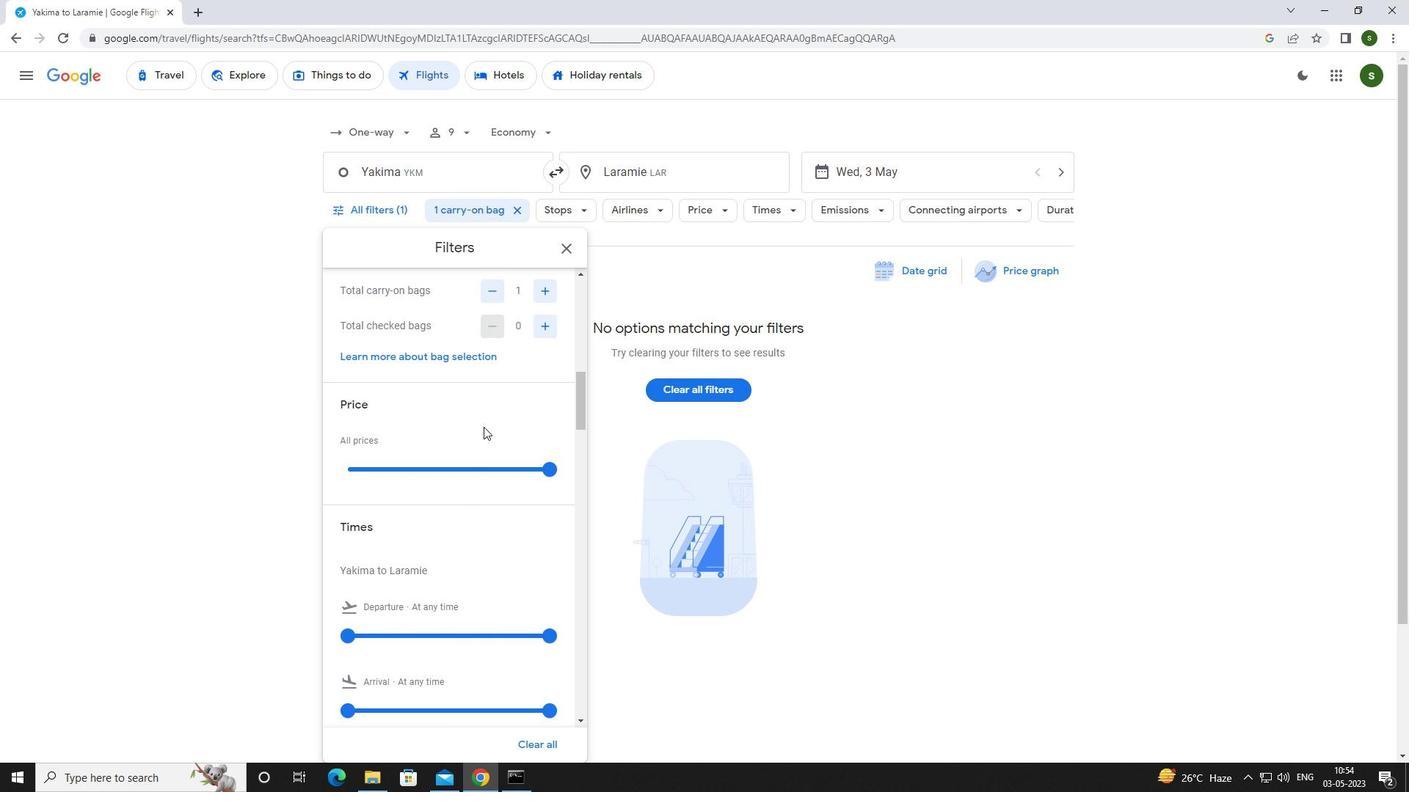 
Action: Mouse scrolled (483, 427) with delta (0, 0)
Screenshot: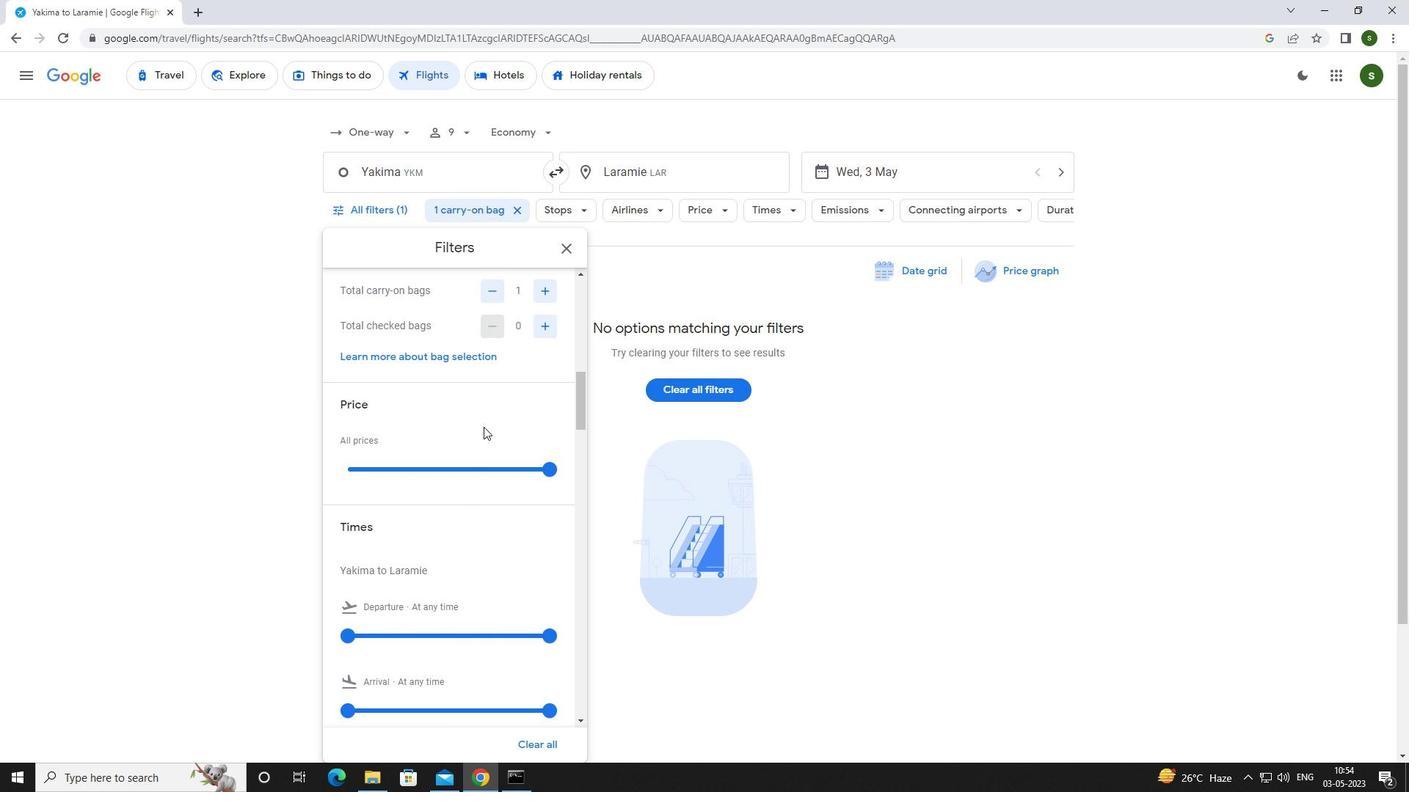 
Action: Mouse moved to (482, 426)
Screenshot: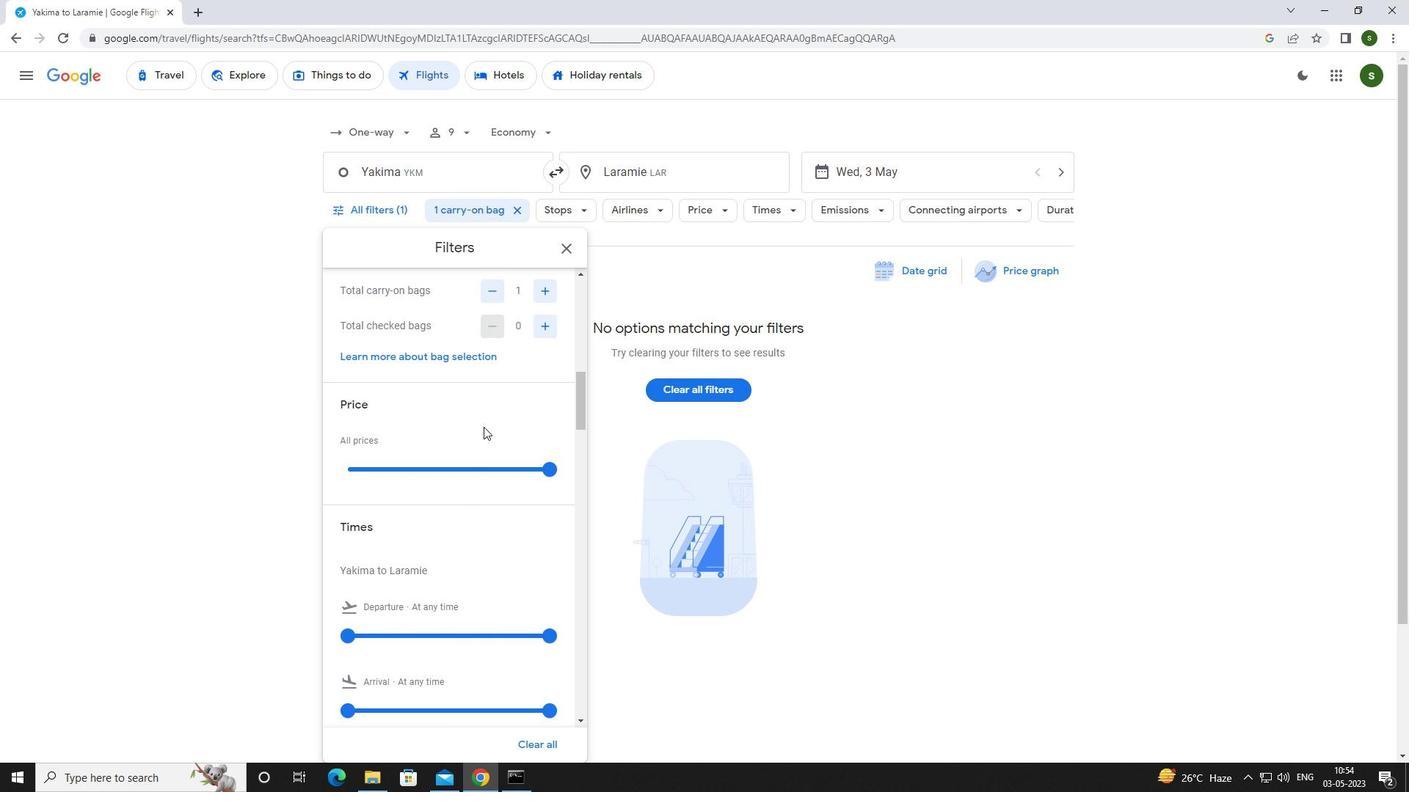 
Action: Mouse scrolled (482, 427) with delta (0, 0)
Screenshot: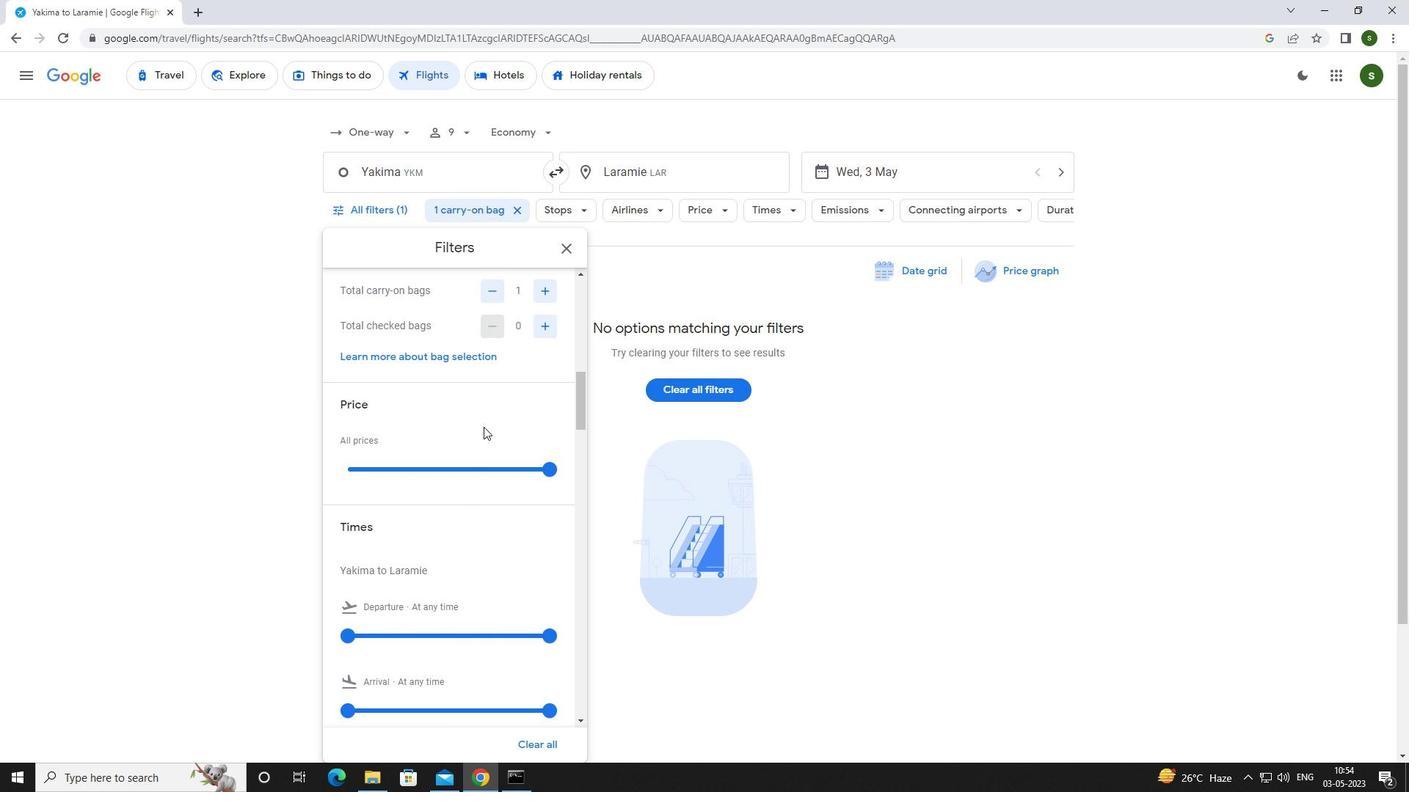 
Action: Mouse moved to (530, 356)
Screenshot: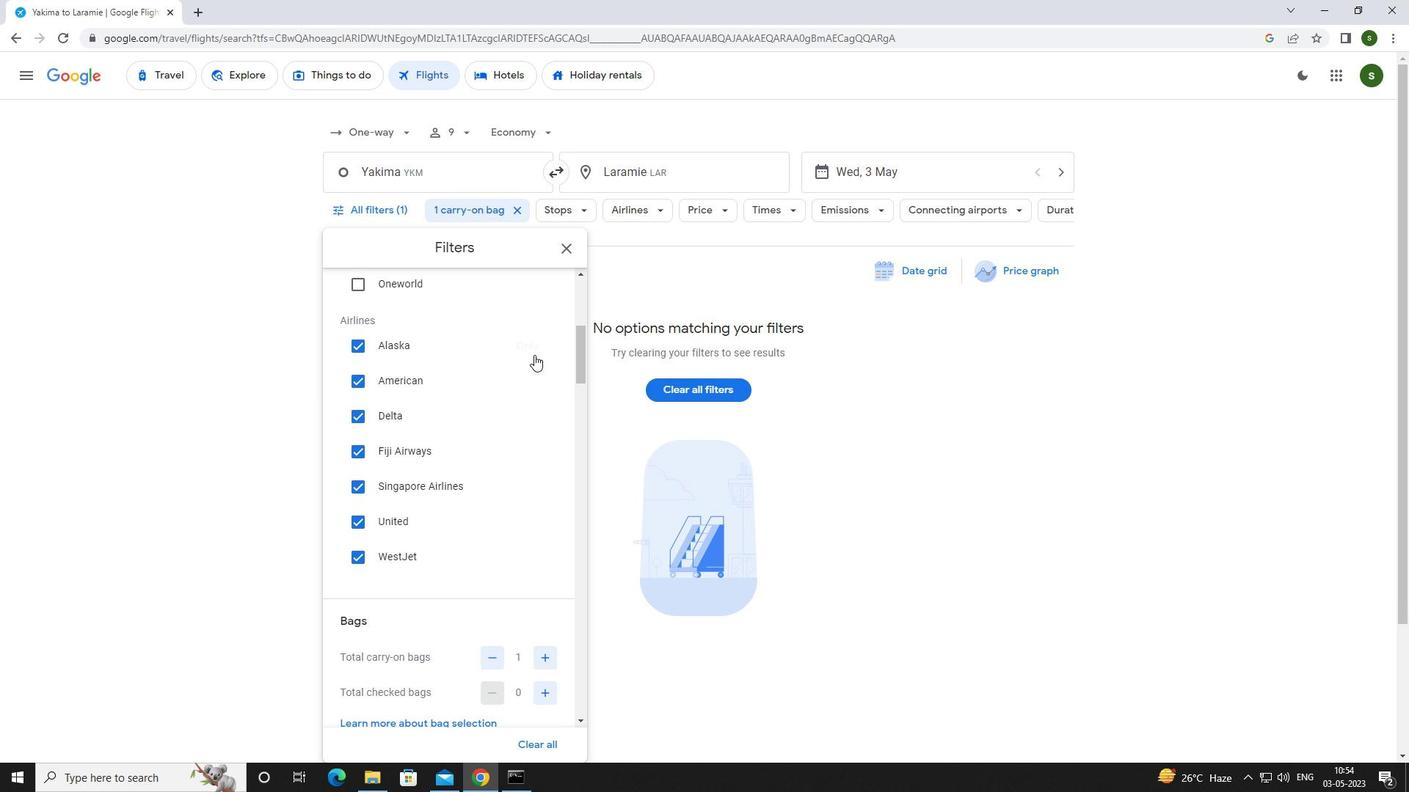 
Action: Mouse scrolled (530, 356) with delta (0, 0)
Screenshot: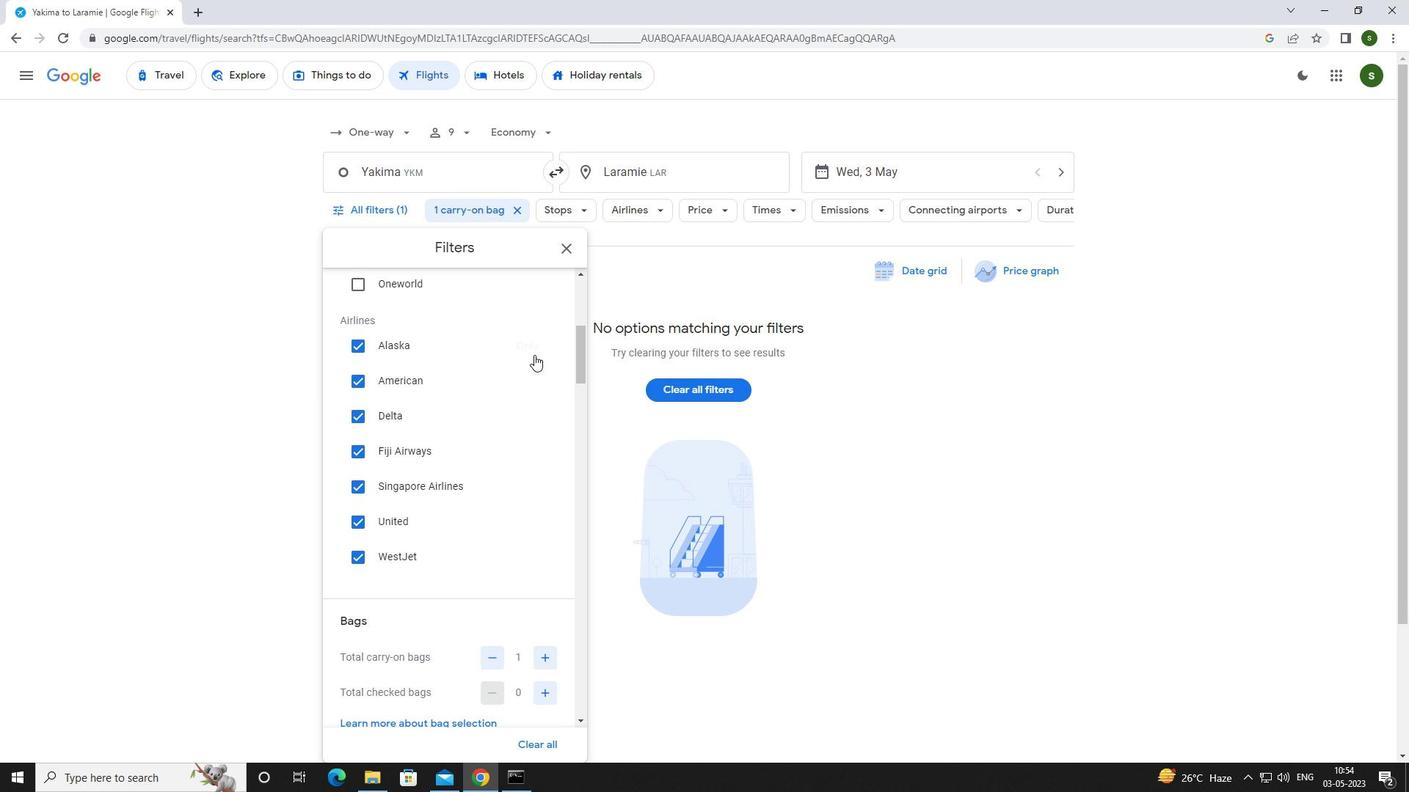 
Action: Mouse moved to (530, 356)
Screenshot: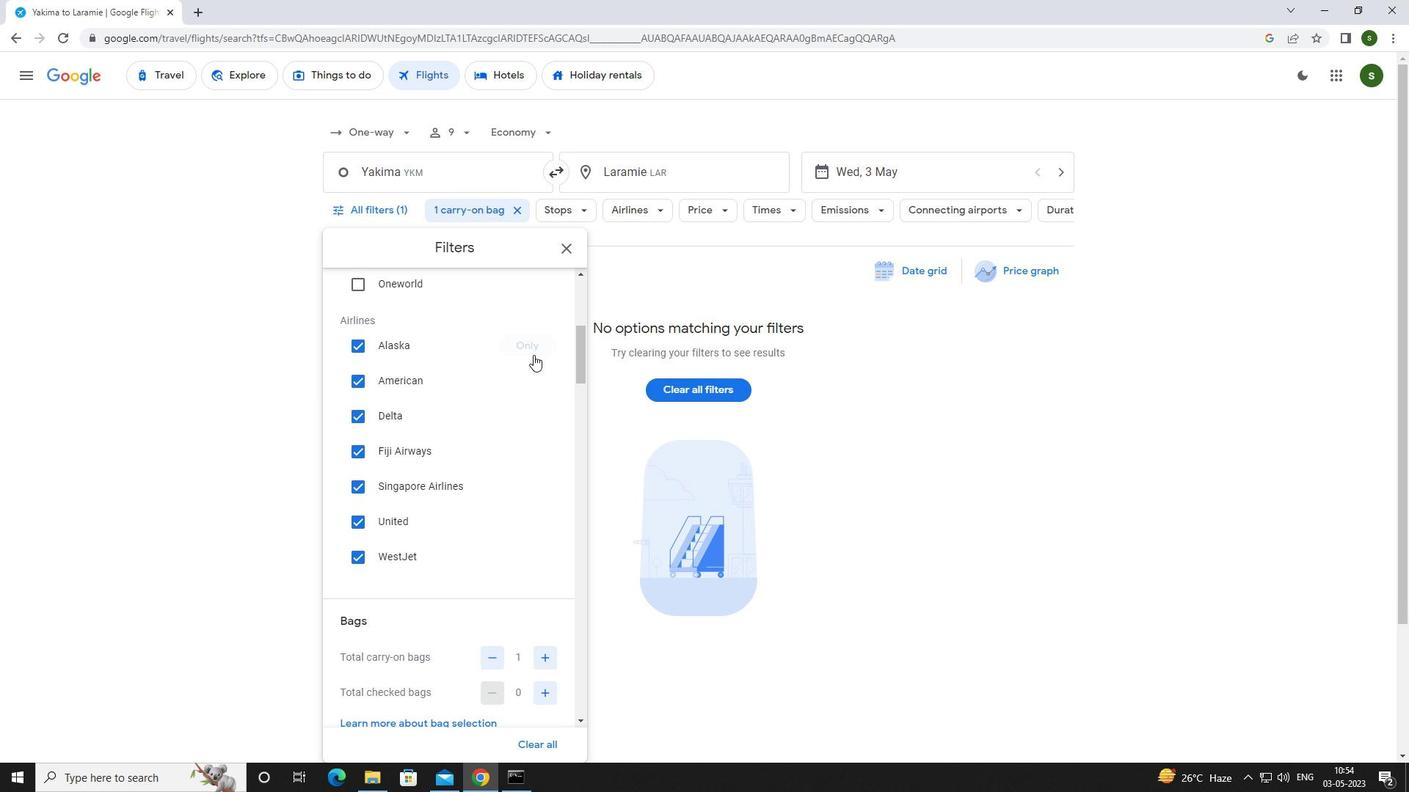 
Action: Mouse scrolled (530, 356) with delta (0, 0)
Screenshot: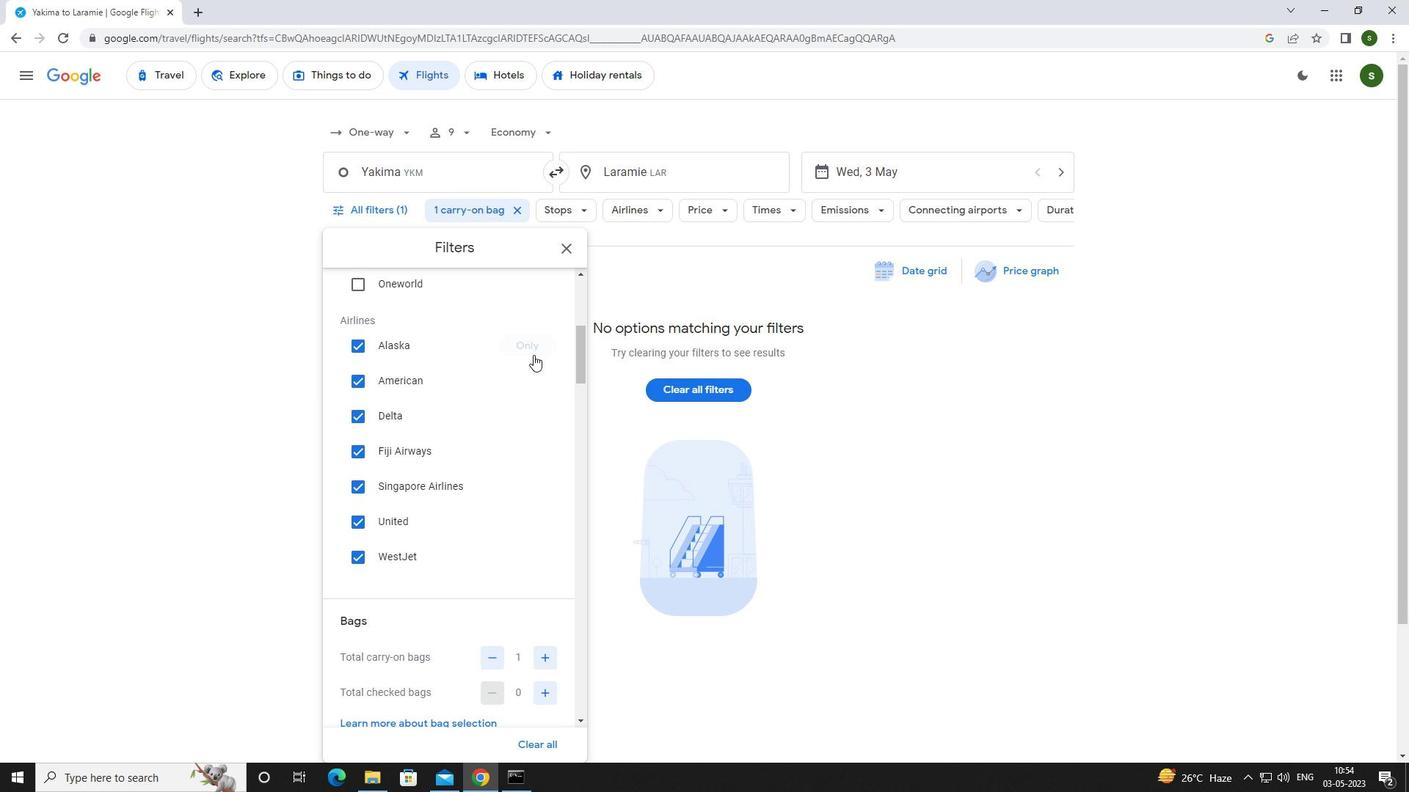 
Action: Mouse moved to (529, 356)
Screenshot: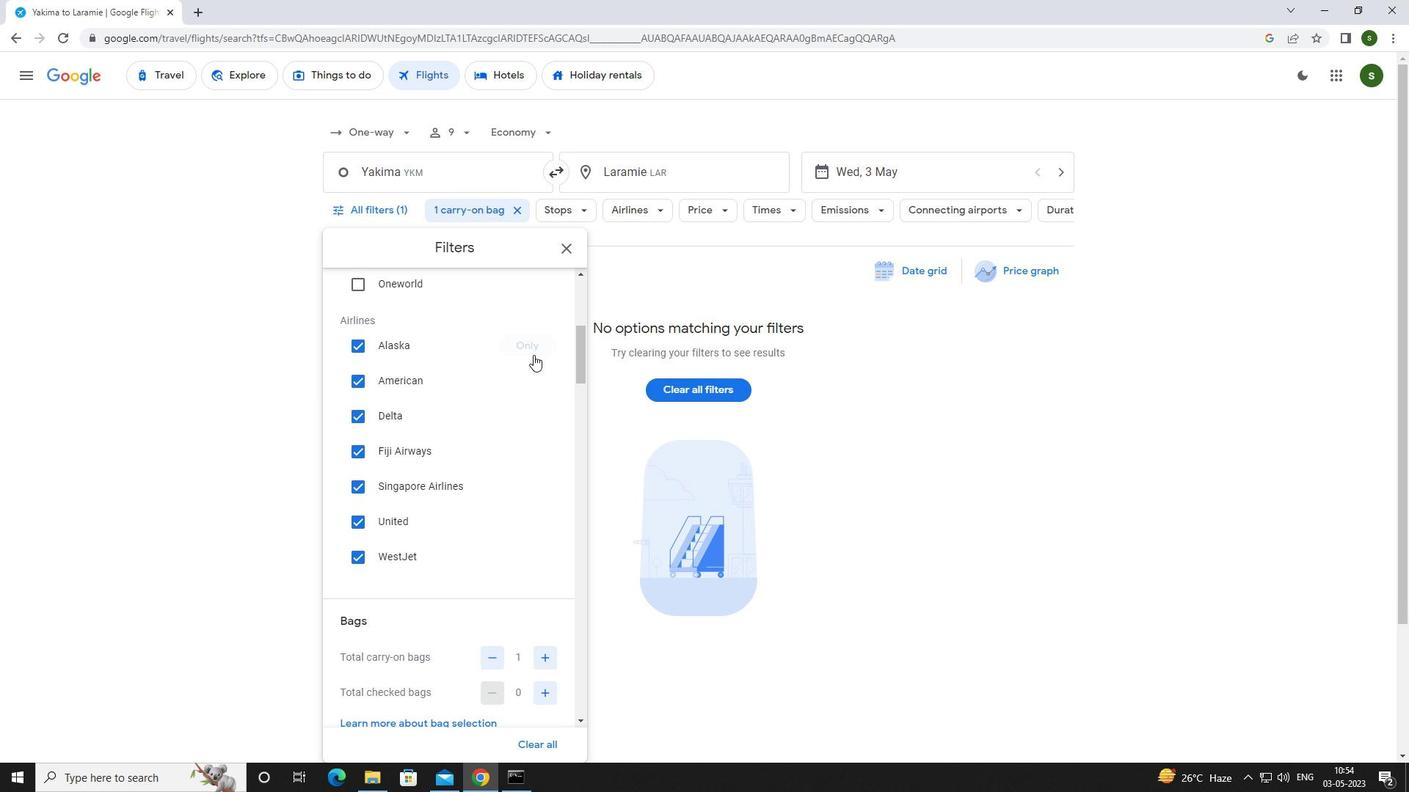 
Action: Mouse scrolled (529, 356) with delta (0, 0)
Screenshot: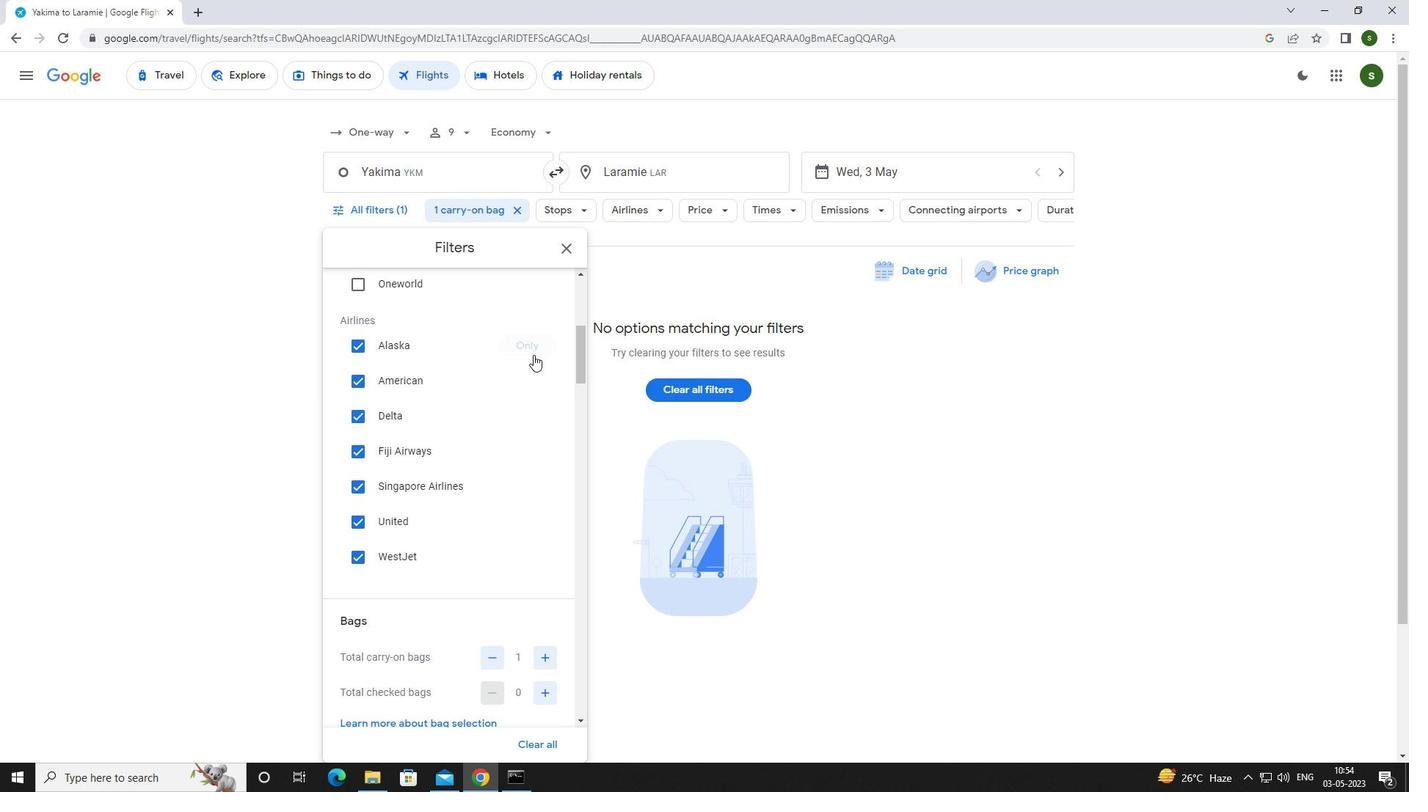 
Action: Mouse moved to (552, 379)
Screenshot: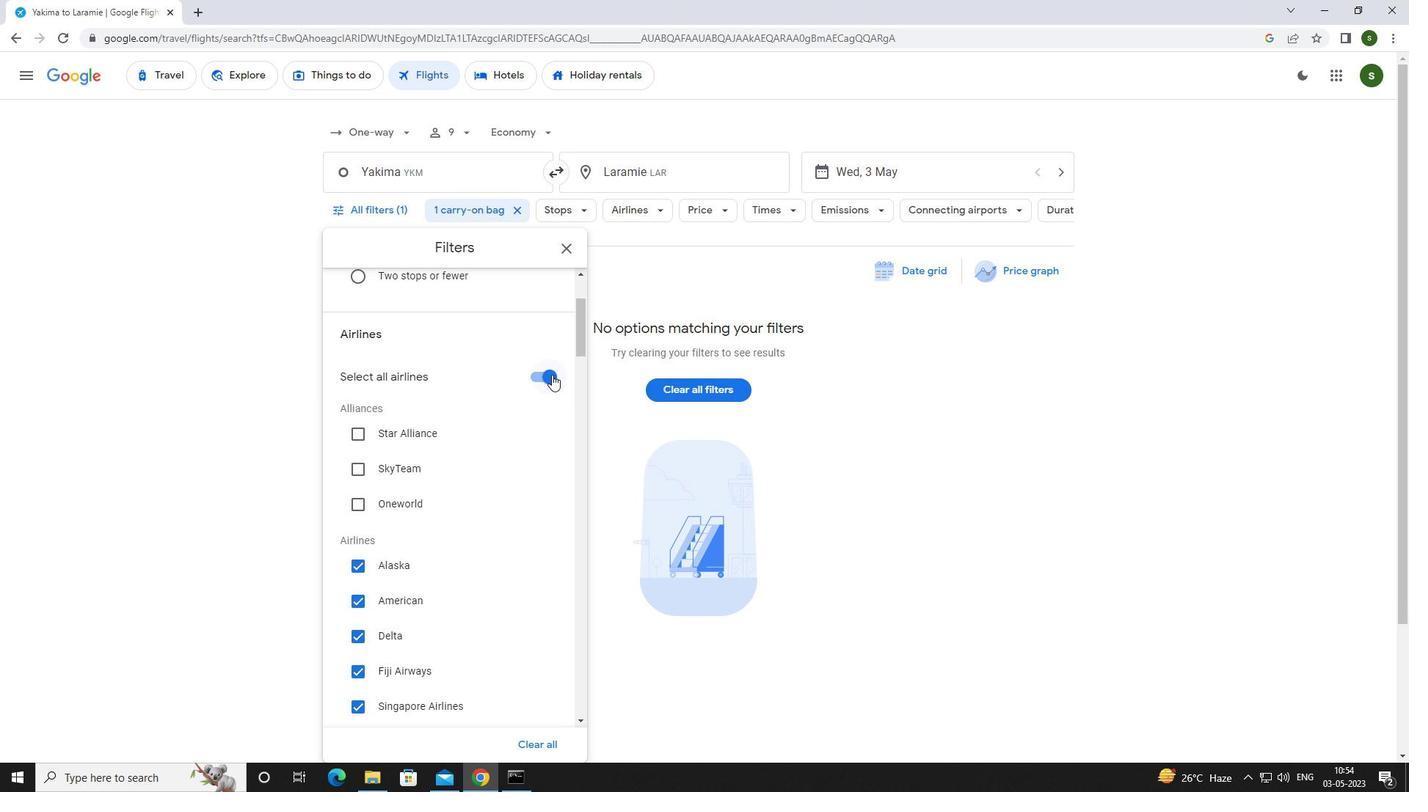 
Action: Mouse pressed left at (552, 379)
Screenshot: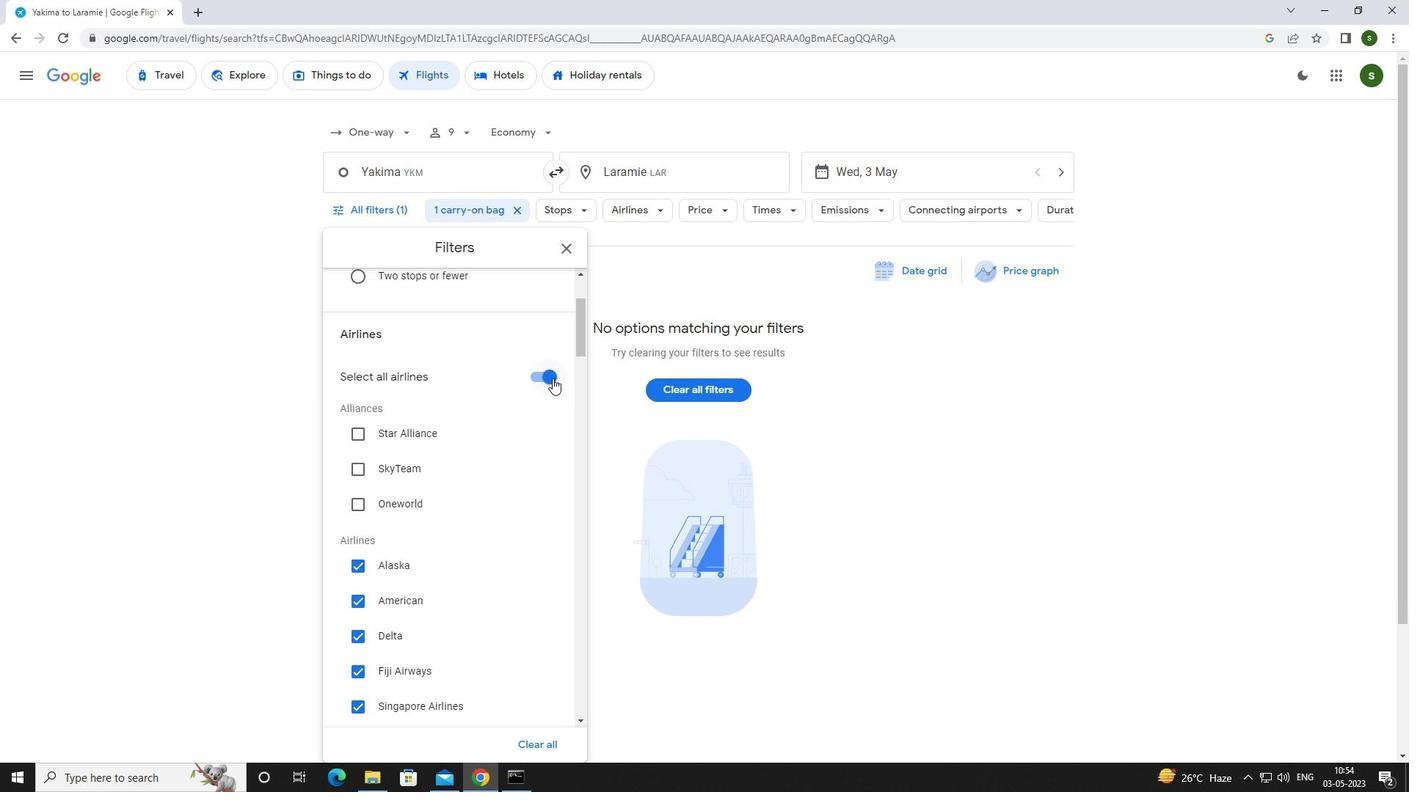 
Action: Mouse moved to (491, 420)
Screenshot: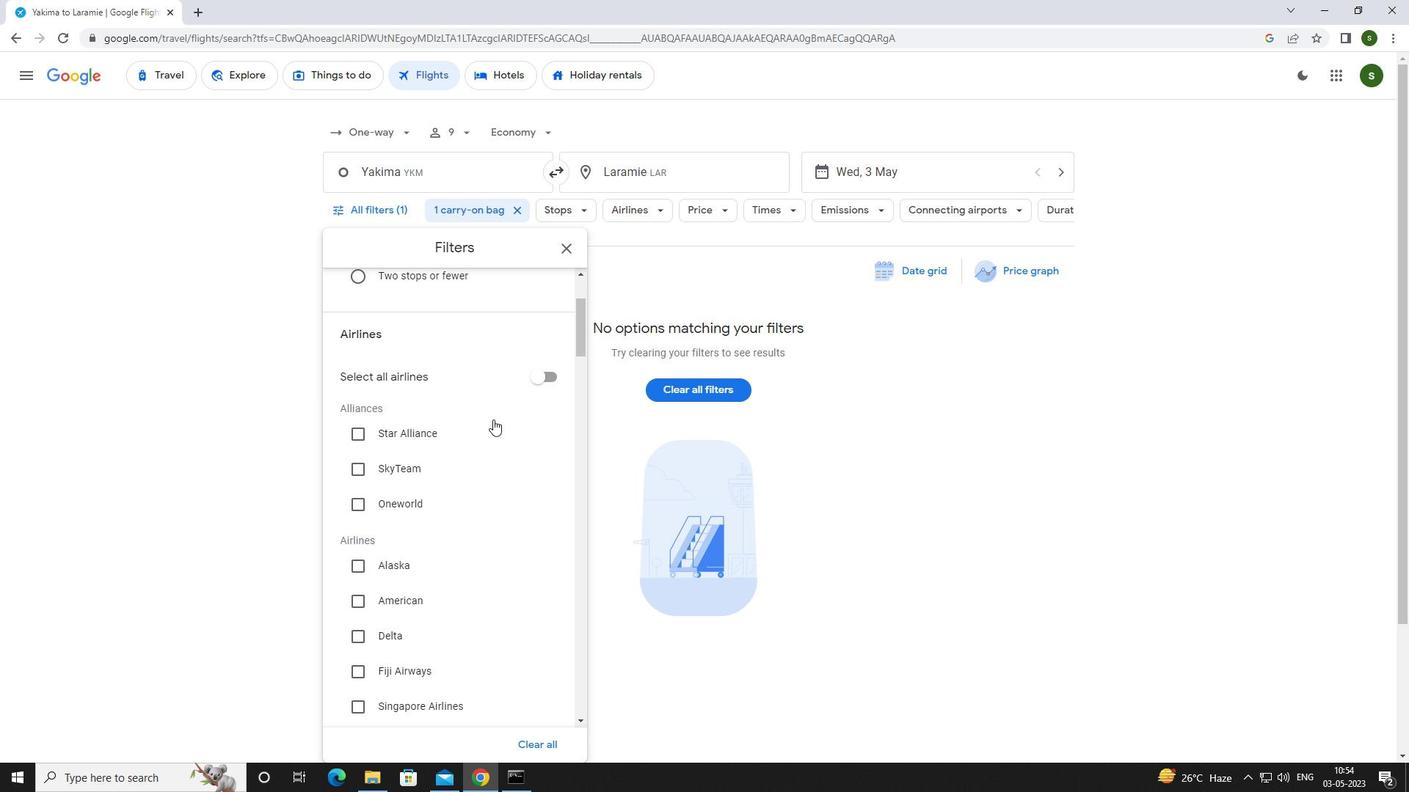 
Action: Mouse scrolled (491, 419) with delta (0, 0)
Screenshot: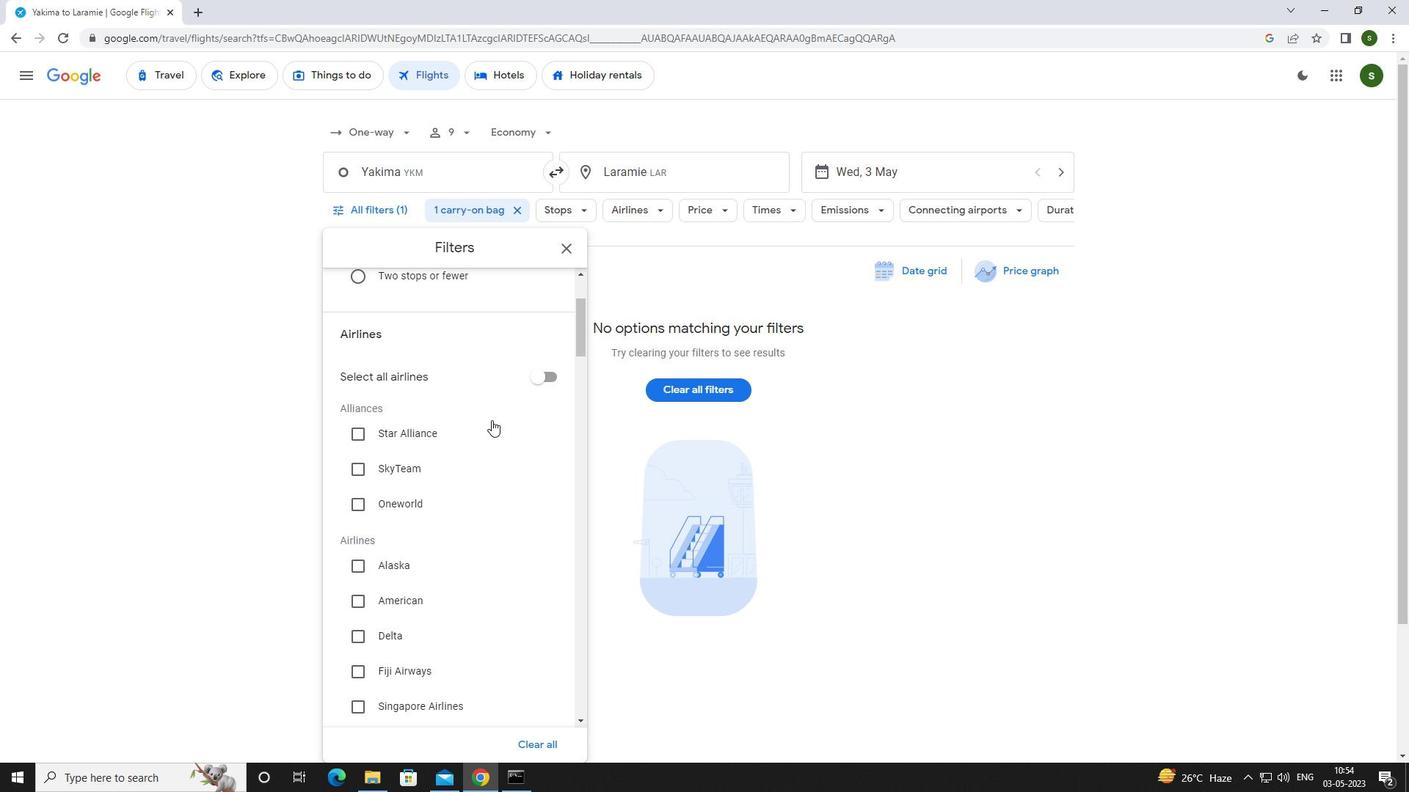 
Action: Mouse scrolled (491, 419) with delta (0, 0)
Screenshot: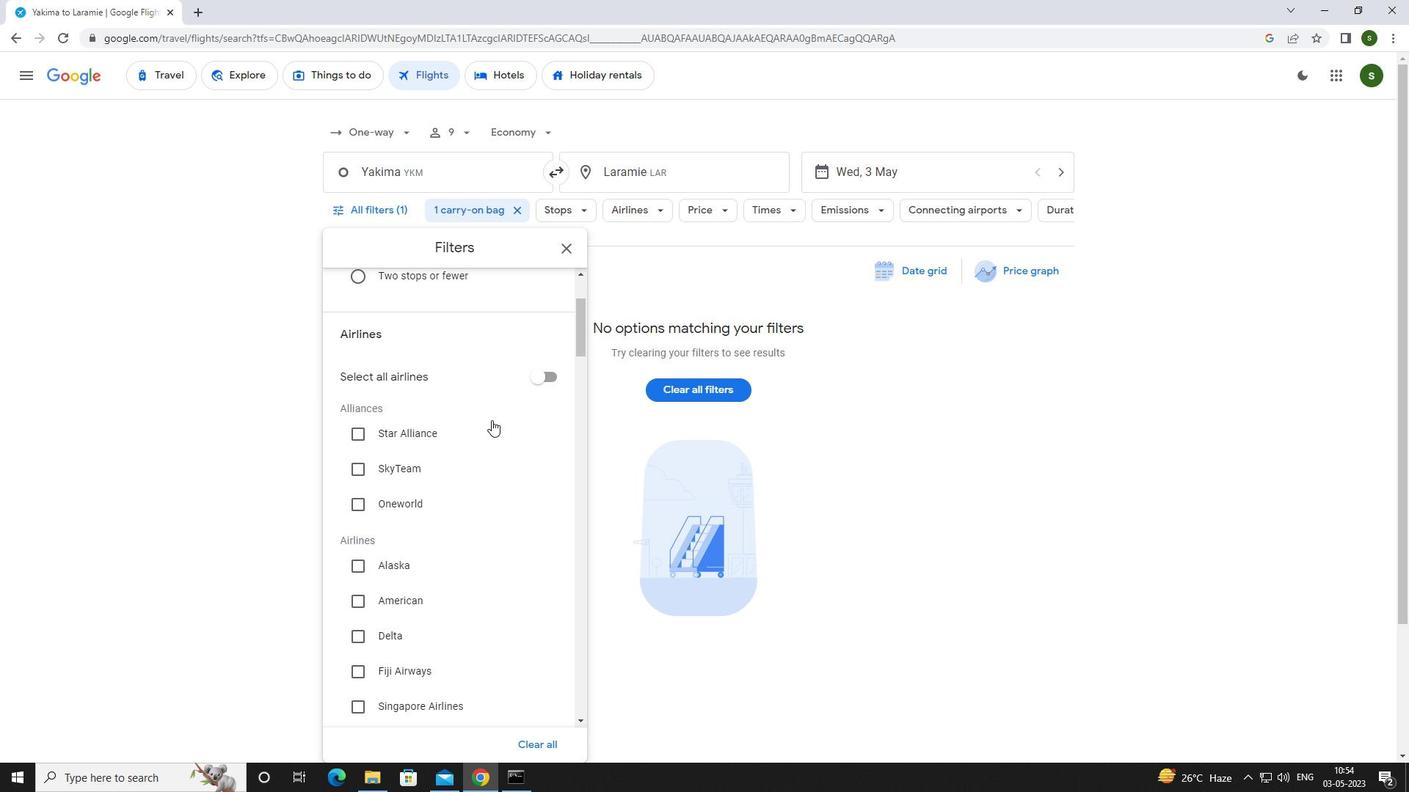 
Action: Mouse scrolled (491, 419) with delta (0, 0)
Screenshot: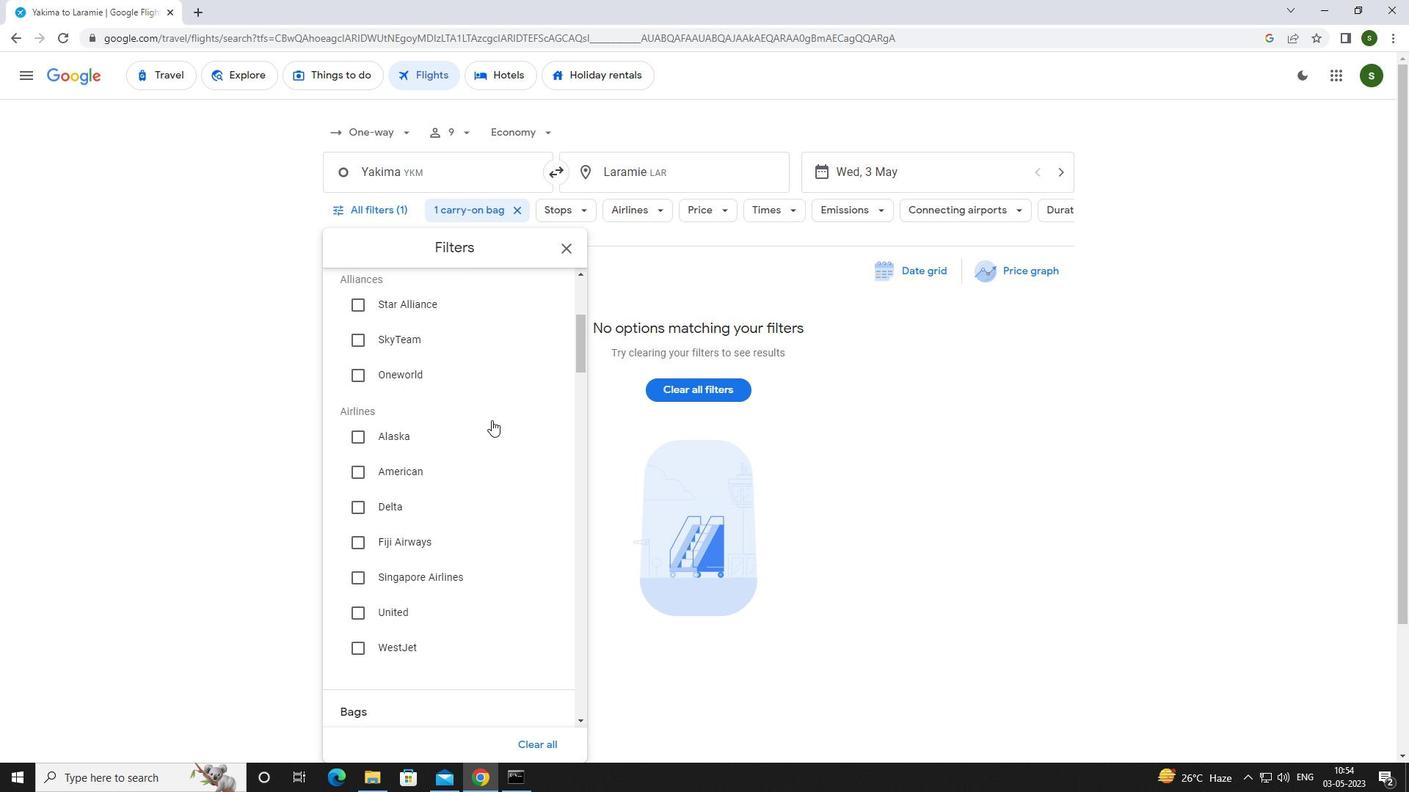 
Action: Mouse scrolled (491, 419) with delta (0, 0)
Screenshot: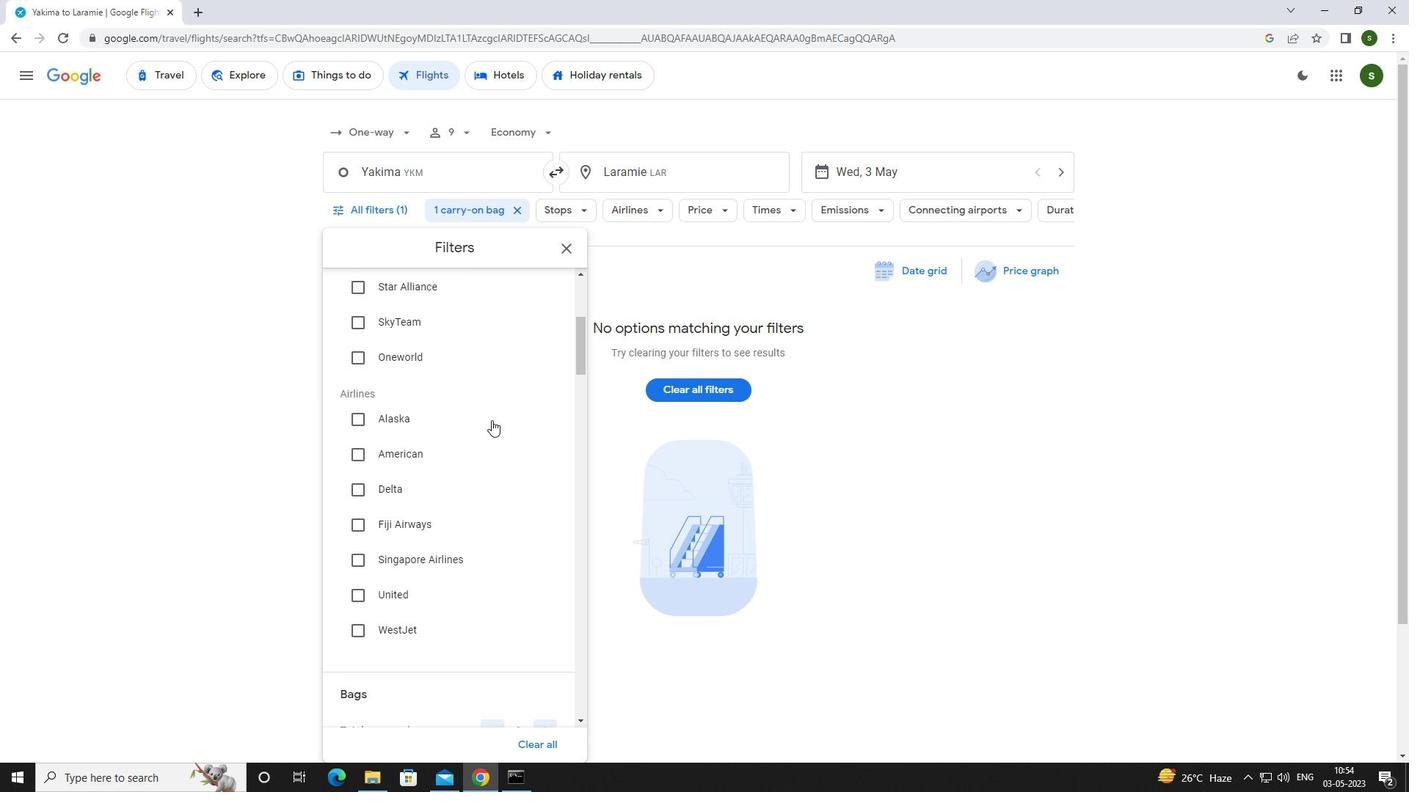
Action: Mouse scrolled (491, 419) with delta (0, 0)
Screenshot: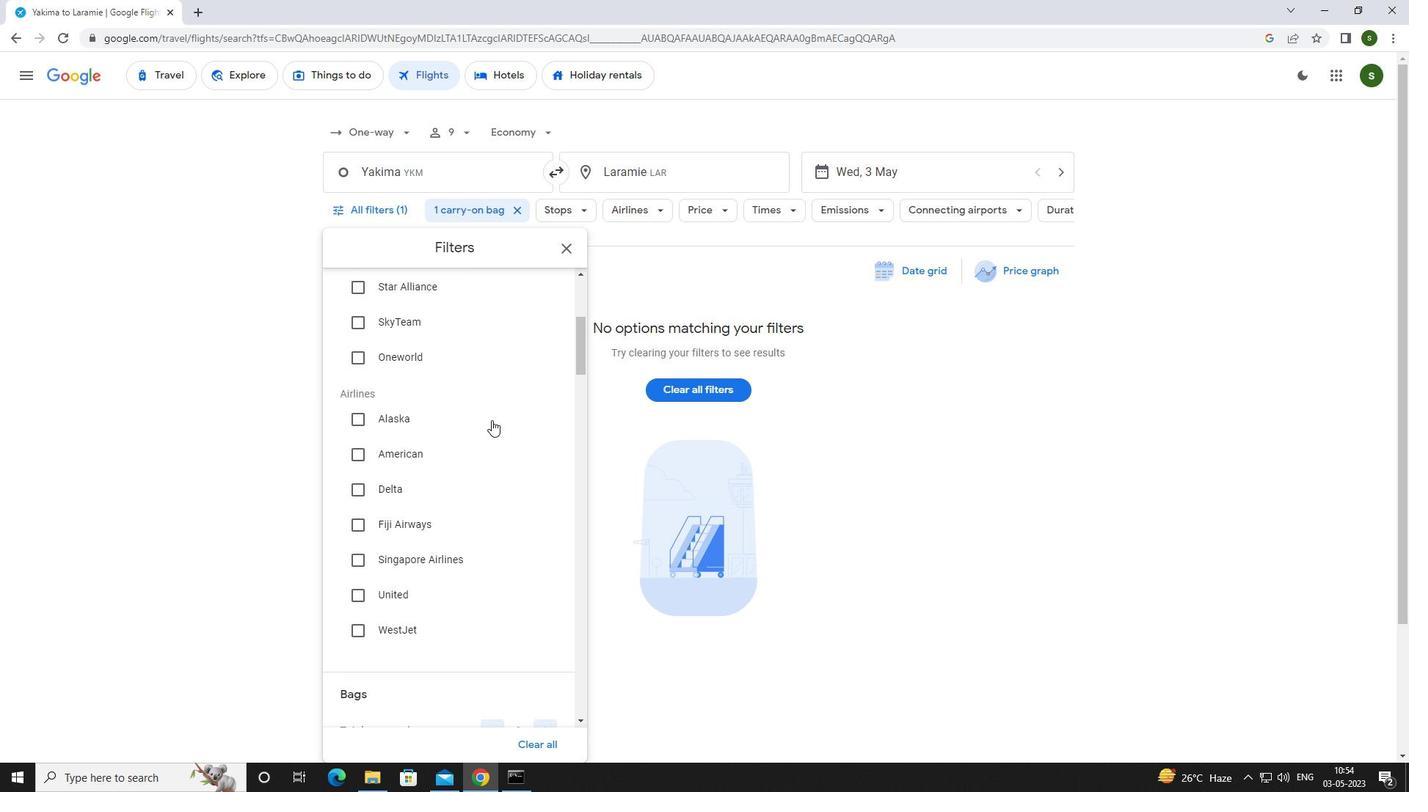 
Action: Mouse moved to (428, 342)
Screenshot: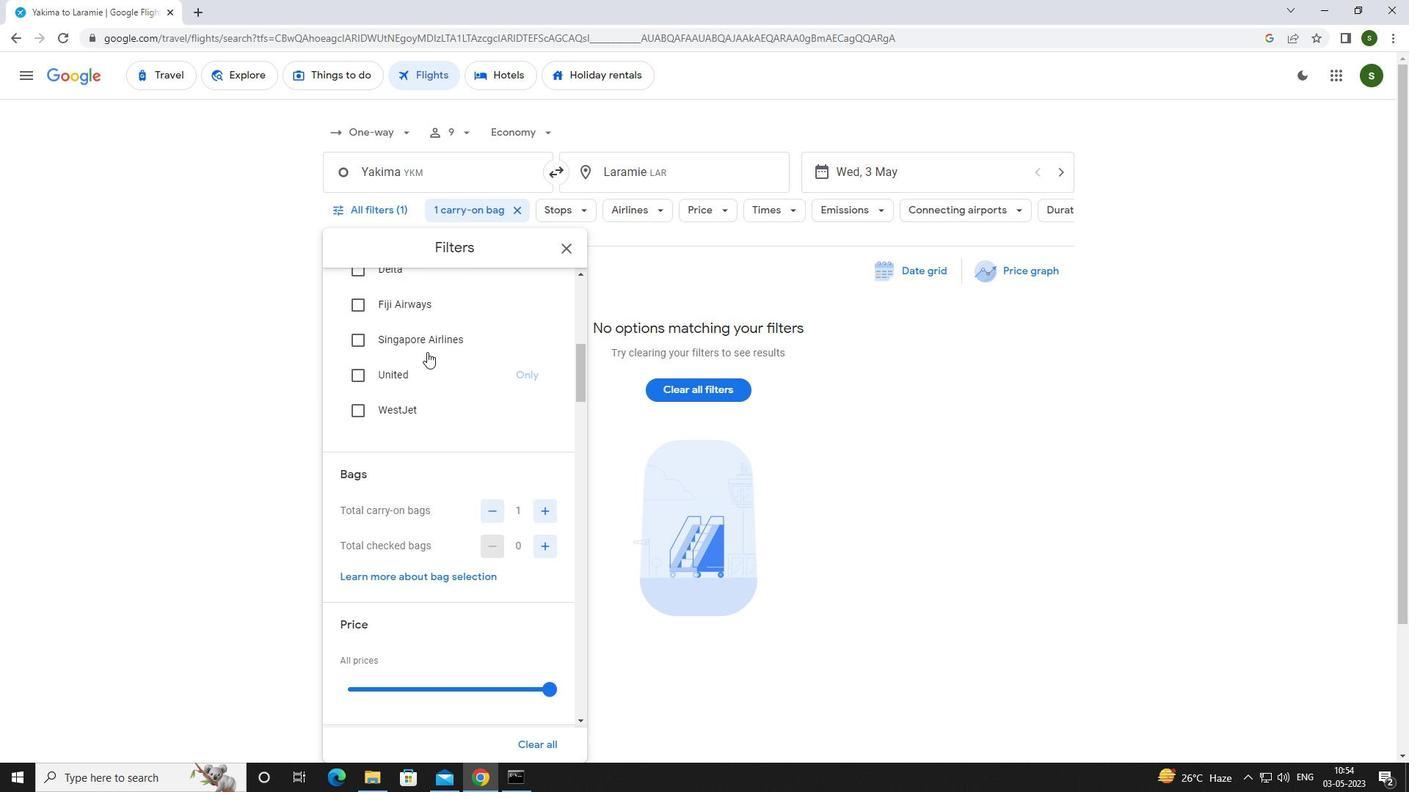 
Action: Mouse pressed left at (428, 342)
Screenshot: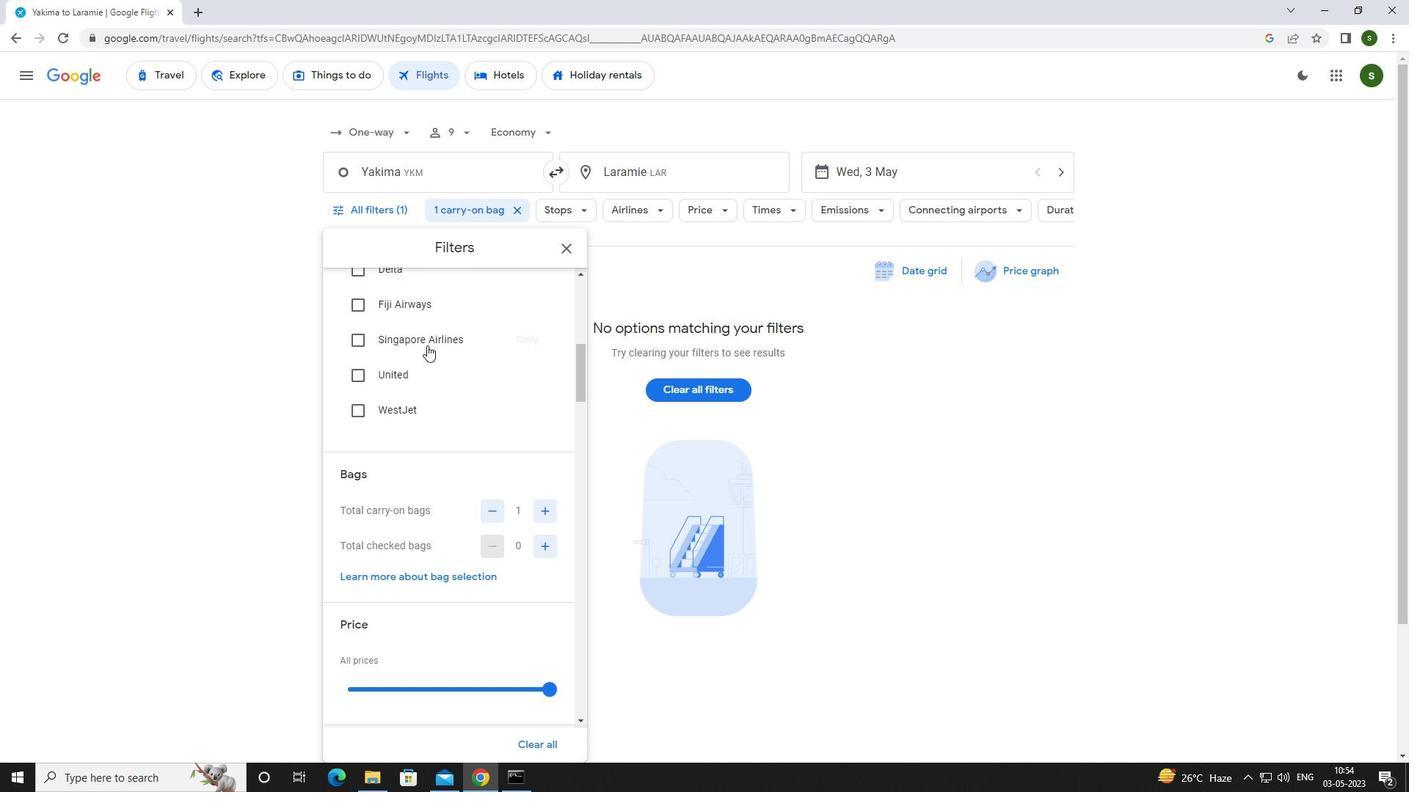 
Action: Mouse moved to (483, 453)
Screenshot: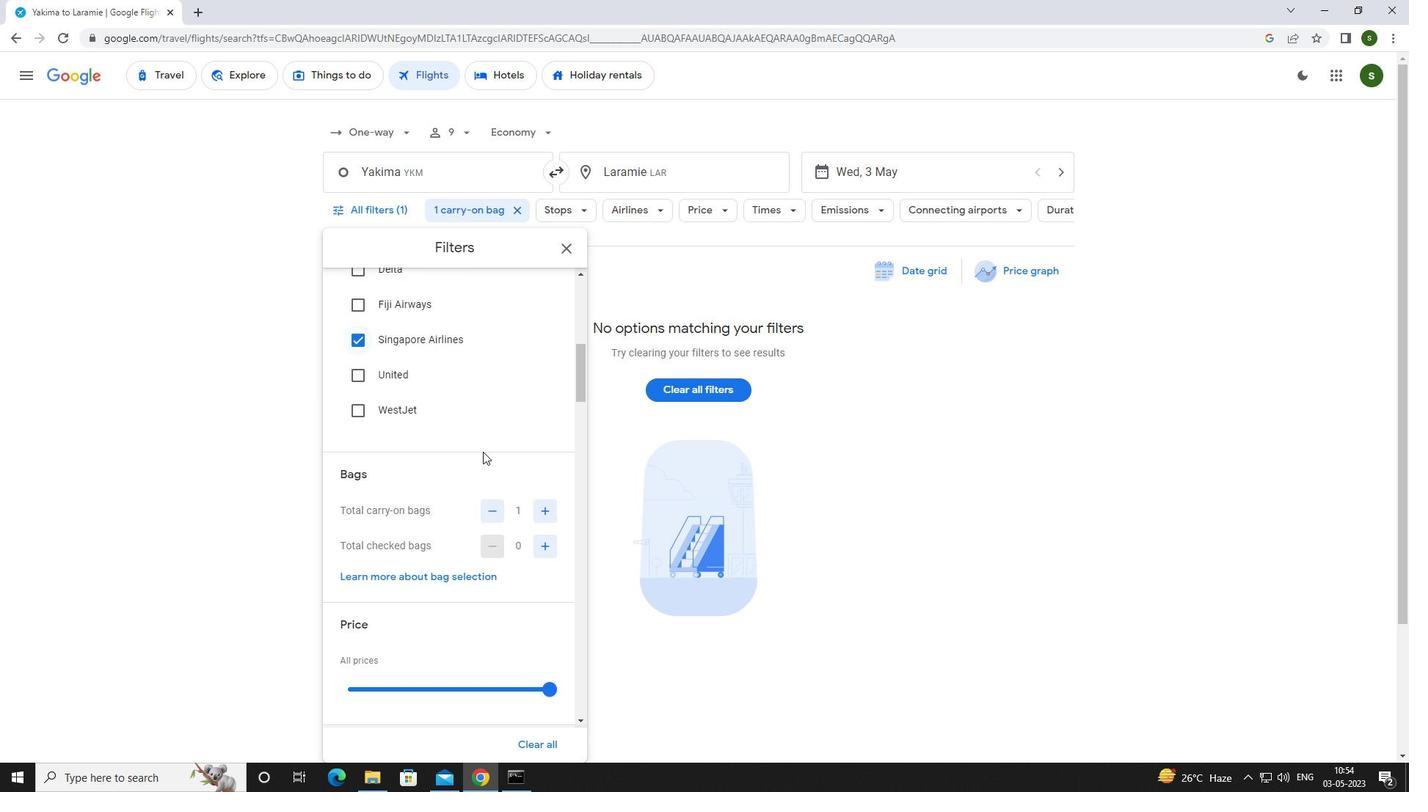 
Action: Mouse scrolled (483, 452) with delta (0, 0)
Screenshot: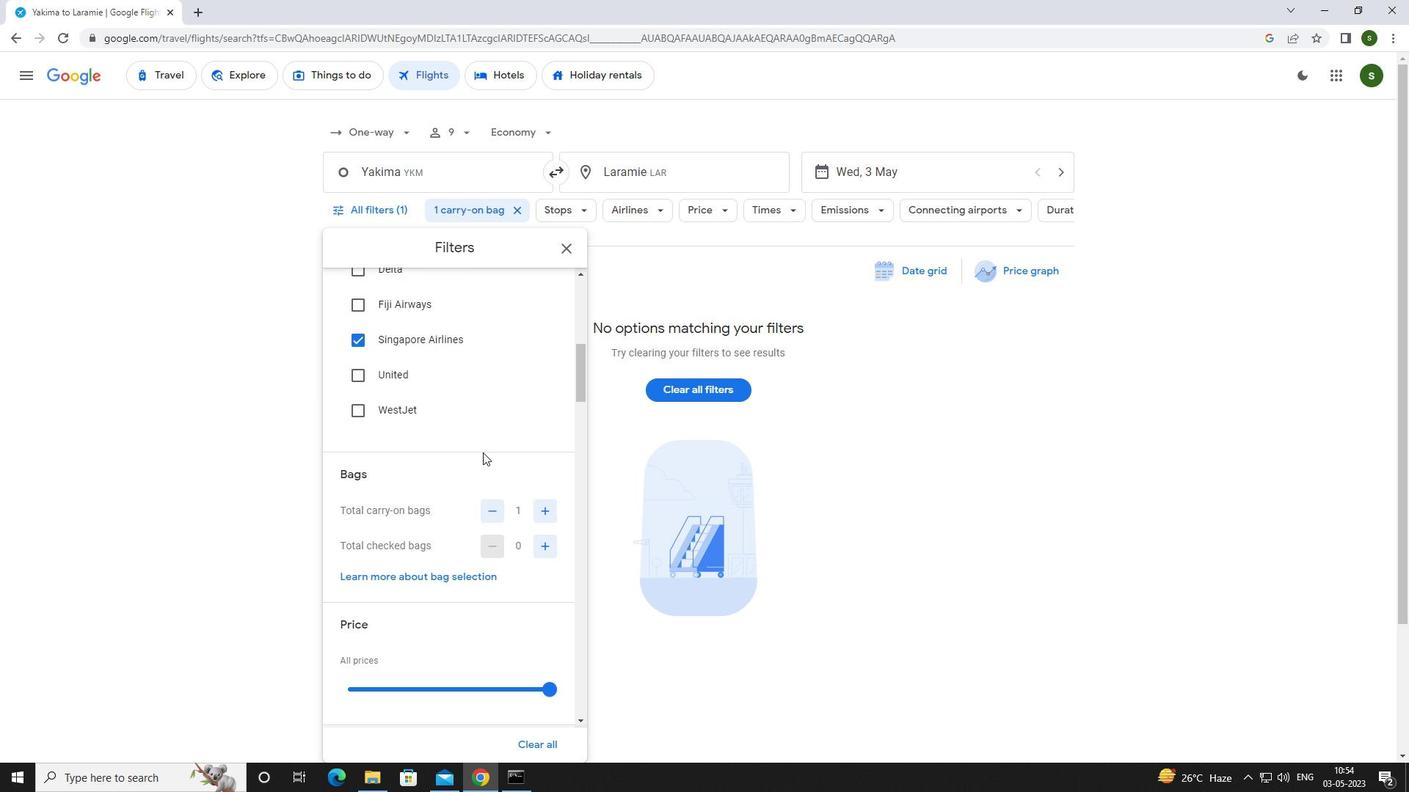 
Action: Mouse scrolled (483, 452) with delta (0, 0)
Screenshot: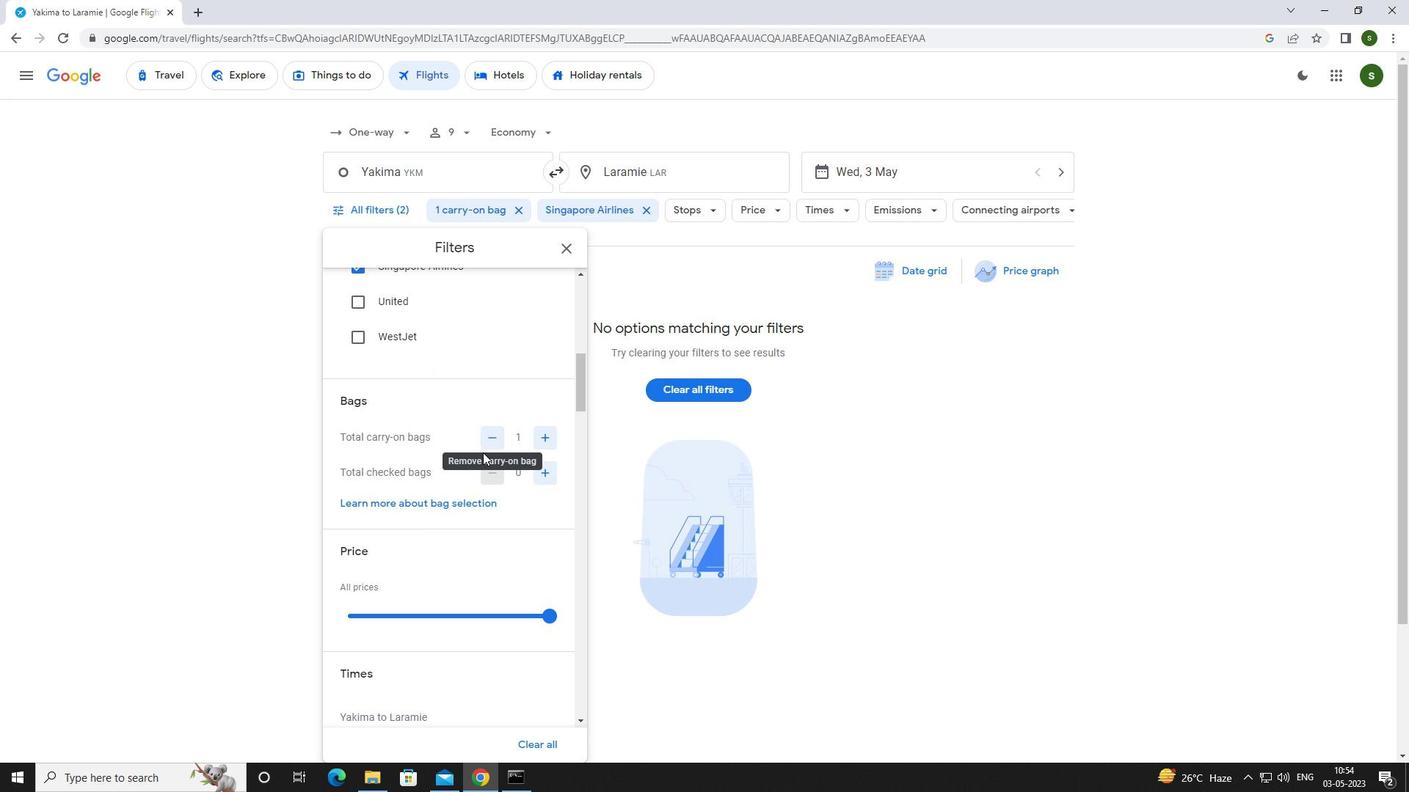 
Action: Mouse scrolled (483, 452) with delta (0, 0)
Screenshot: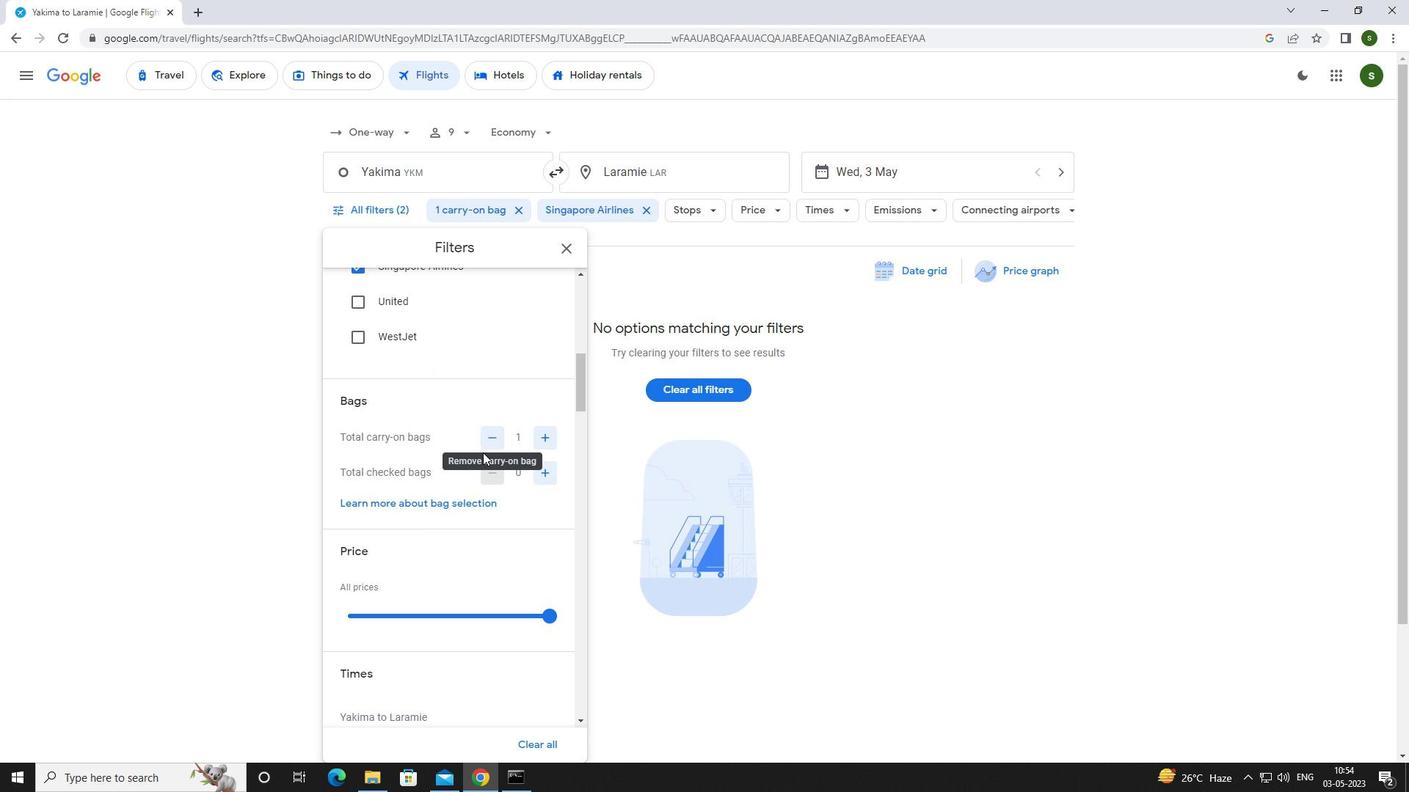 
Action: Mouse moved to (485, 452)
Screenshot: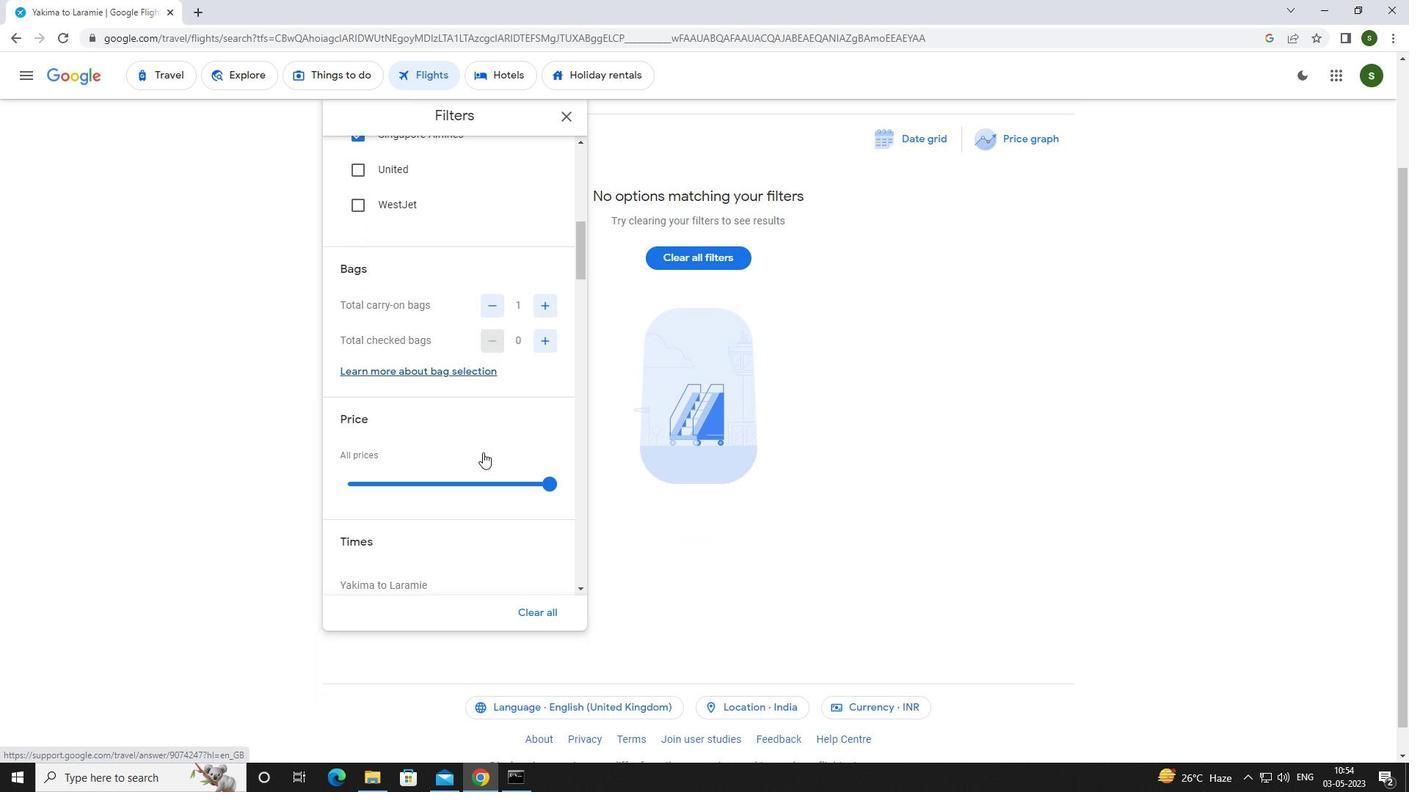 
Action: Mouse scrolled (485, 451) with delta (0, 0)
Screenshot: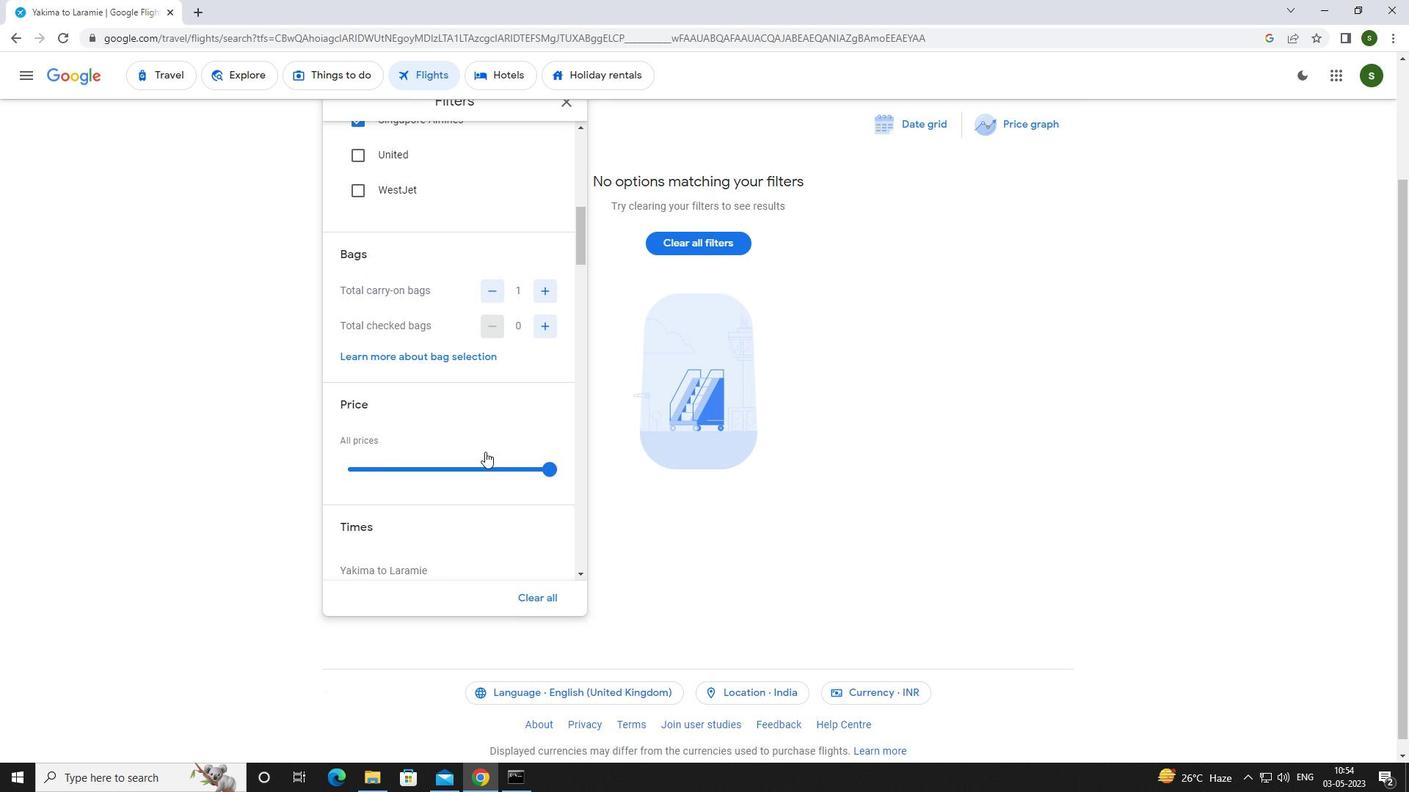 
Action: Mouse scrolled (485, 451) with delta (0, 0)
Screenshot: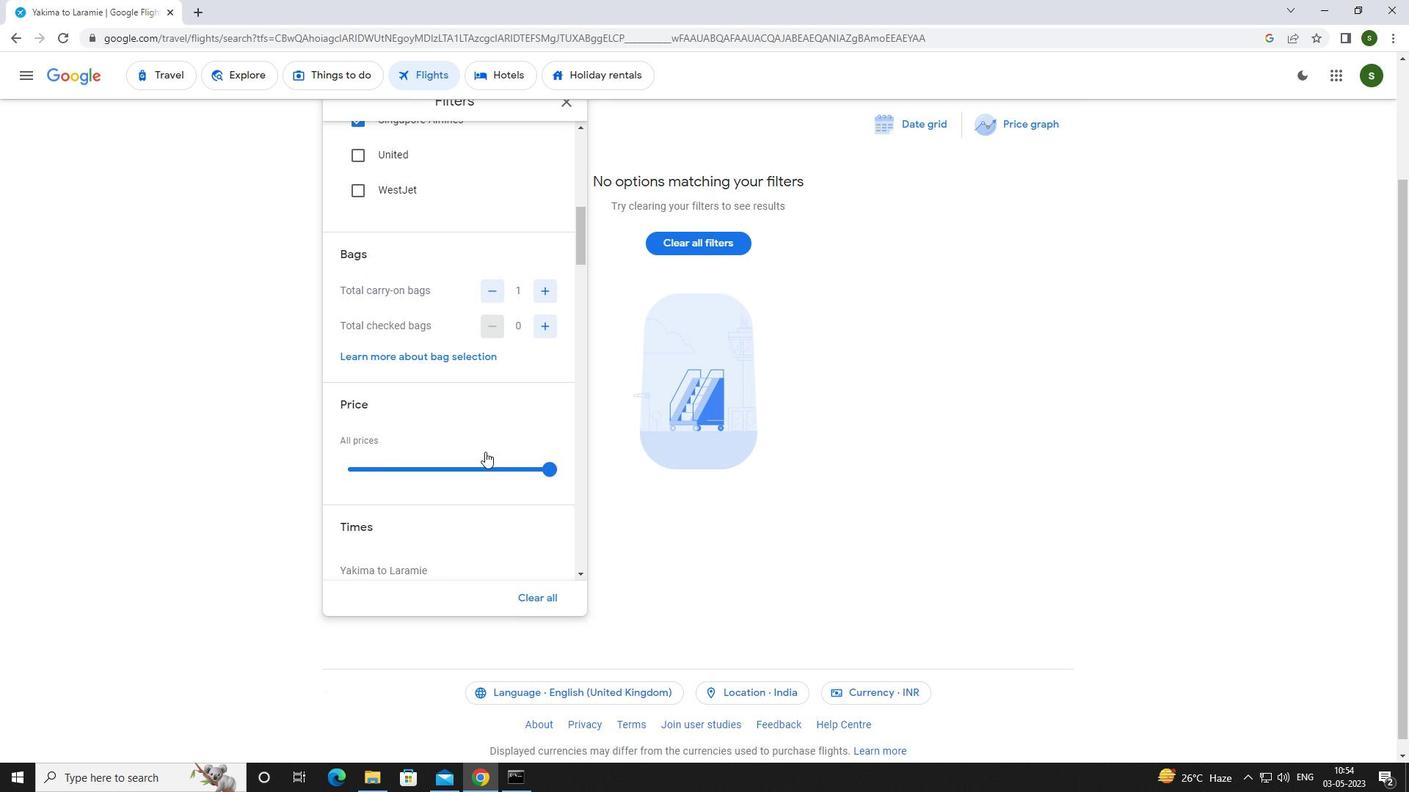 
Action: Mouse scrolled (485, 451) with delta (0, 0)
Screenshot: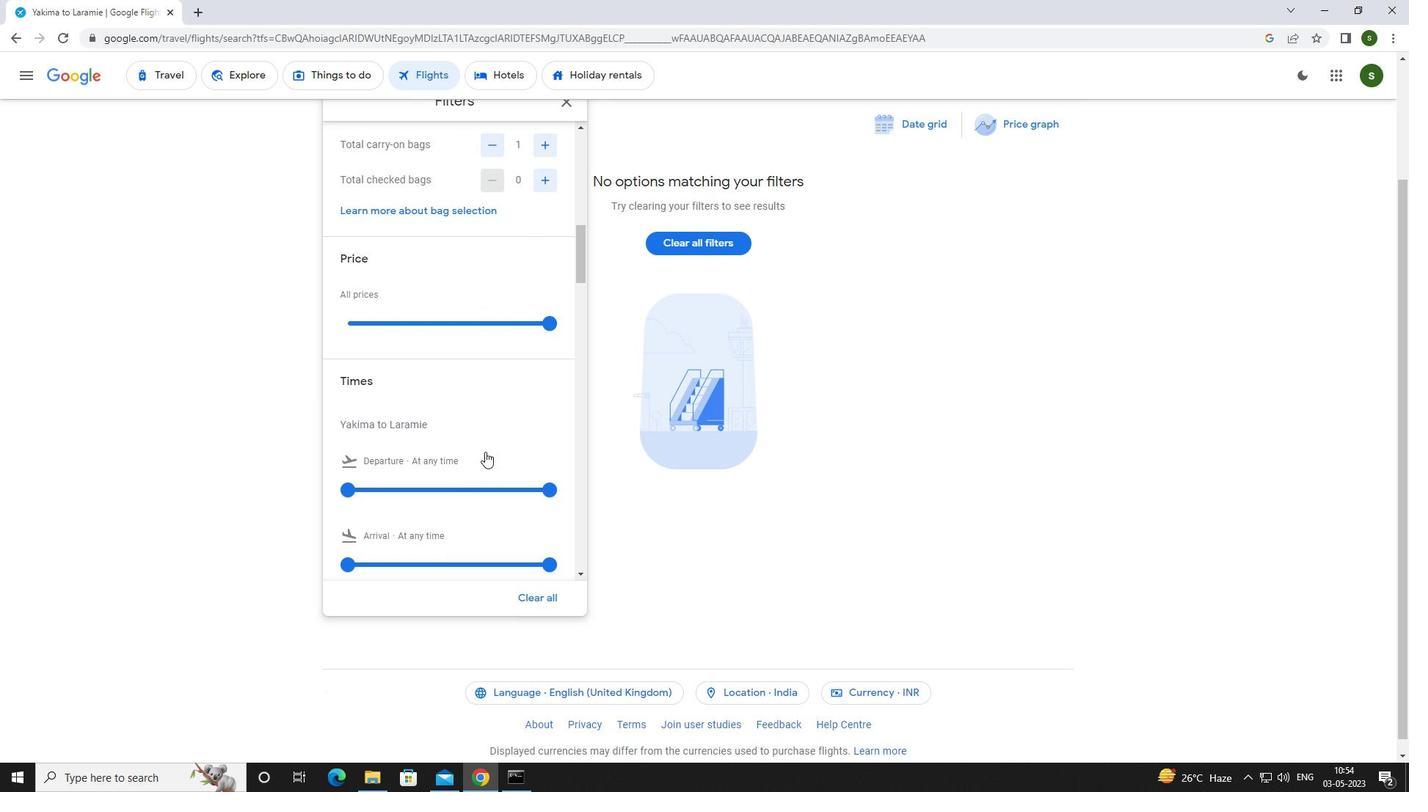 
Action: Mouse moved to (348, 417)
Screenshot: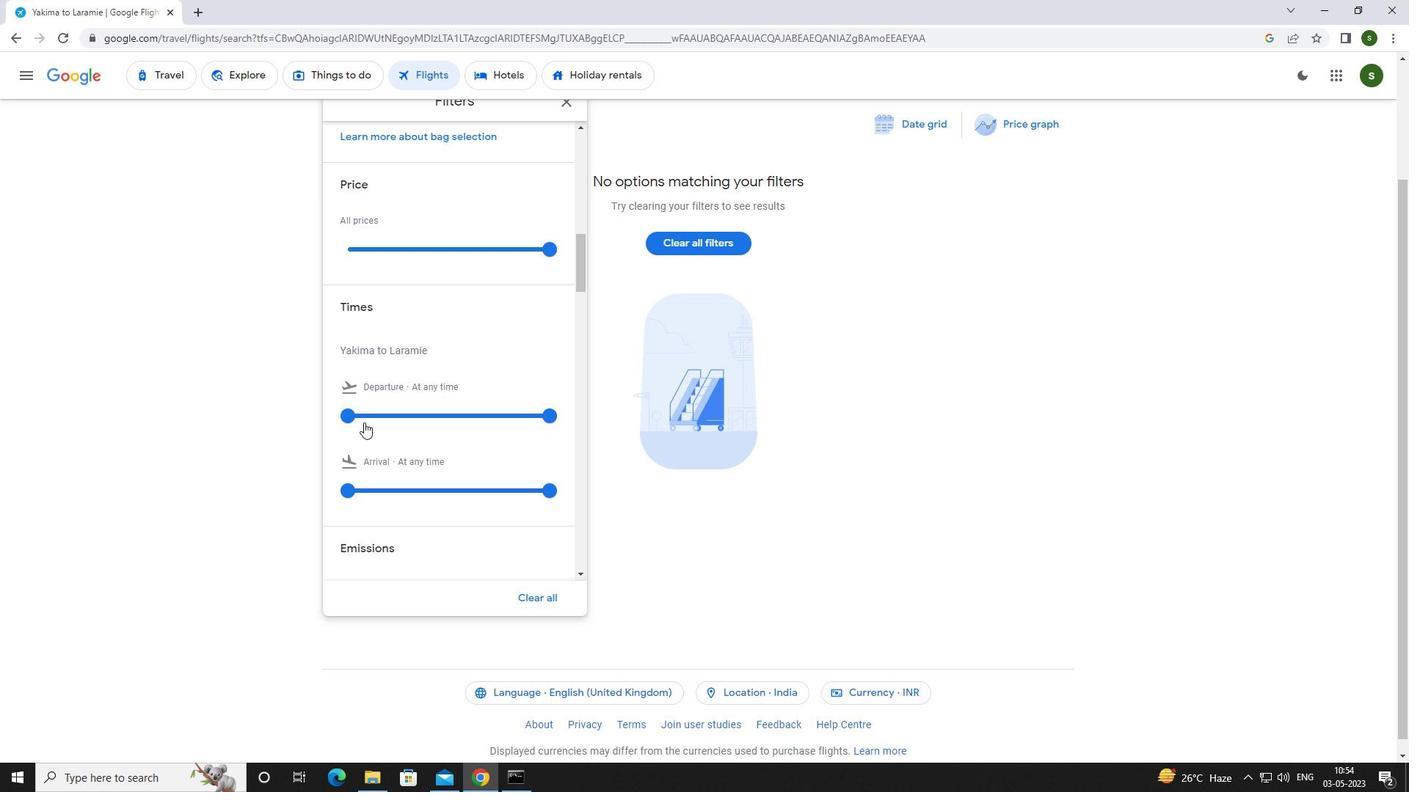 
Action: Mouse pressed left at (348, 417)
Screenshot: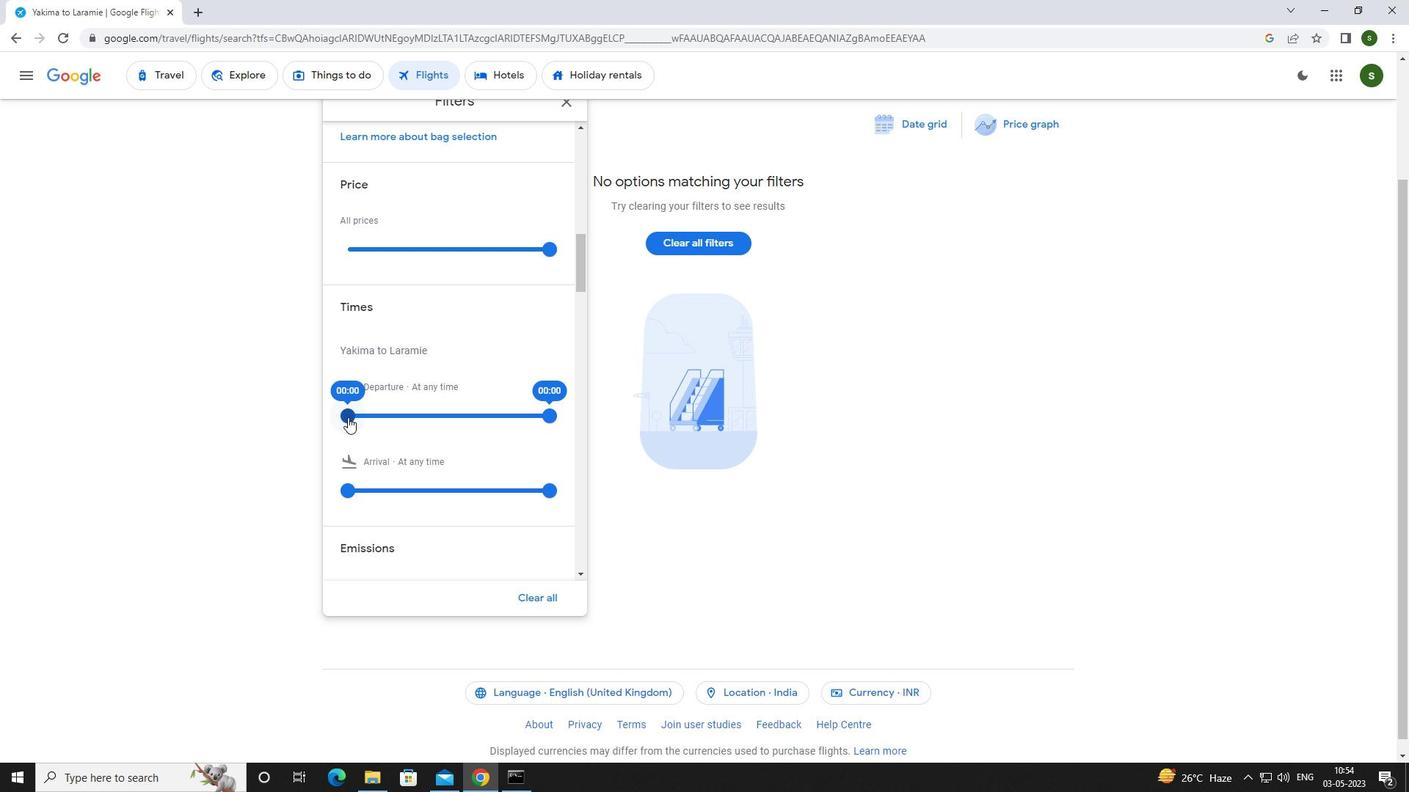 
Action: Mouse moved to (845, 488)
Screenshot: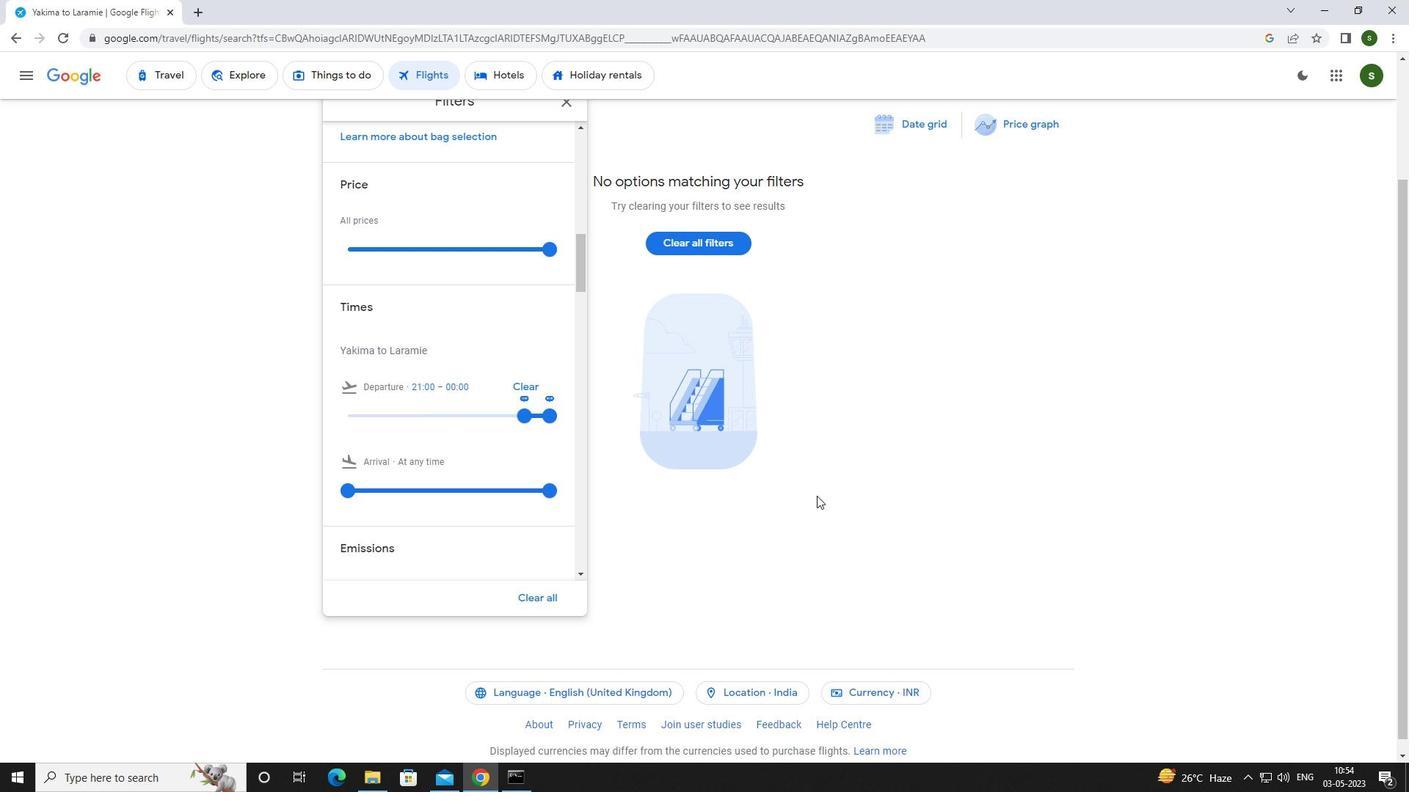 
Action: Mouse pressed left at (845, 488)
Screenshot: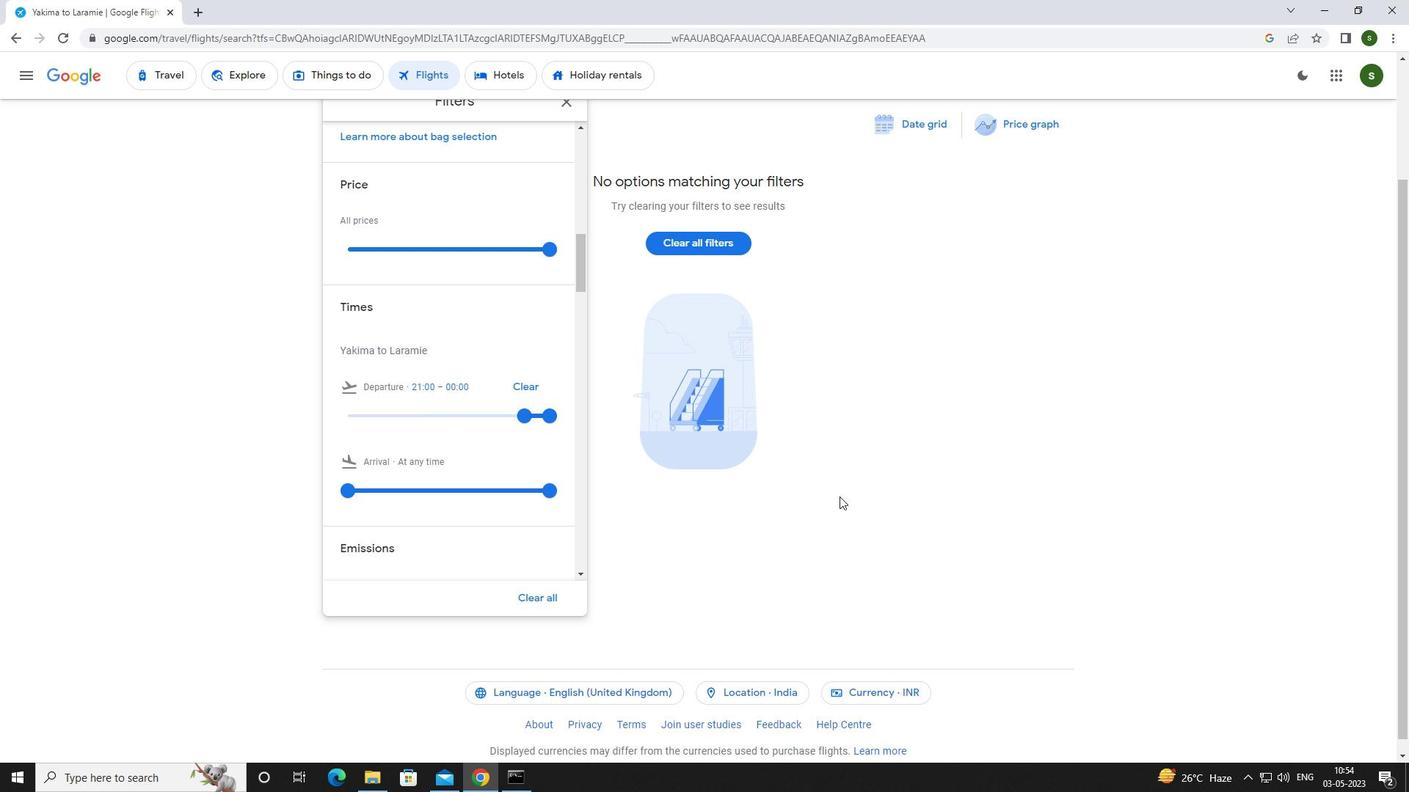 
